 Task: Find connections with filter location Cordeirópolis with filter topic #consultantswith filter profile language German with filter current company Axis Bank with filter school Shivaji College with filter industry Technology, Information and Media with filter service category Immigration Law with filter keywords title Photographer
Action: Mouse moved to (710, 133)
Screenshot: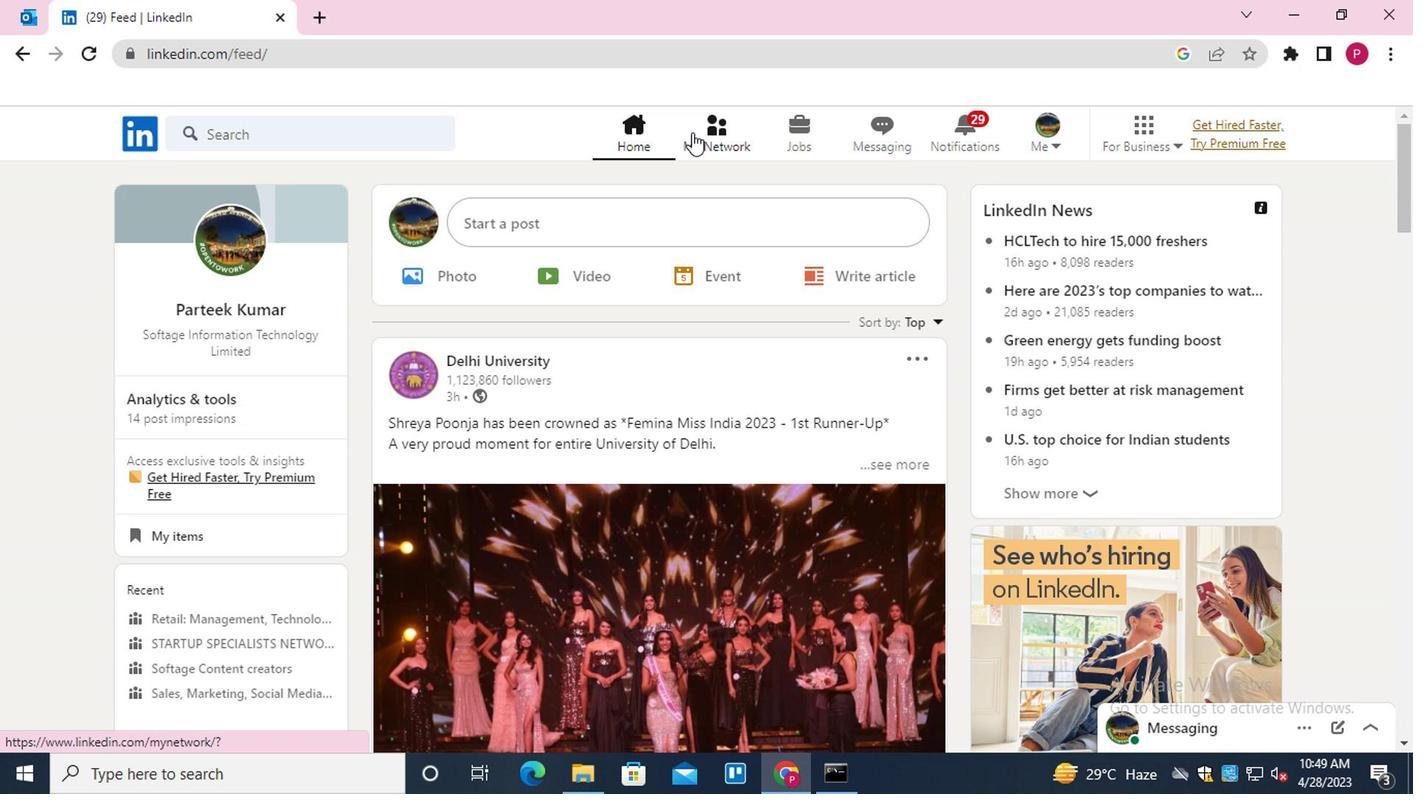 
Action: Mouse pressed left at (710, 133)
Screenshot: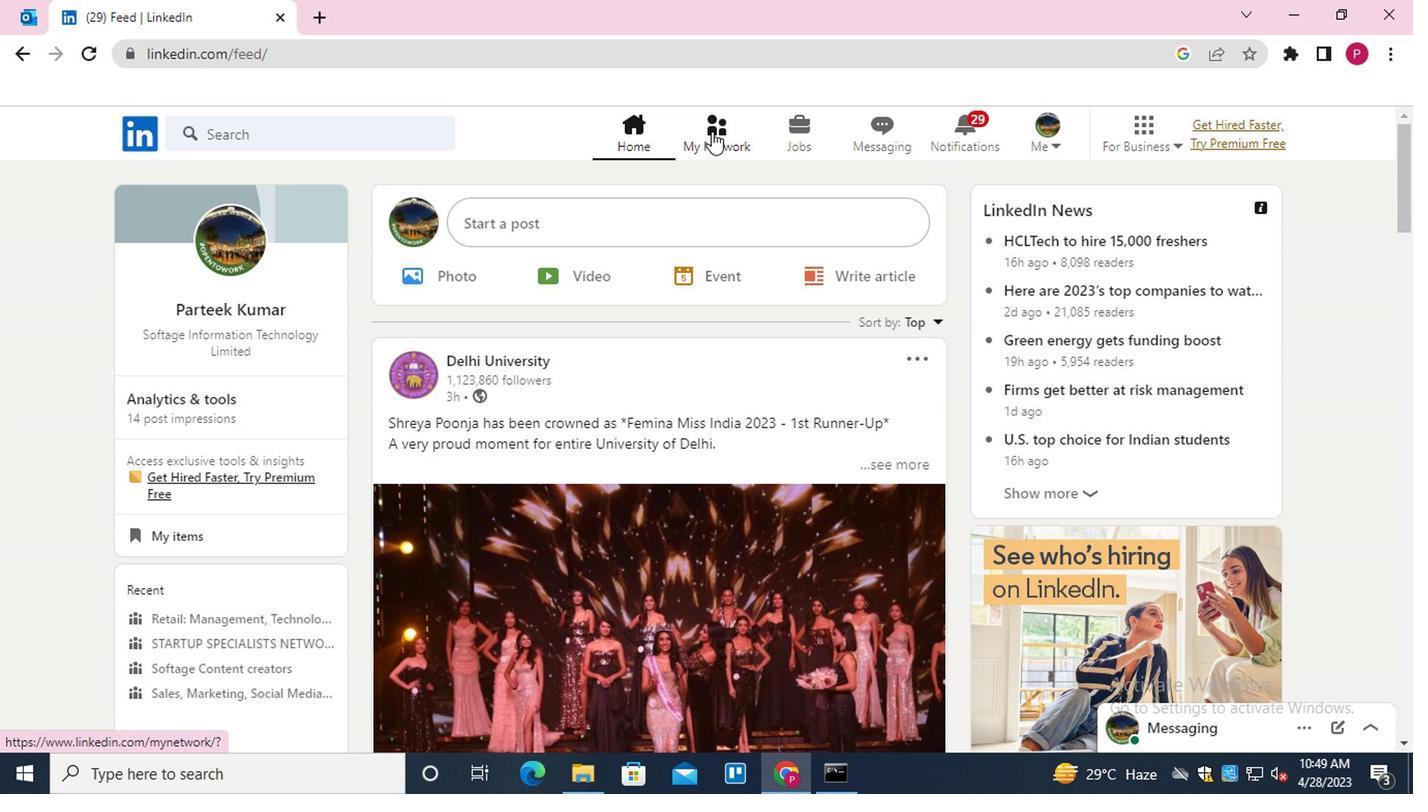
Action: Mouse moved to (326, 259)
Screenshot: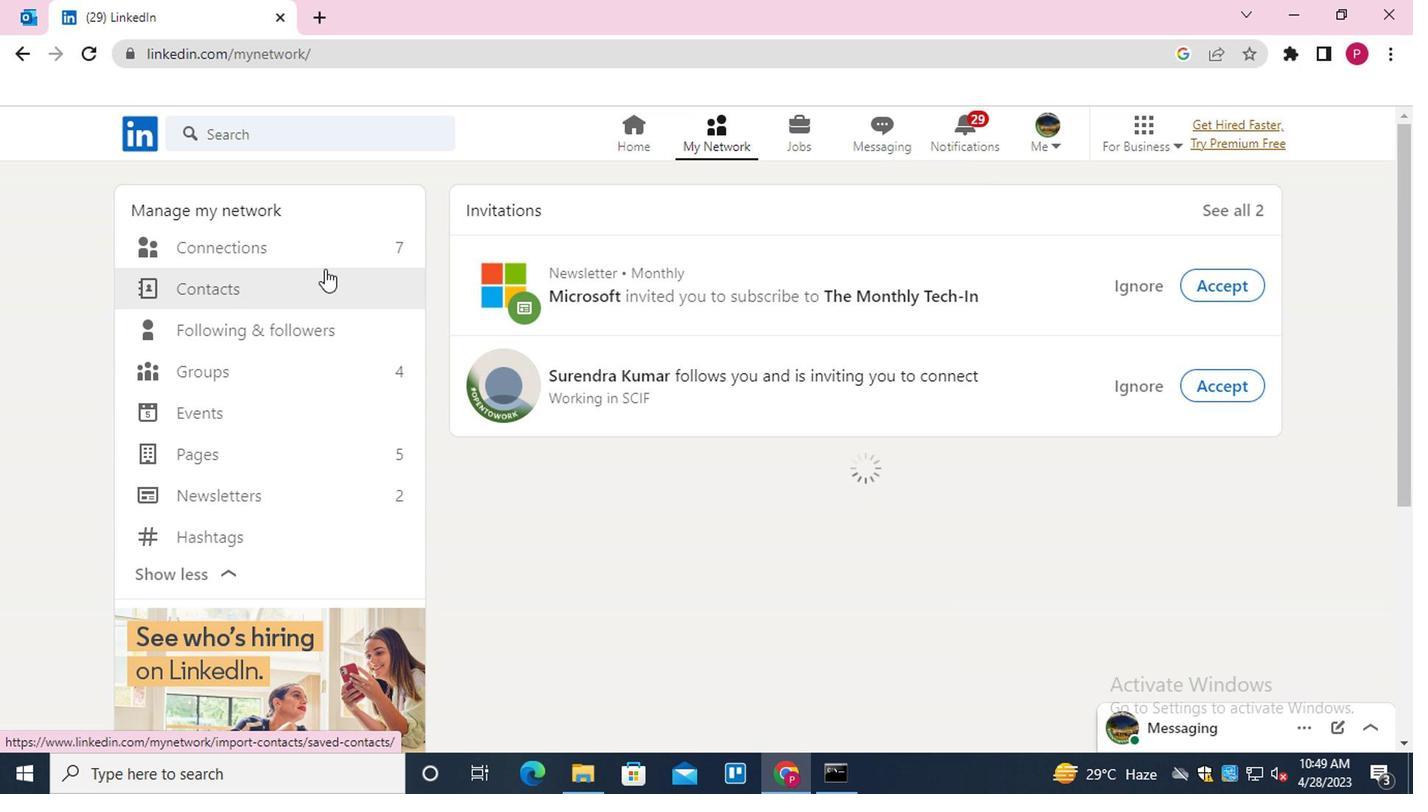 
Action: Mouse pressed left at (326, 259)
Screenshot: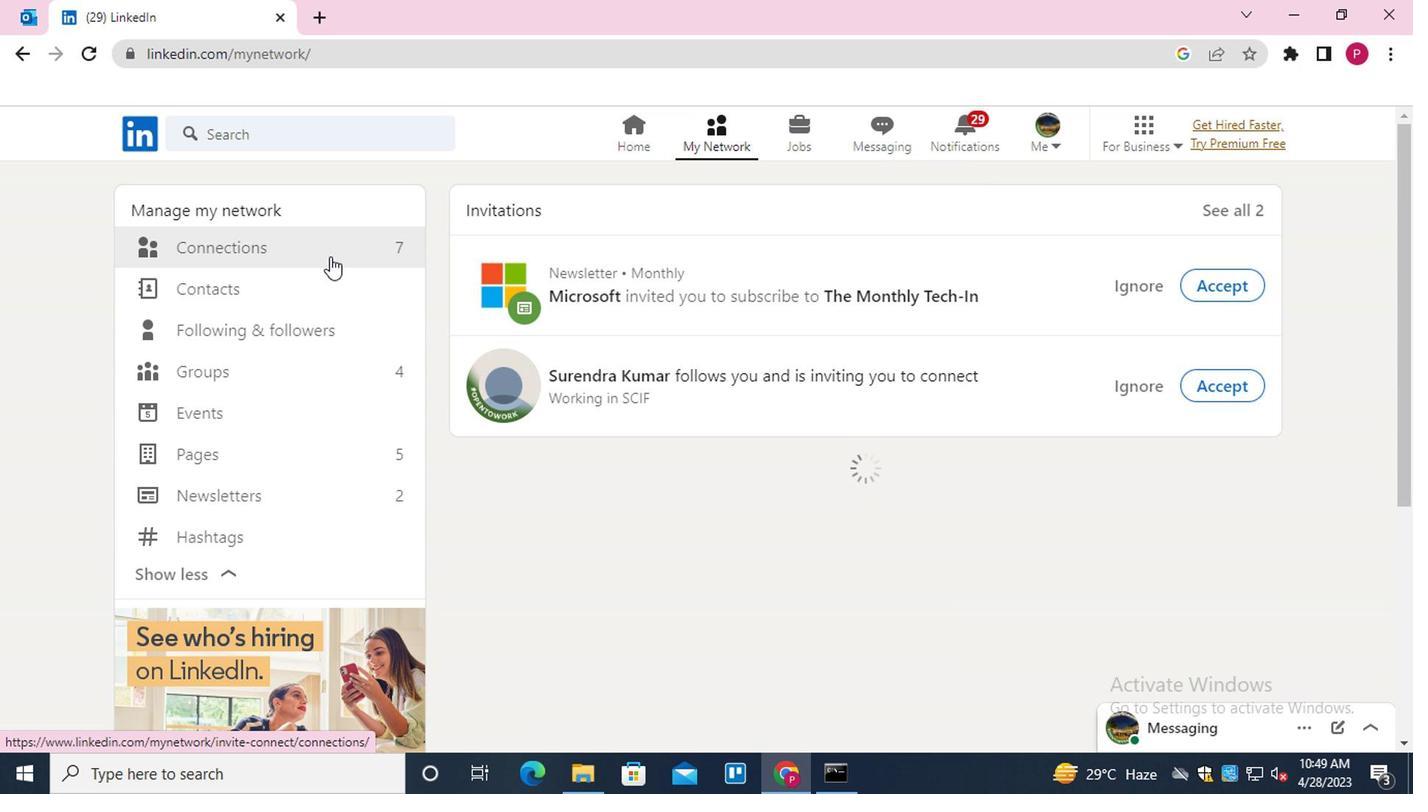 
Action: Mouse moved to (879, 258)
Screenshot: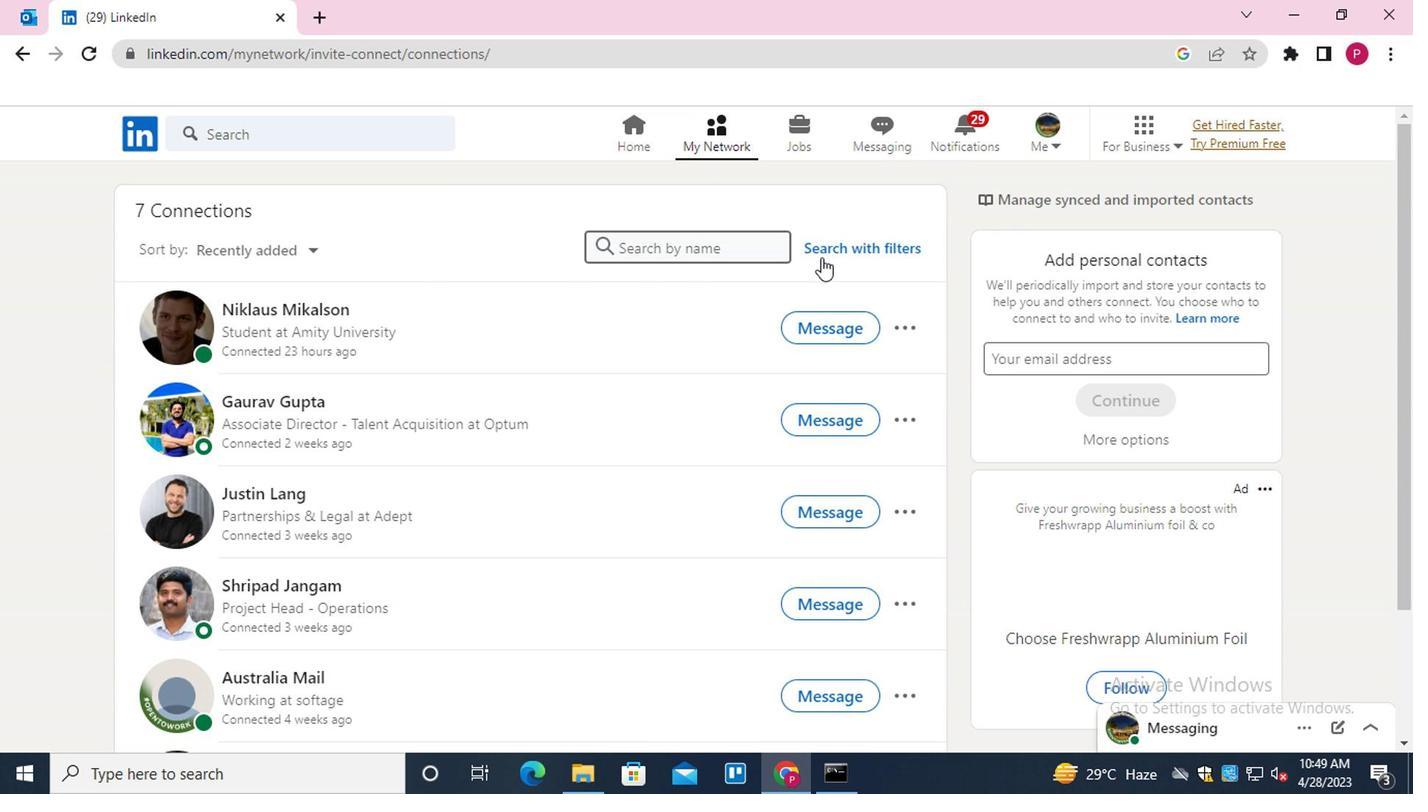 
Action: Mouse pressed left at (879, 258)
Screenshot: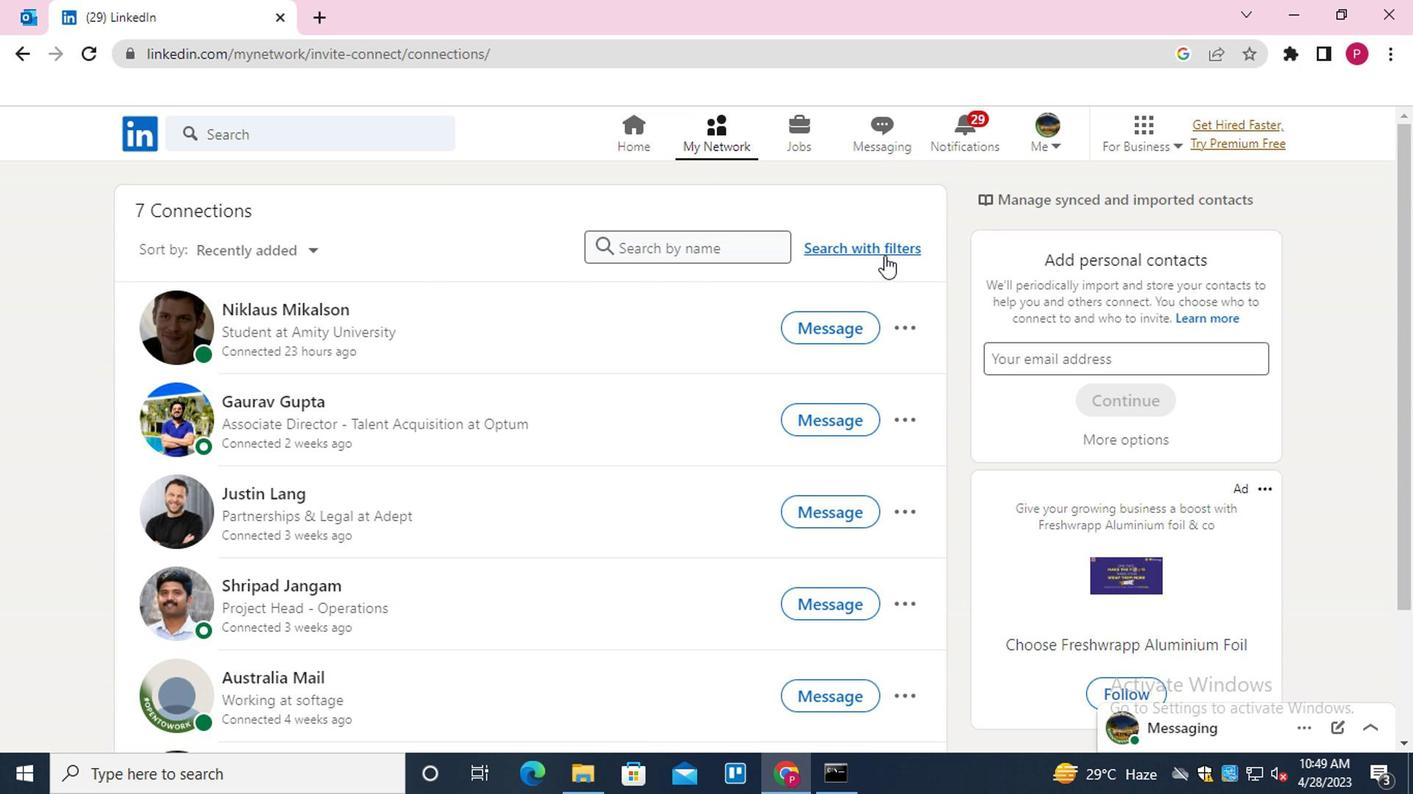 
Action: Mouse moved to (779, 193)
Screenshot: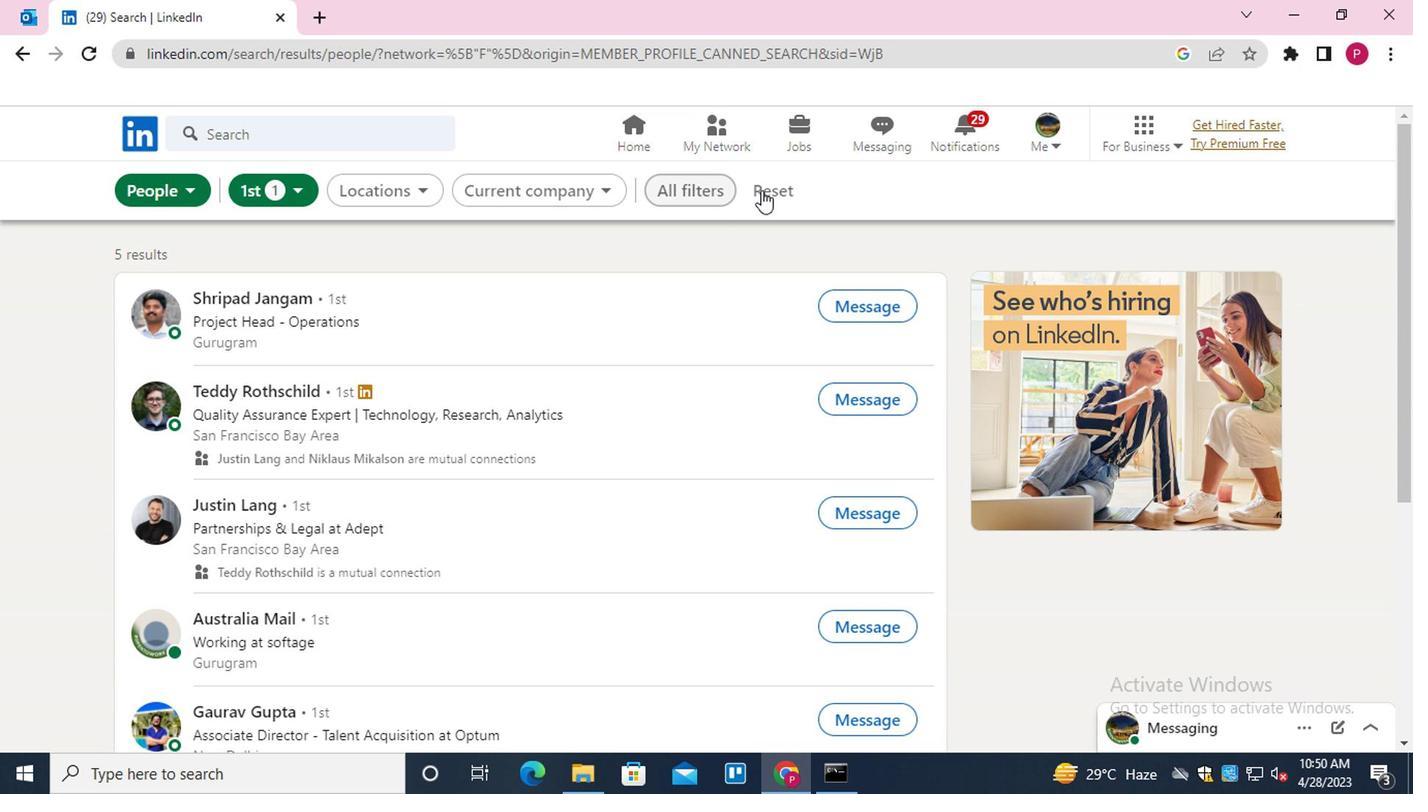 
Action: Mouse pressed left at (779, 193)
Screenshot: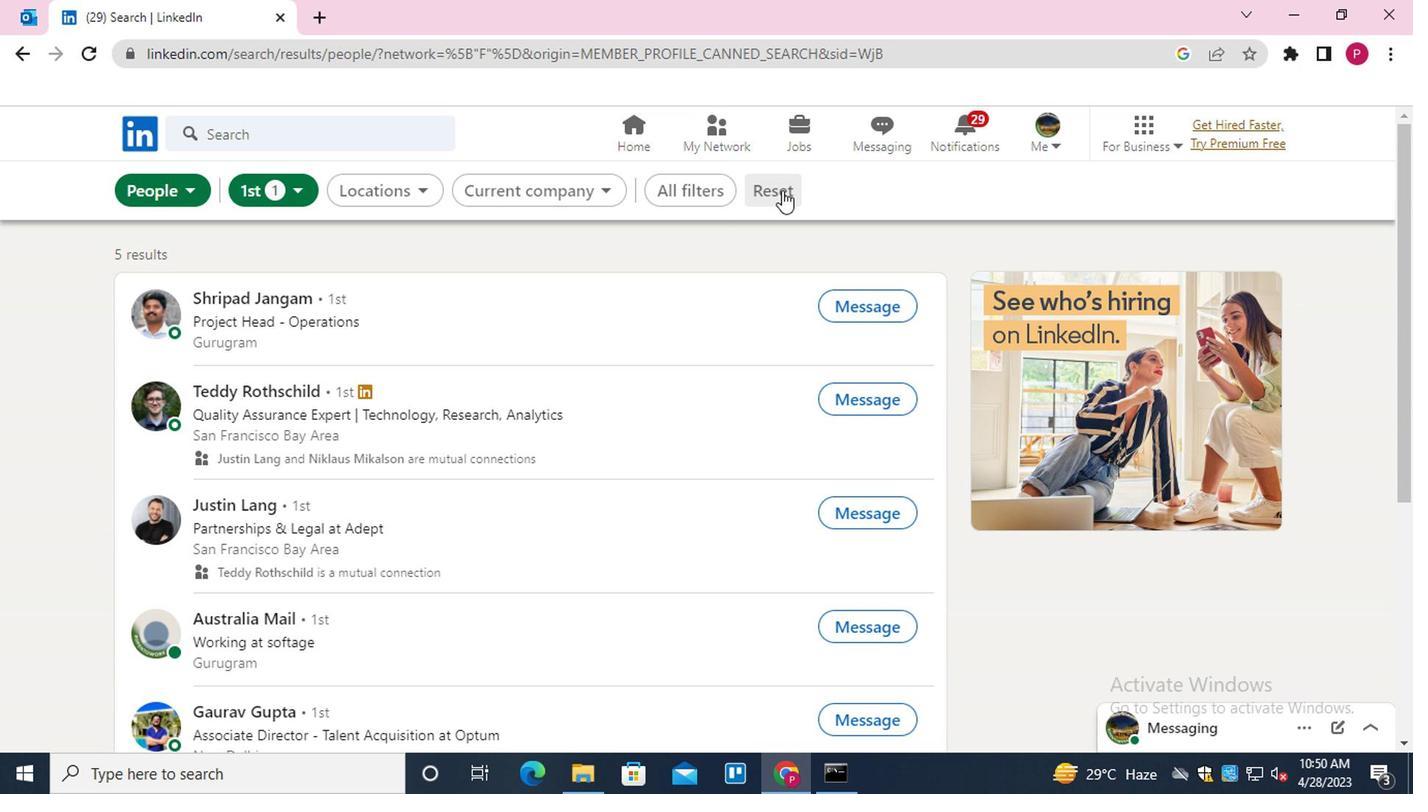 
Action: Mouse moved to (753, 193)
Screenshot: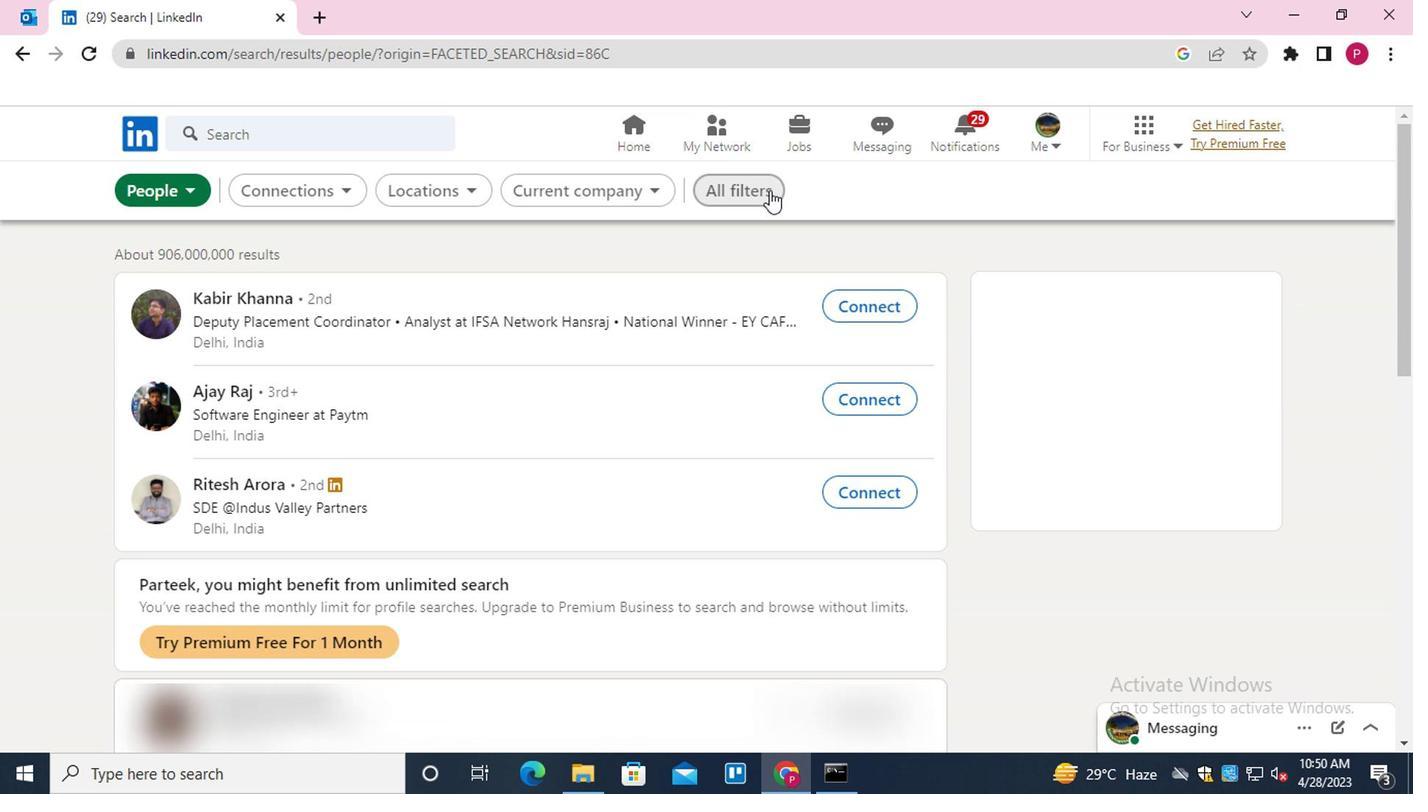 
Action: Mouse pressed left at (753, 193)
Screenshot: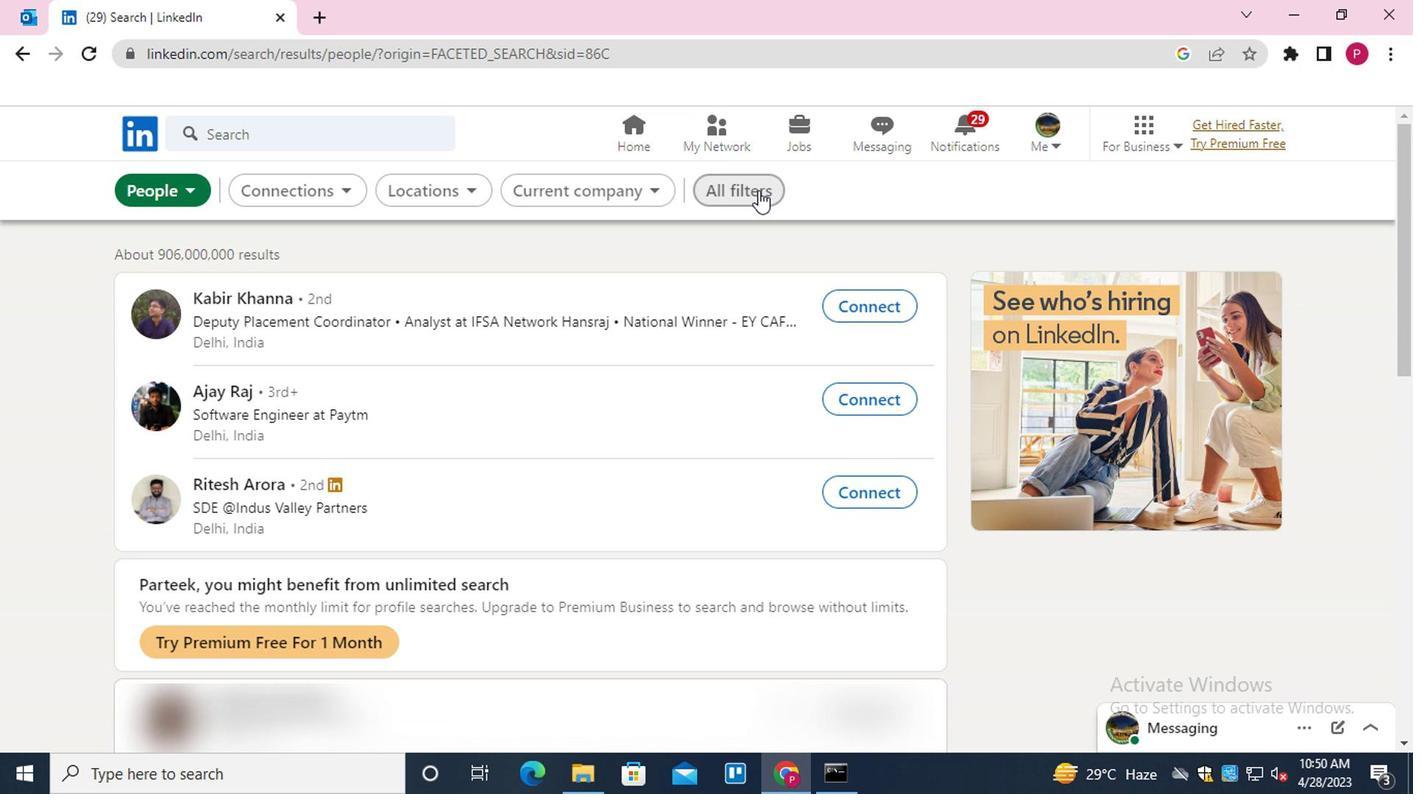 
Action: Mouse moved to (1191, 551)
Screenshot: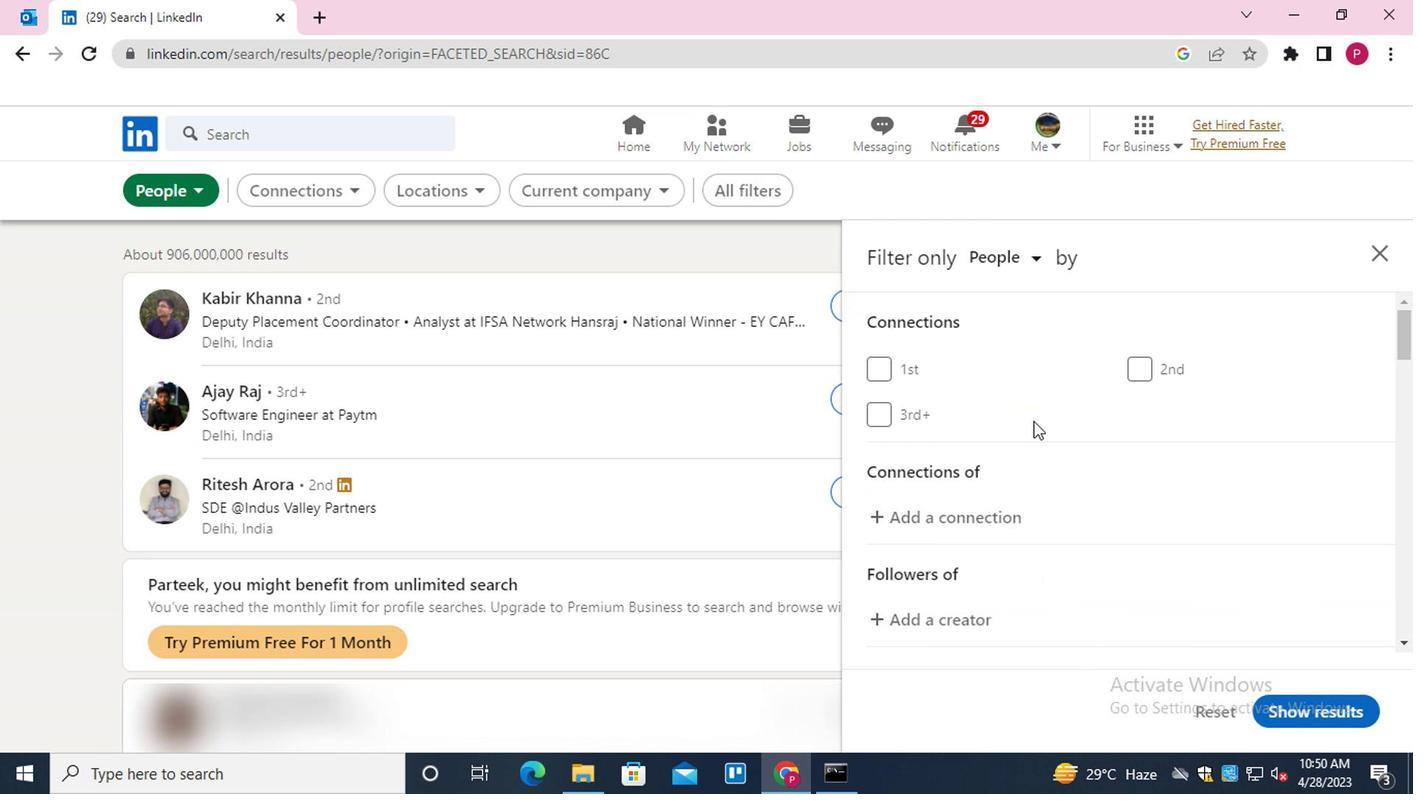 
Action: Mouse scrolled (1191, 550) with delta (0, 0)
Screenshot: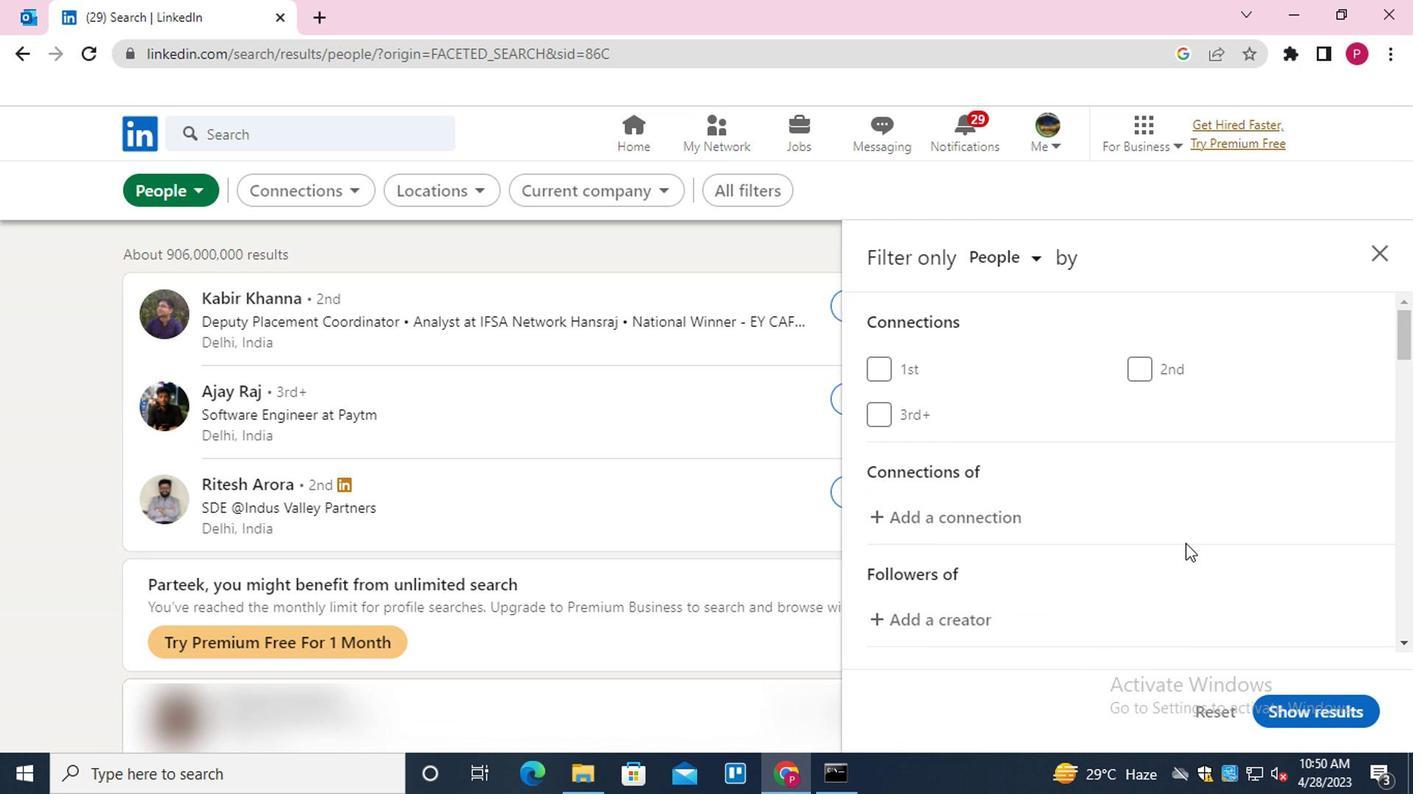 
Action: Mouse scrolled (1191, 550) with delta (0, 0)
Screenshot: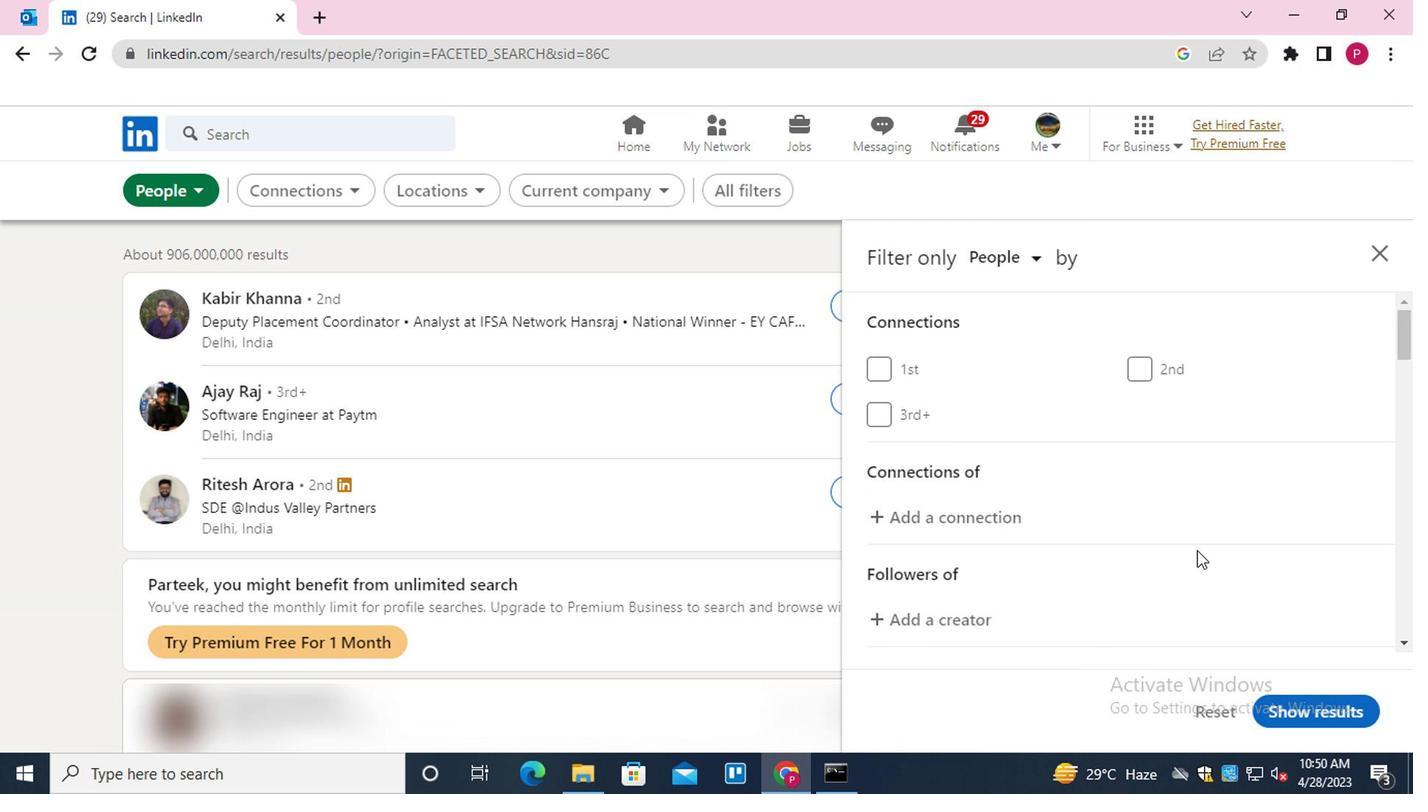 
Action: Mouse scrolled (1191, 550) with delta (0, 0)
Screenshot: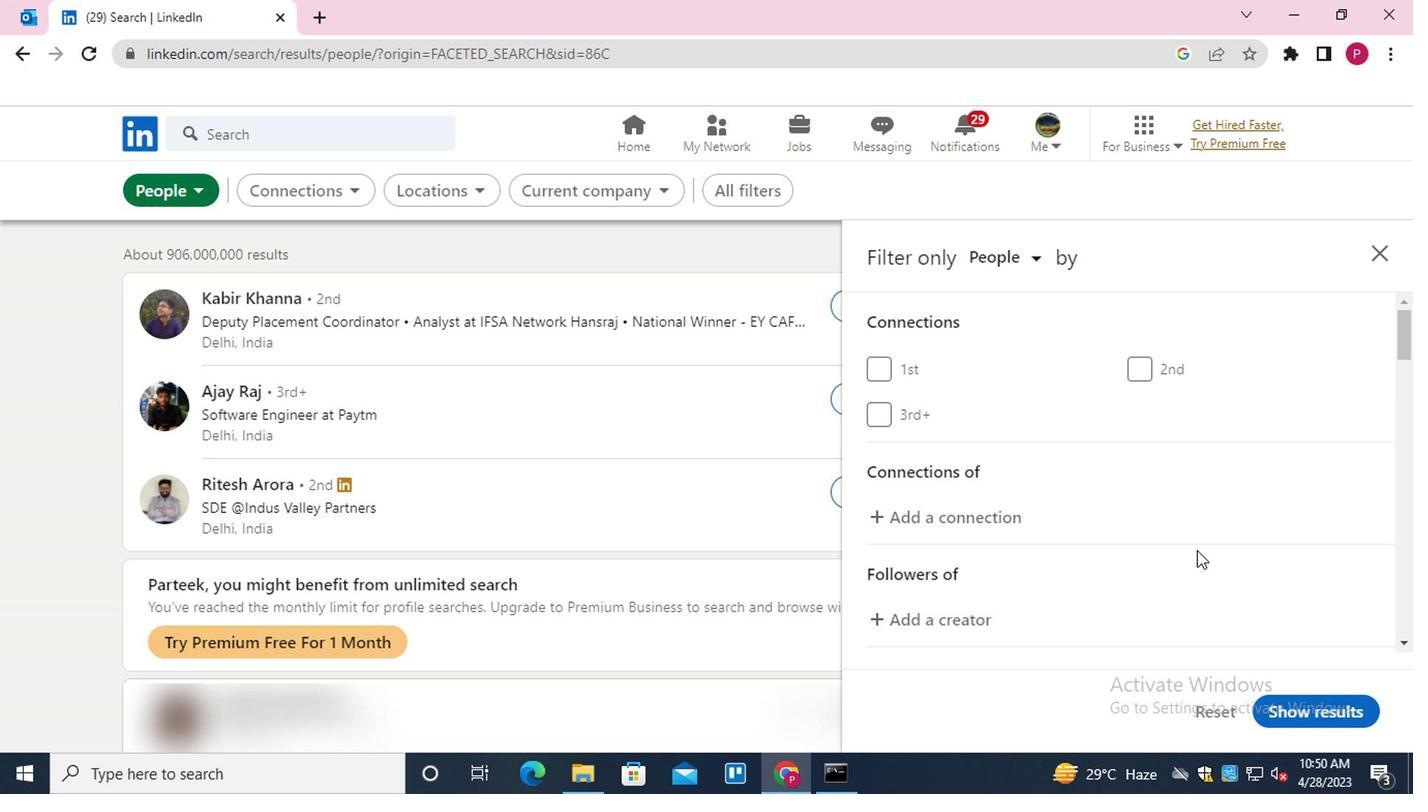 
Action: Mouse moved to (1207, 514)
Screenshot: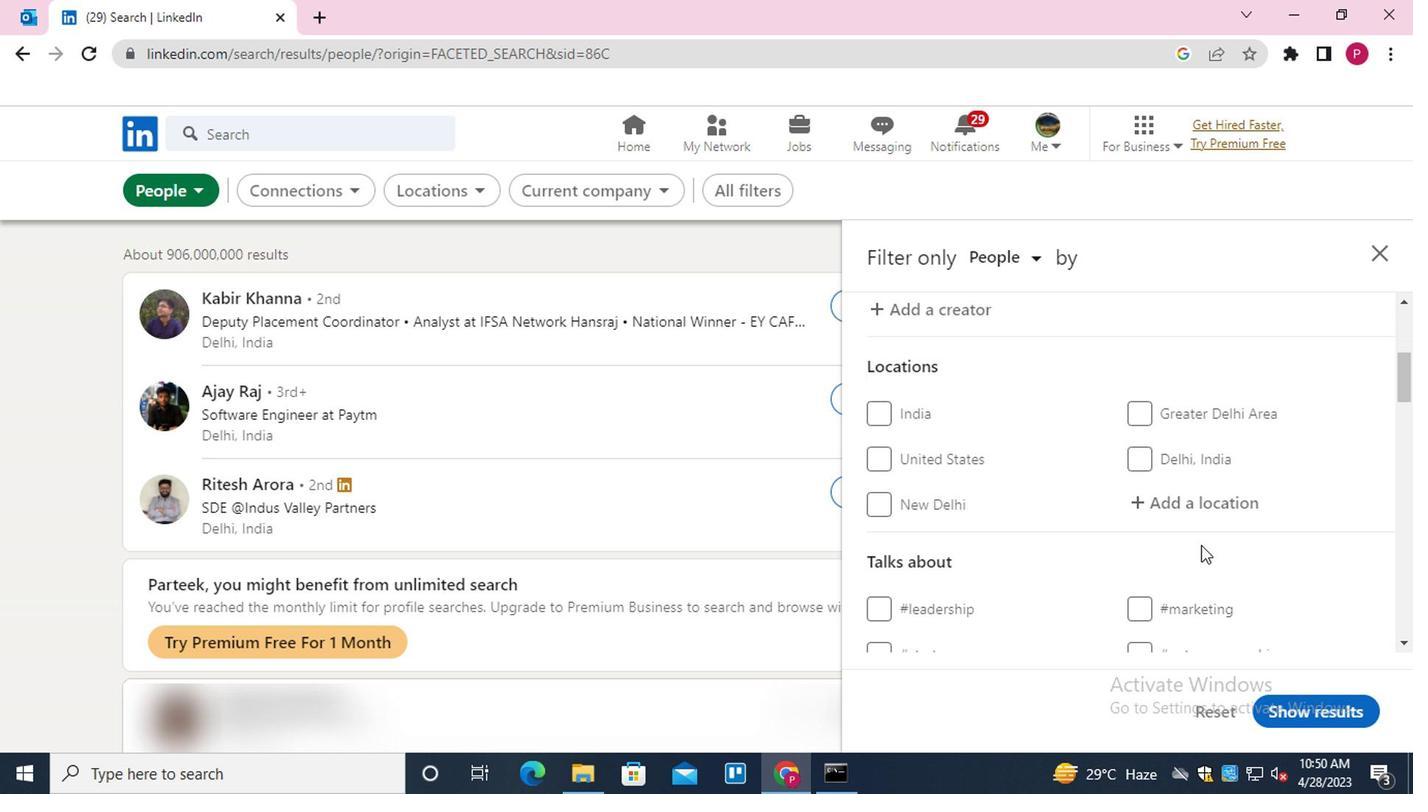 
Action: Mouse pressed left at (1207, 514)
Screenshot: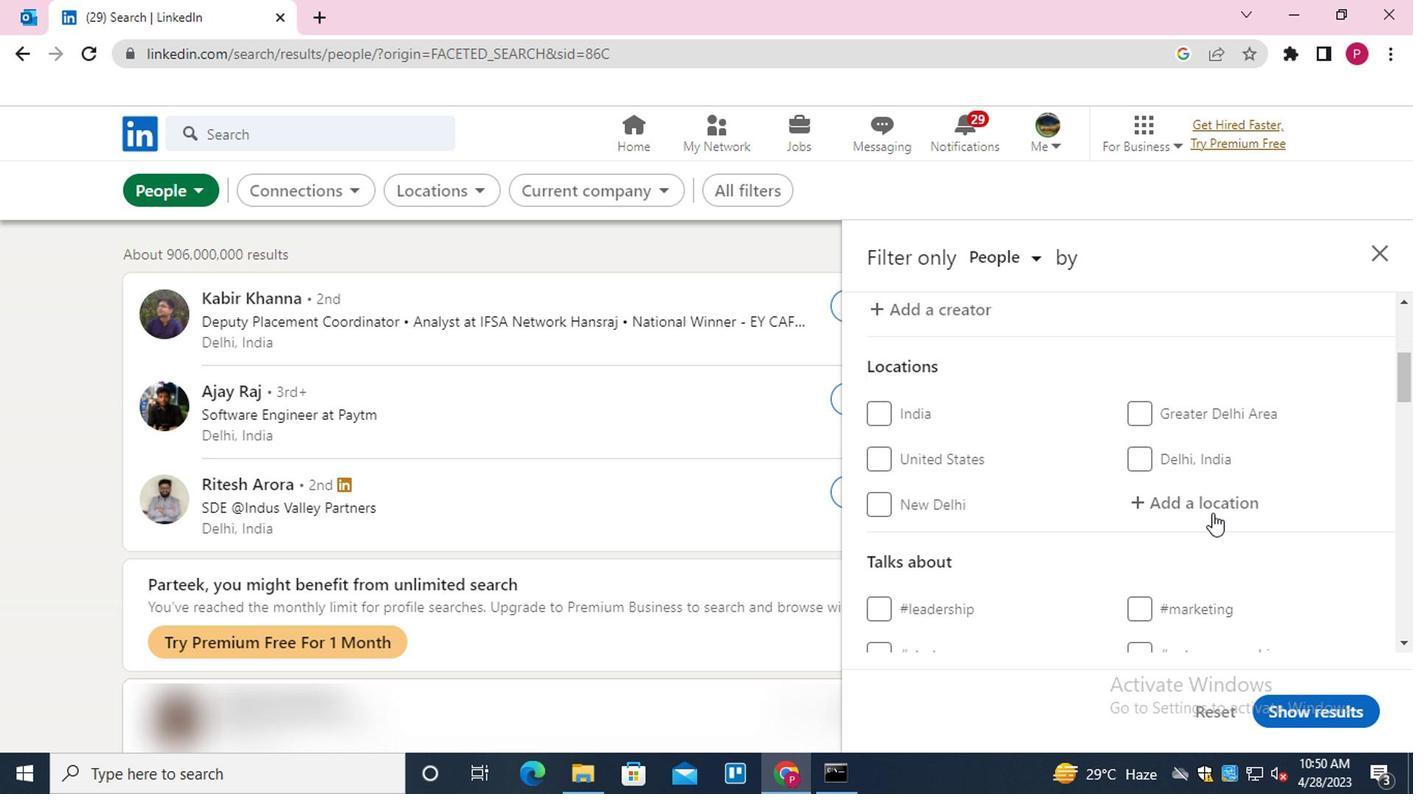 
Action: Key pressed <Key.shift>CORDEIRO<Key.down><Key.down><Key.enter>
Screenshot: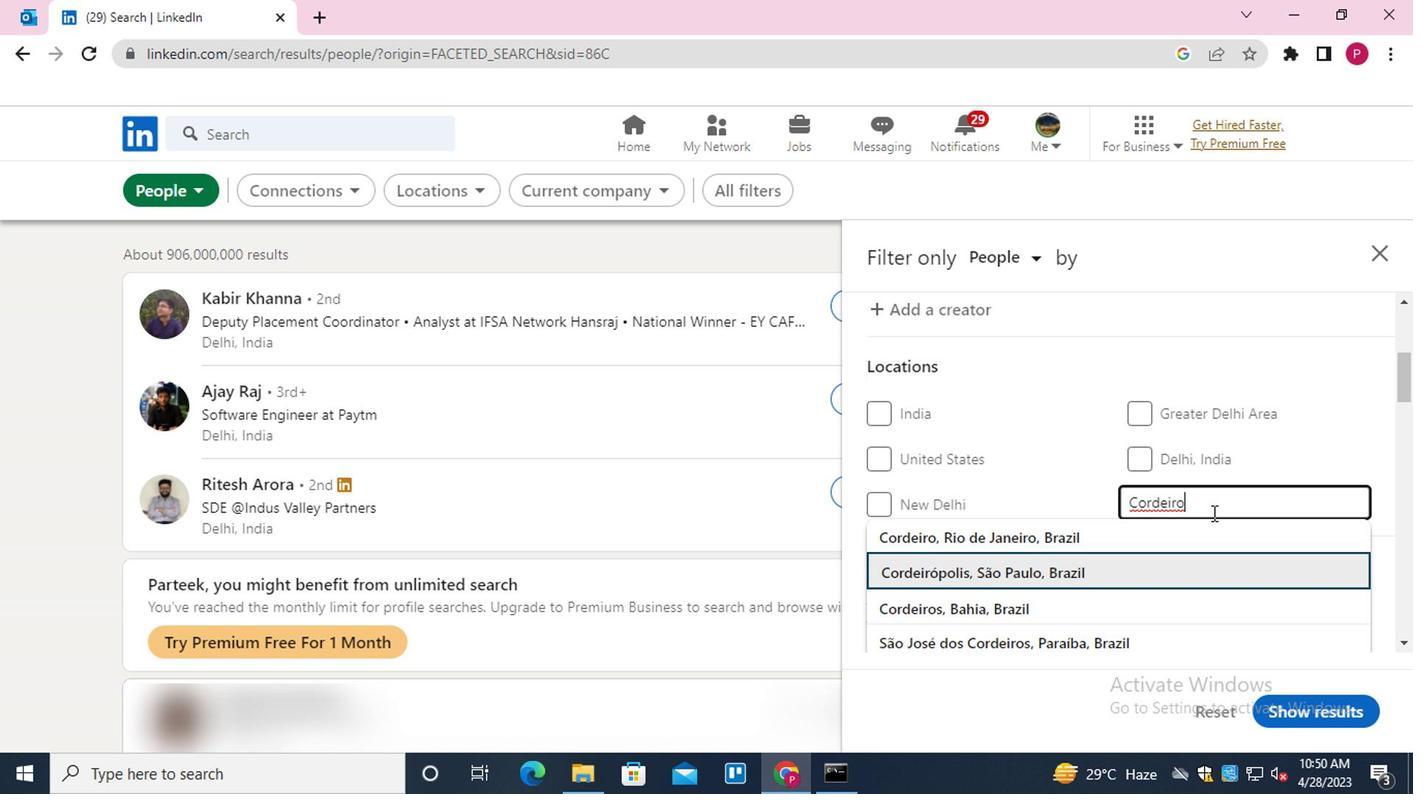 
Action: Mouse moved to (1203, 515)
Screenshot: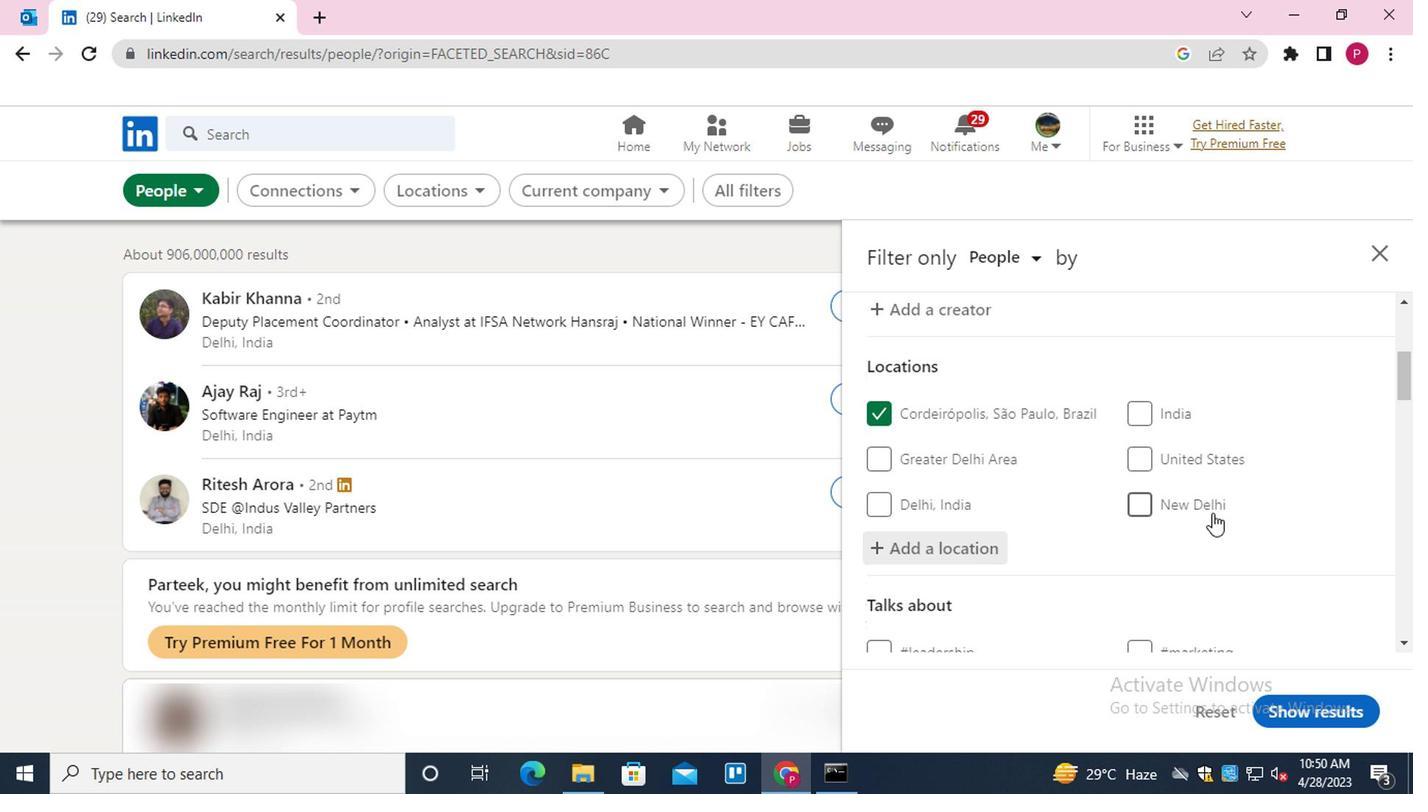 
Action: Mouse scrolled (1203, 514) with delta (0, 0)
Screenshot: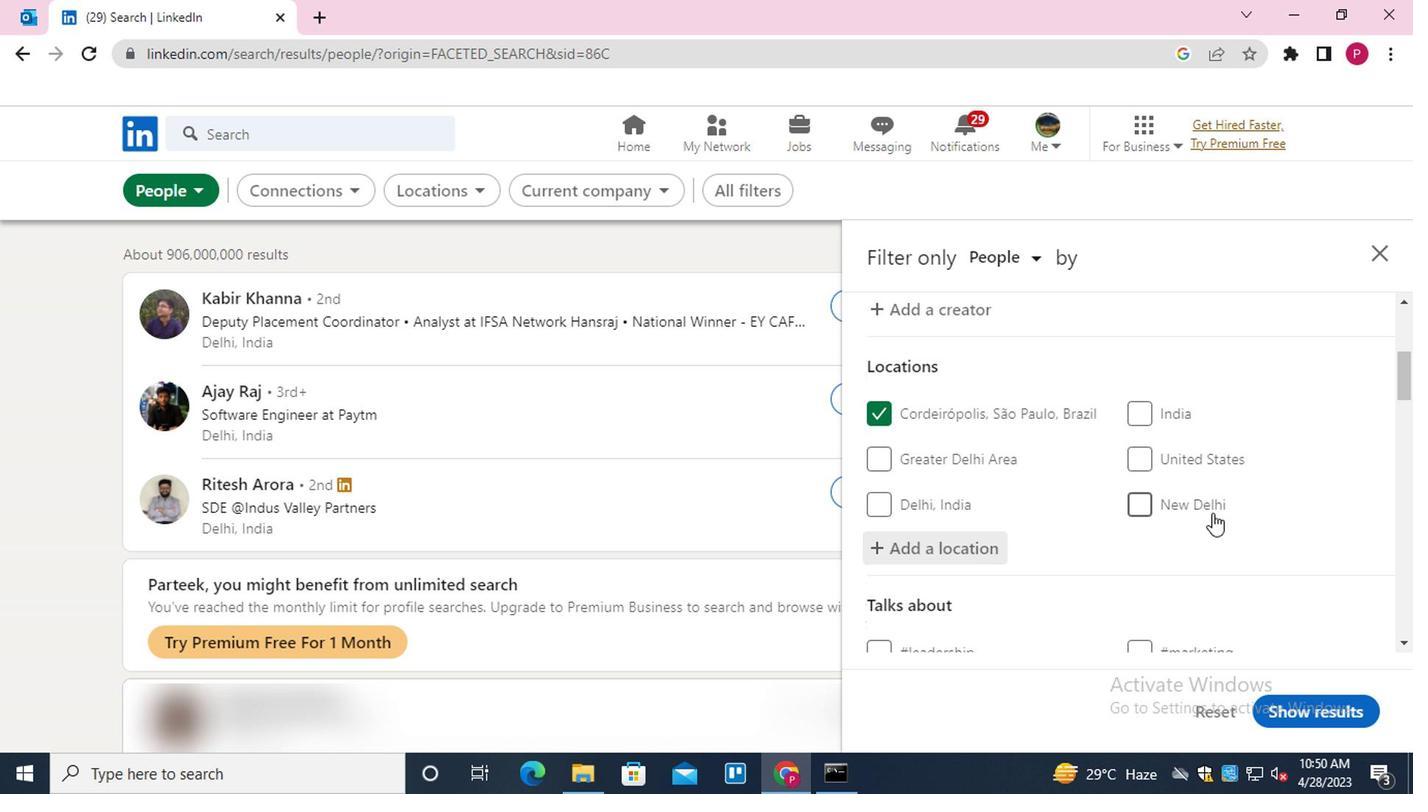 
Action: Mouse scrolled (1203, 514) with delta (0, 0)
Screenshot: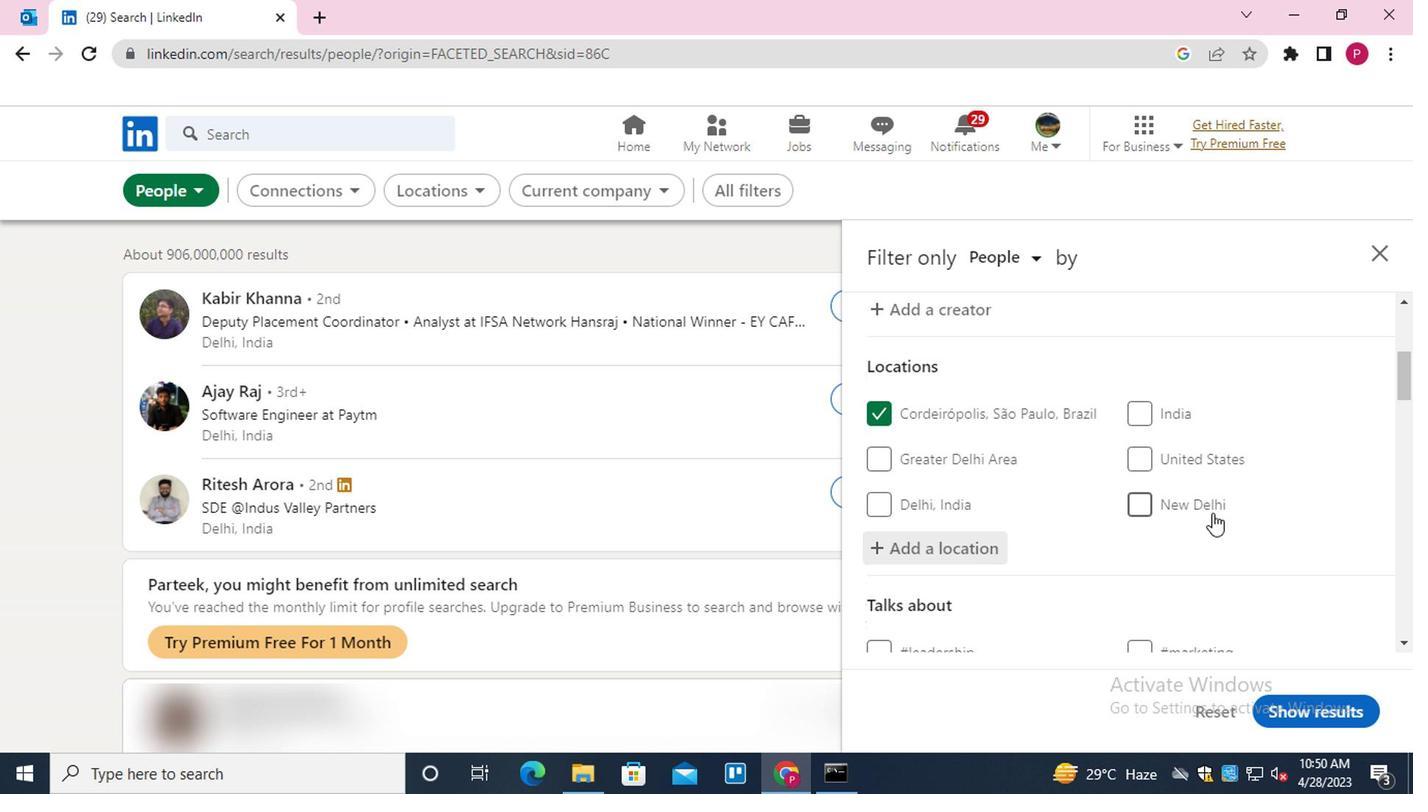 
Action: Mouse scrolled (1203, 514) with delta (0, 0)
Screenshot: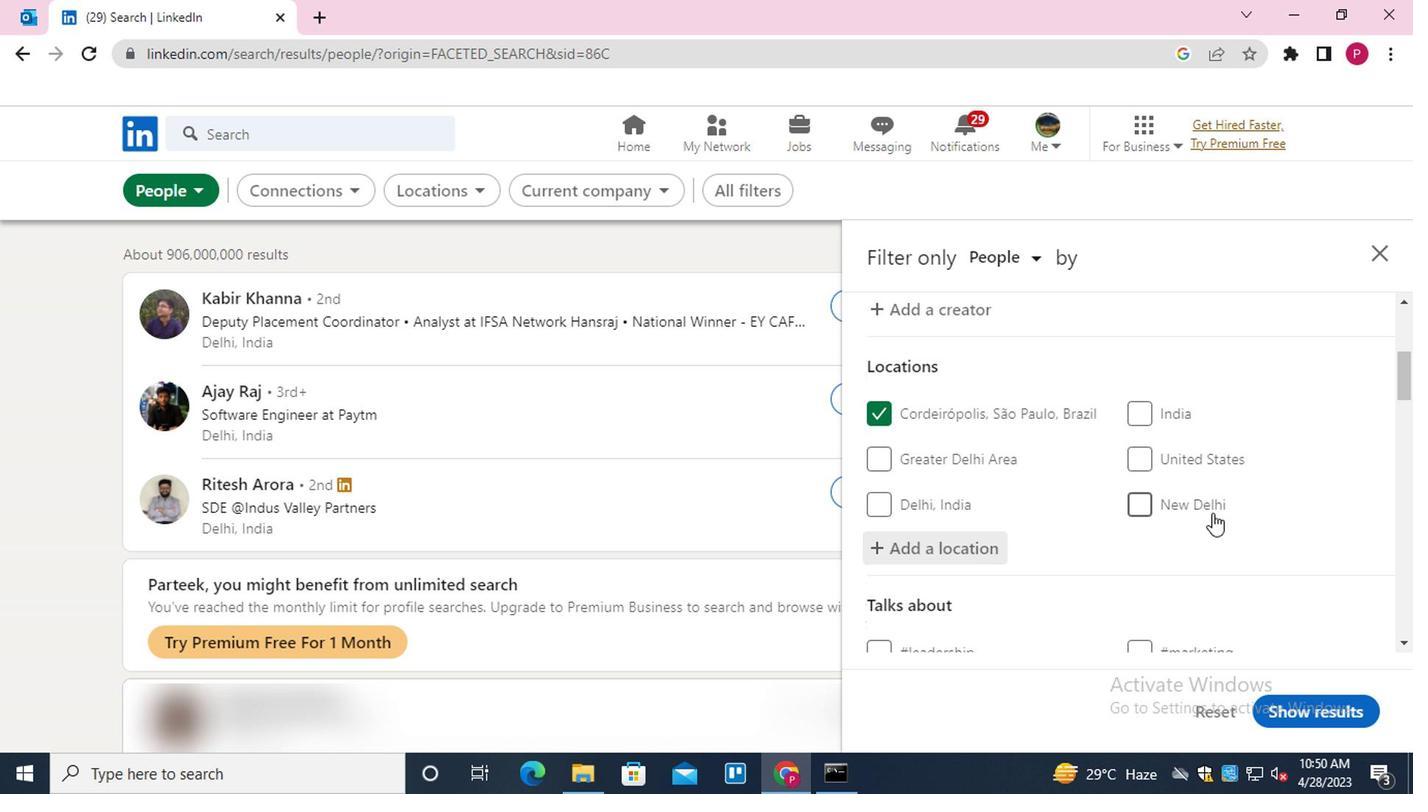 
Action: Mouse moved to (1187, 431)
Screenshot: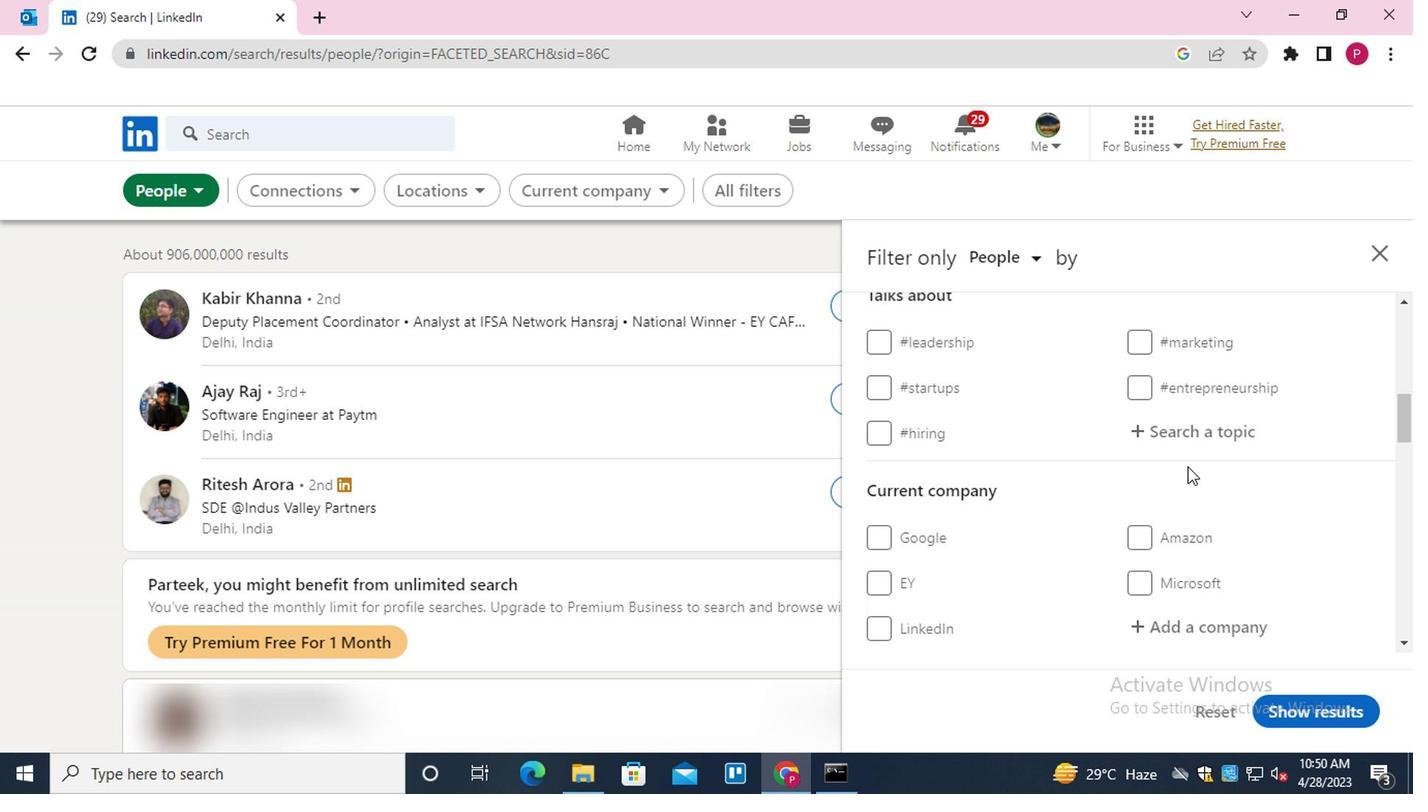 
Action: Mouse pressed left at (1187, 431)
Screenshot: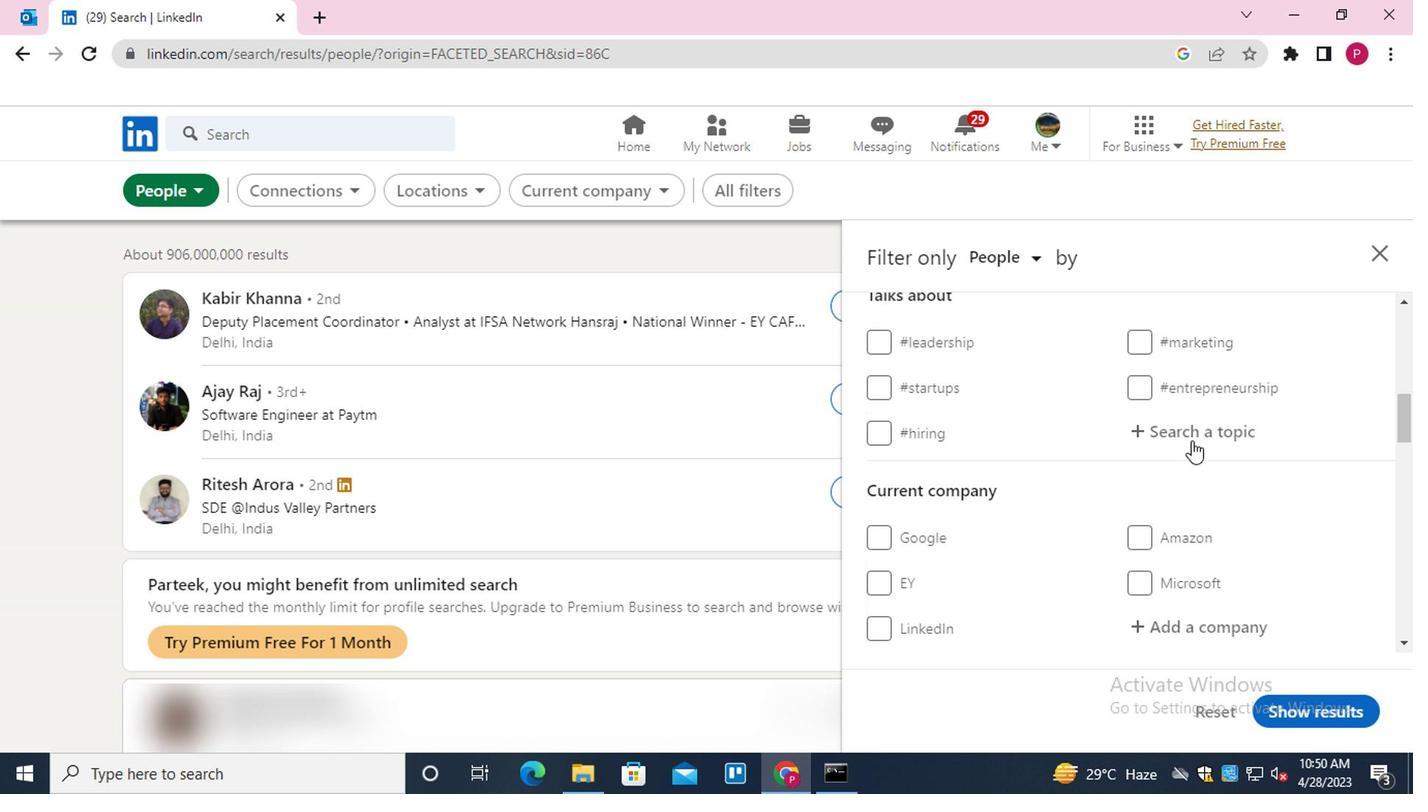 
Action: Key pressed <Key.shift>COUNSAL<Key.backspace><Key.backspace><Key.backspace><Key.backspace><Key.backspace><Key.backspace><Key.backspace><Key.backspace>CONSULTA<Key.down><Key.down><Key.enter>
Screenshot: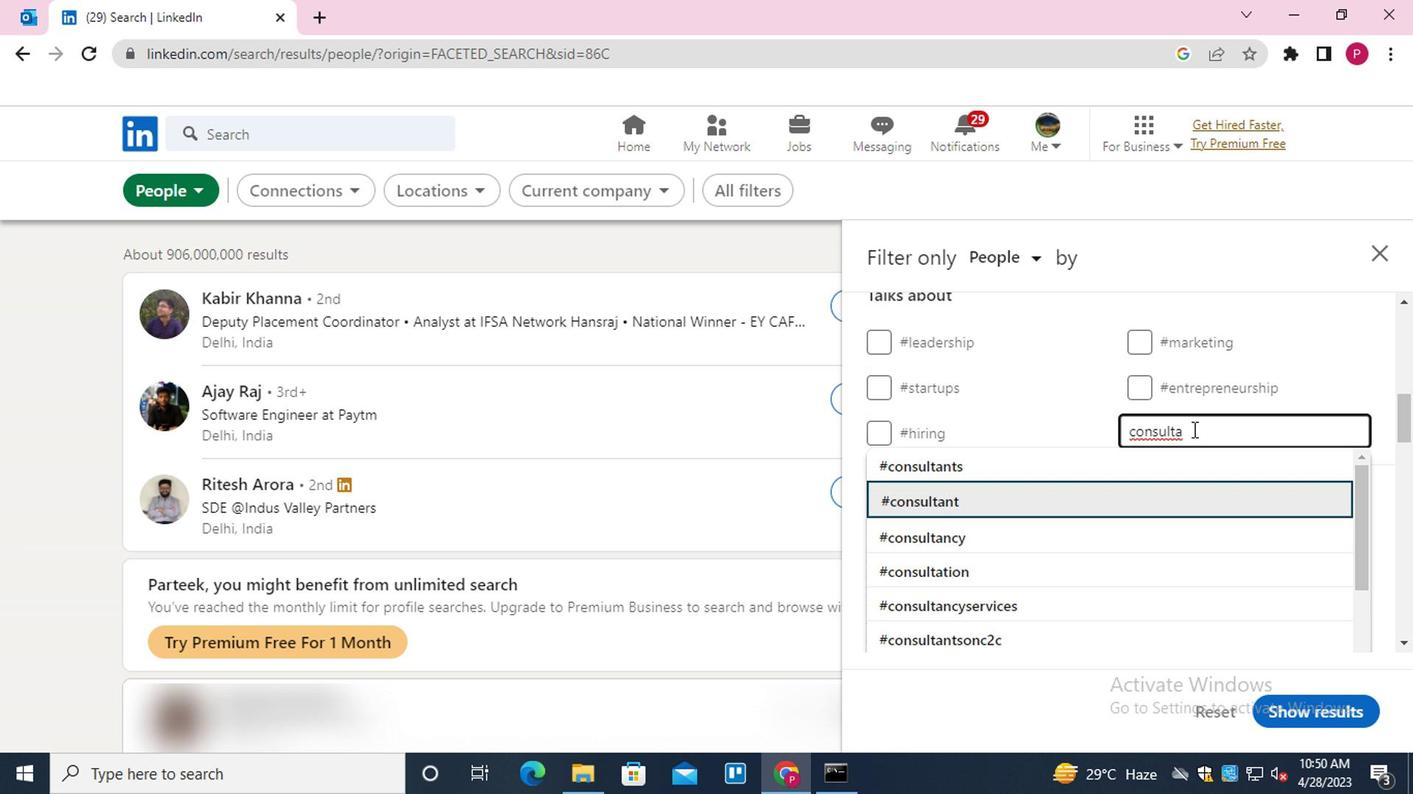 
Action: Mouse moved to (1166, 446)
Screenshot: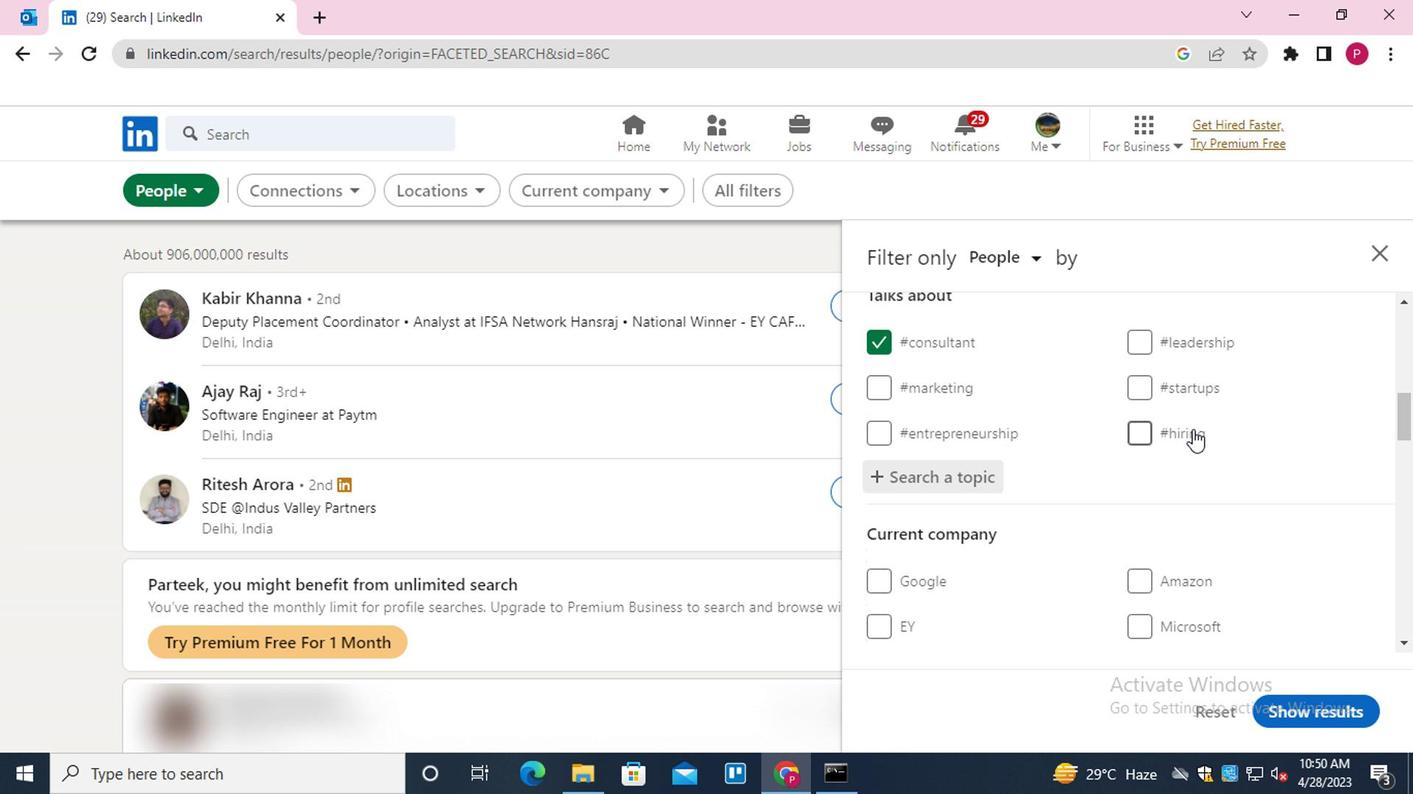 
Action: Mouse scrolled (1166, 445) with delta (0, -1)
Screenshot: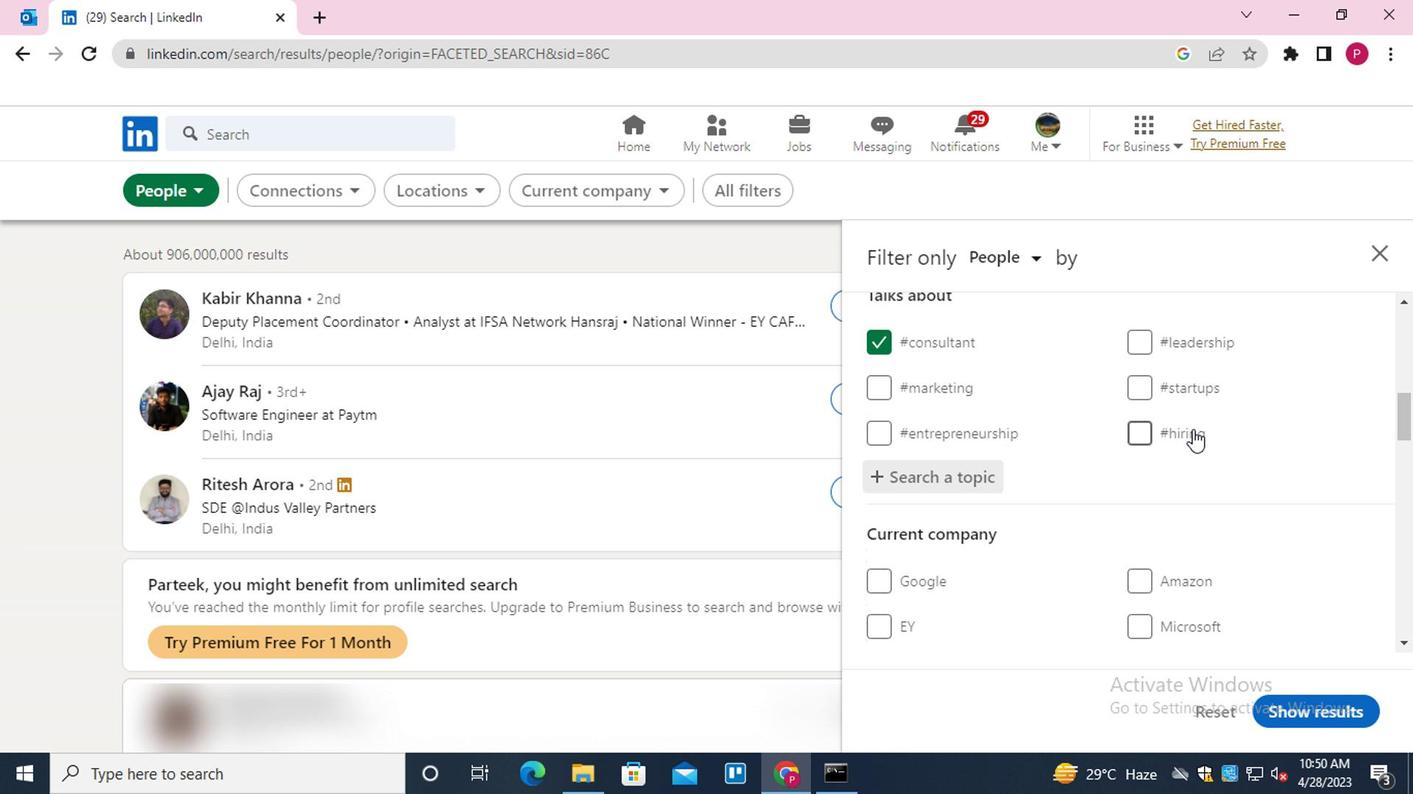 
Action: Mouse moved to (1162, 450)
Screenshot: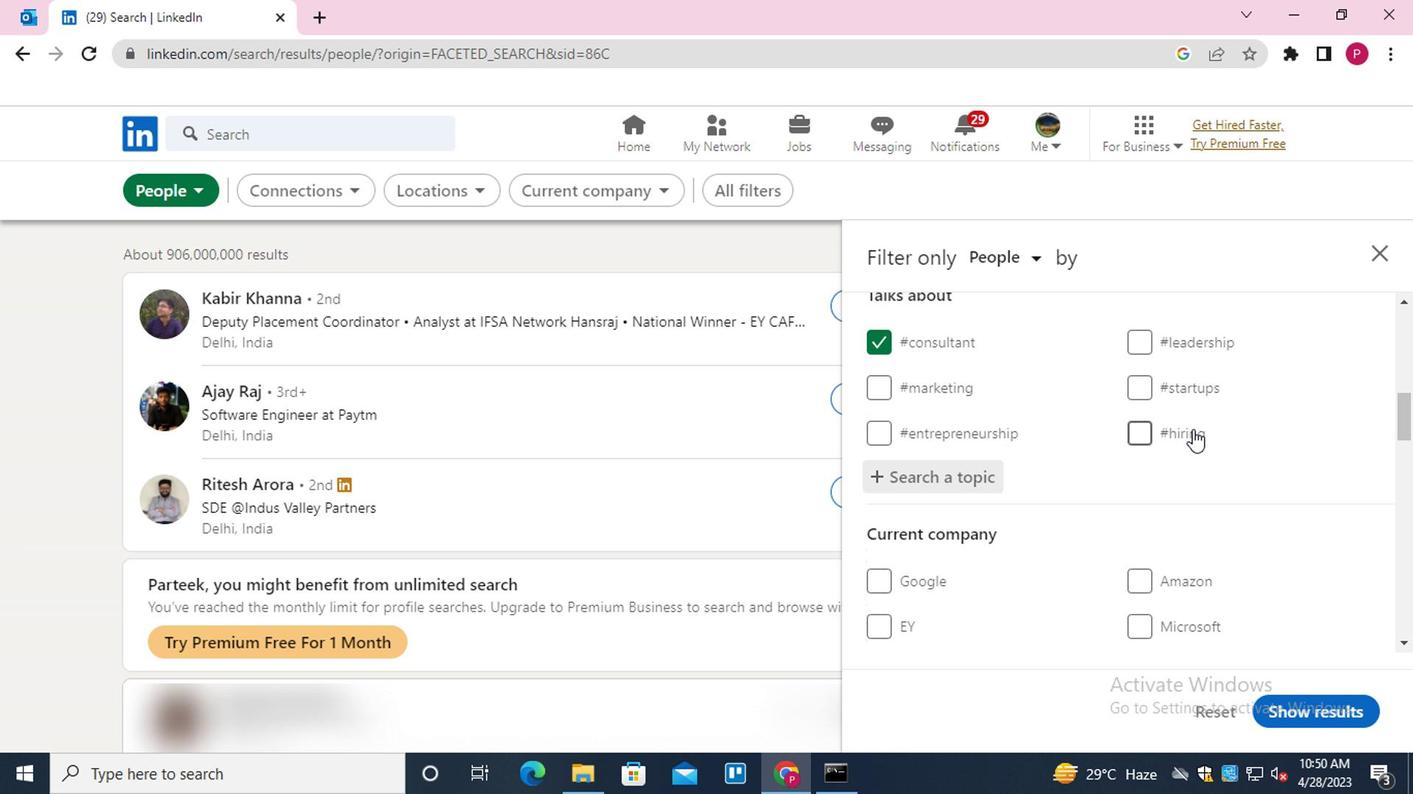 
Action: Mouse scrolled (1162, 449) with delta (0, 0)
Screenshot: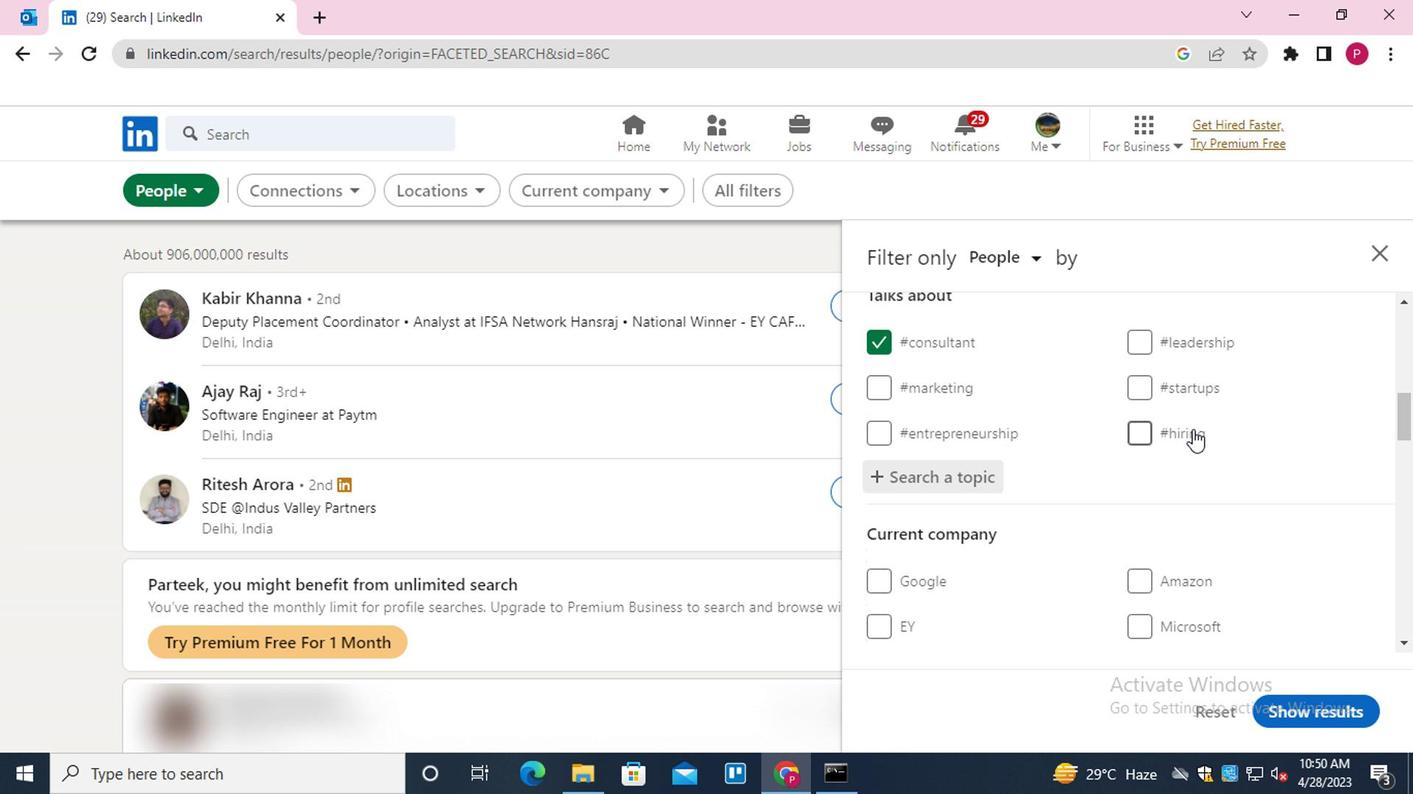 
Action: Mouse moved to (1155, 455)
Screenshot: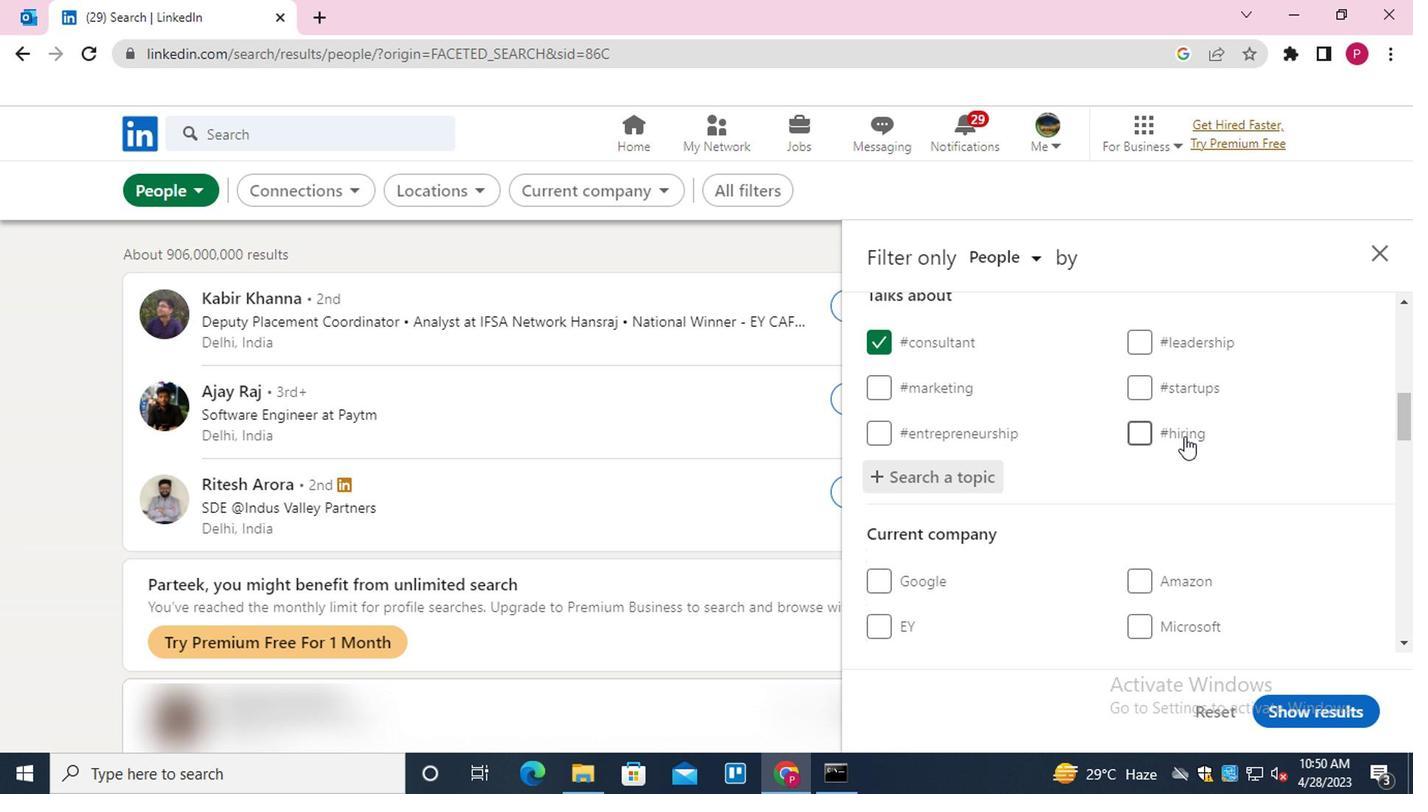 
Action: Mouse scrolled (1155, 454) with delta (0, 0)
Screenshot: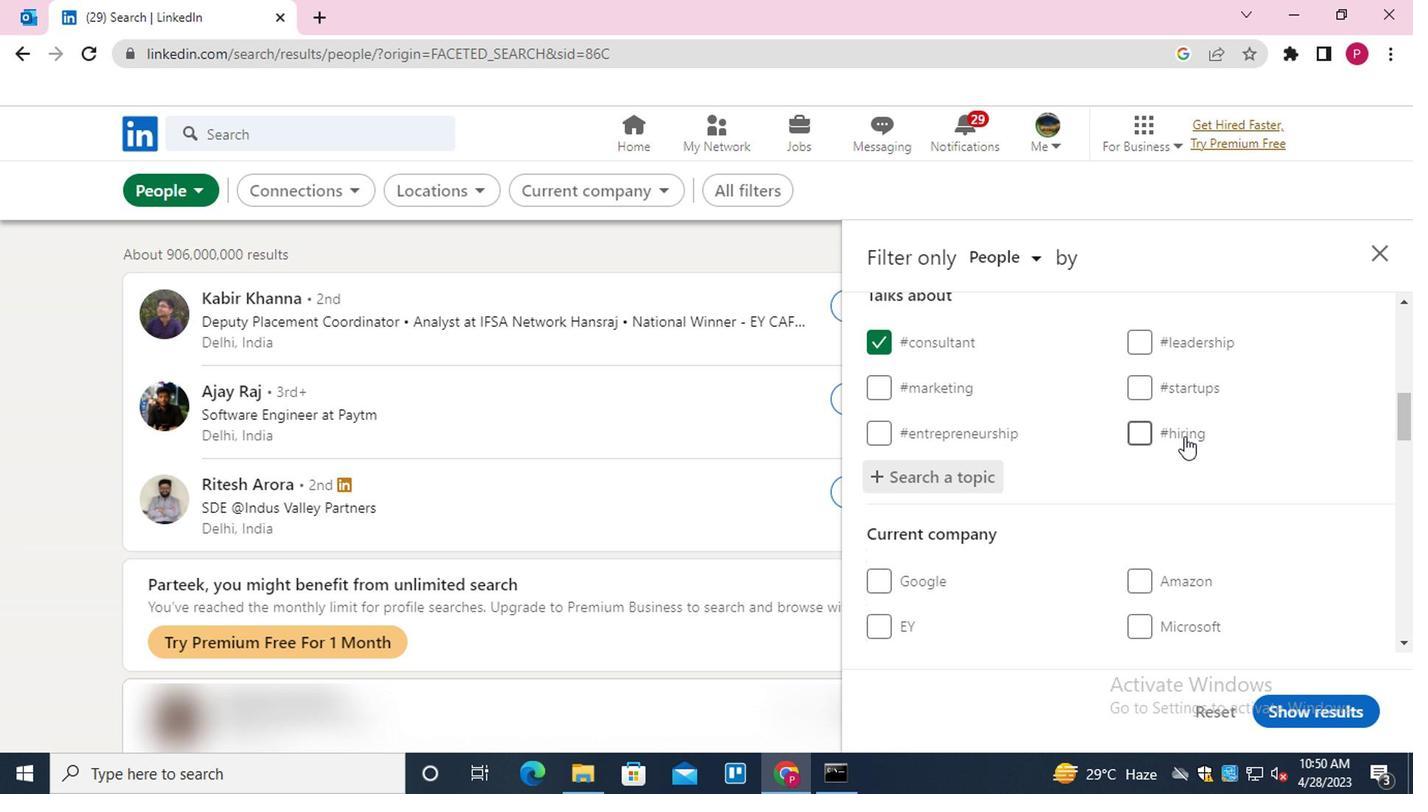 
Action: Mouse moved to (1140, 467)
Screenshot: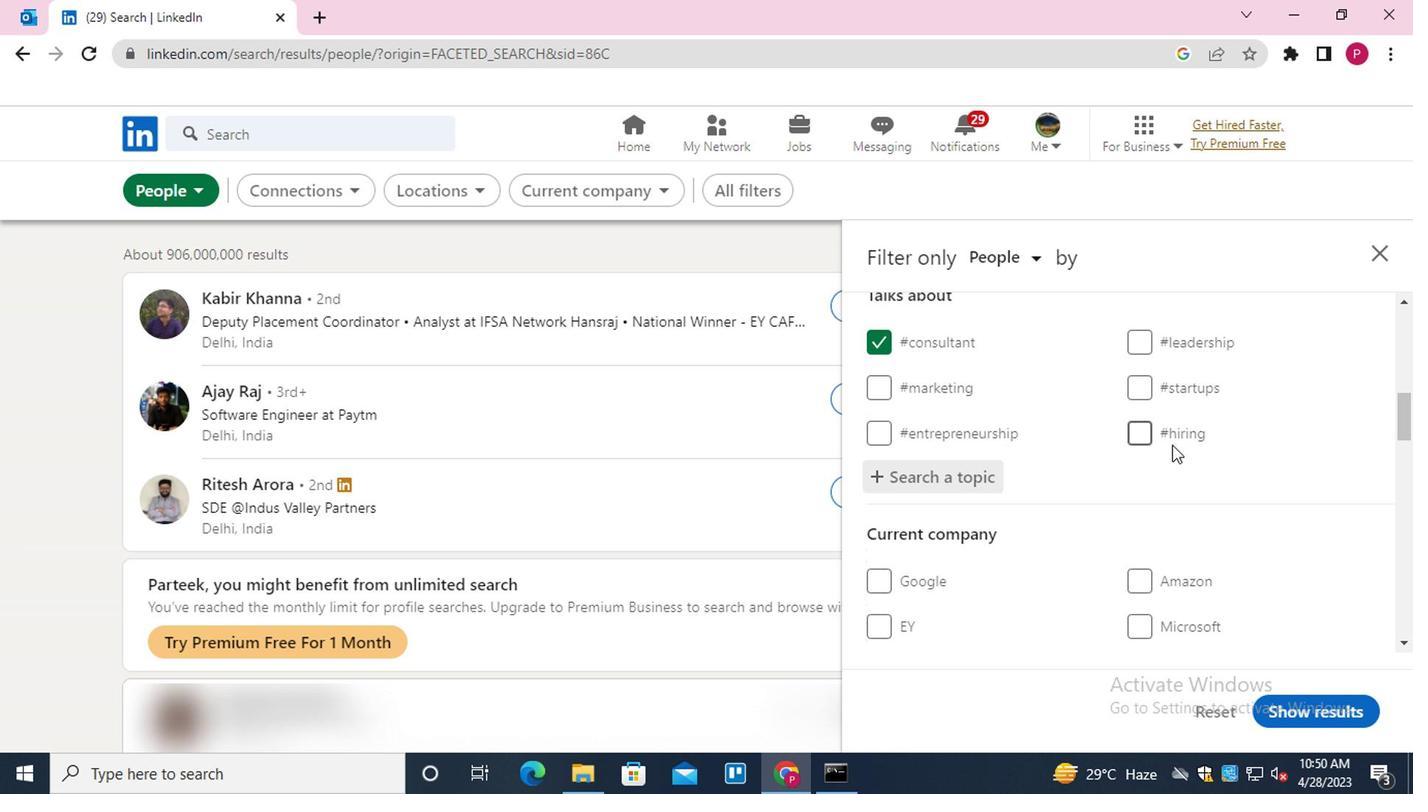 
Action: Mouse scrolled (1140, 465) with delta (0, -1)
Screenshot: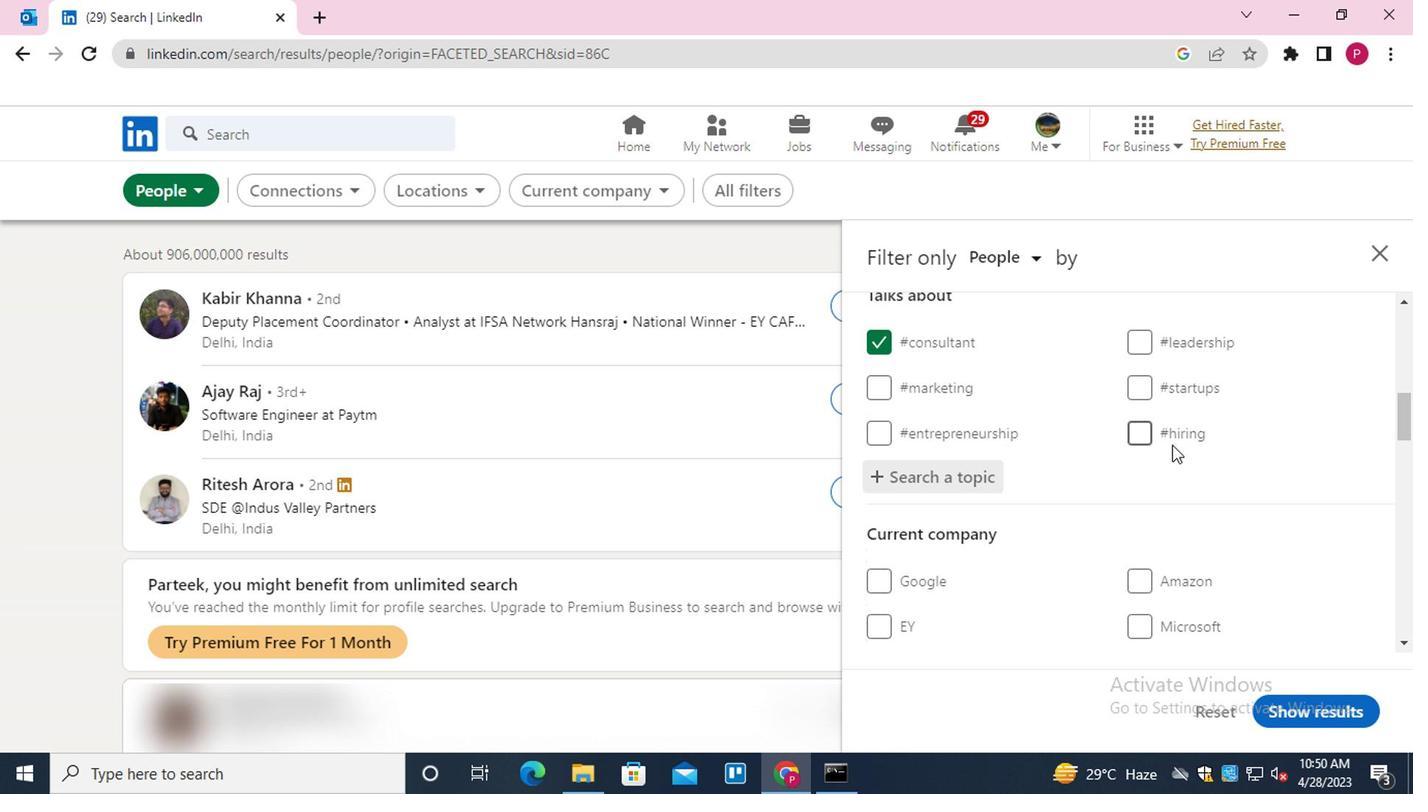 
Action: Mouse moved to (975, 518)
Screenshot: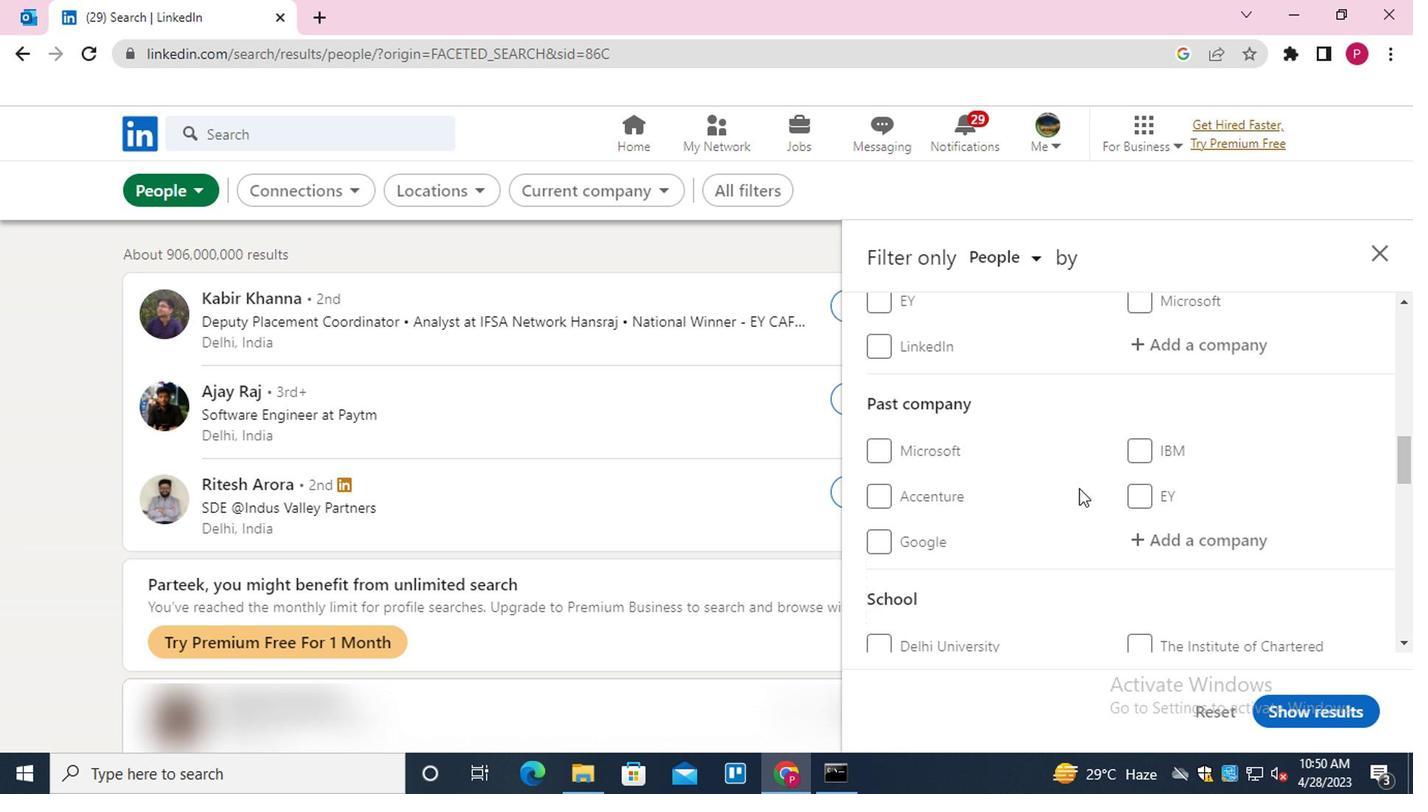 
Action: Mouse scrolled (975, 517) with delta (0, 0)
Screenshot: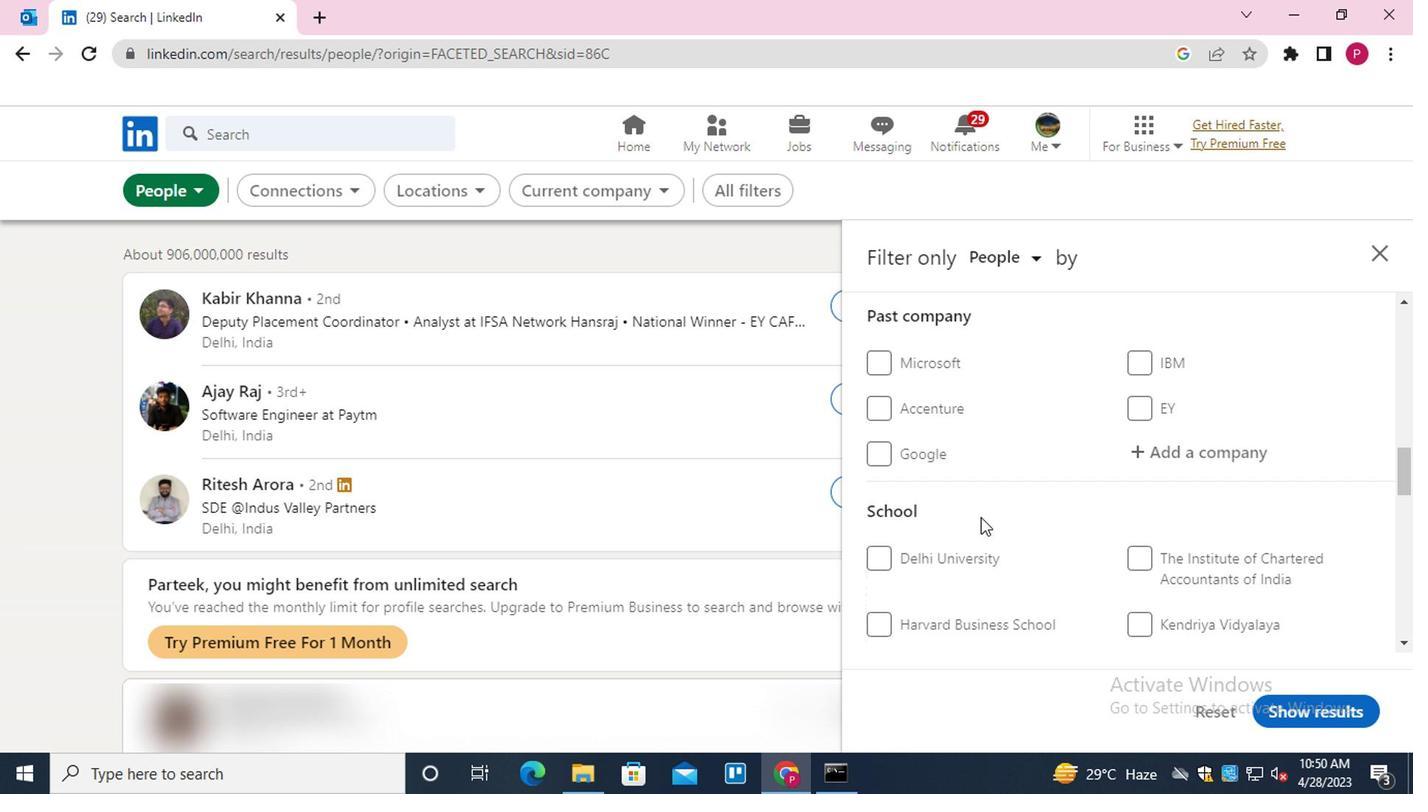 
Action: Mouse scrolled (975, 517) with delta (0, 0)
Screenshot: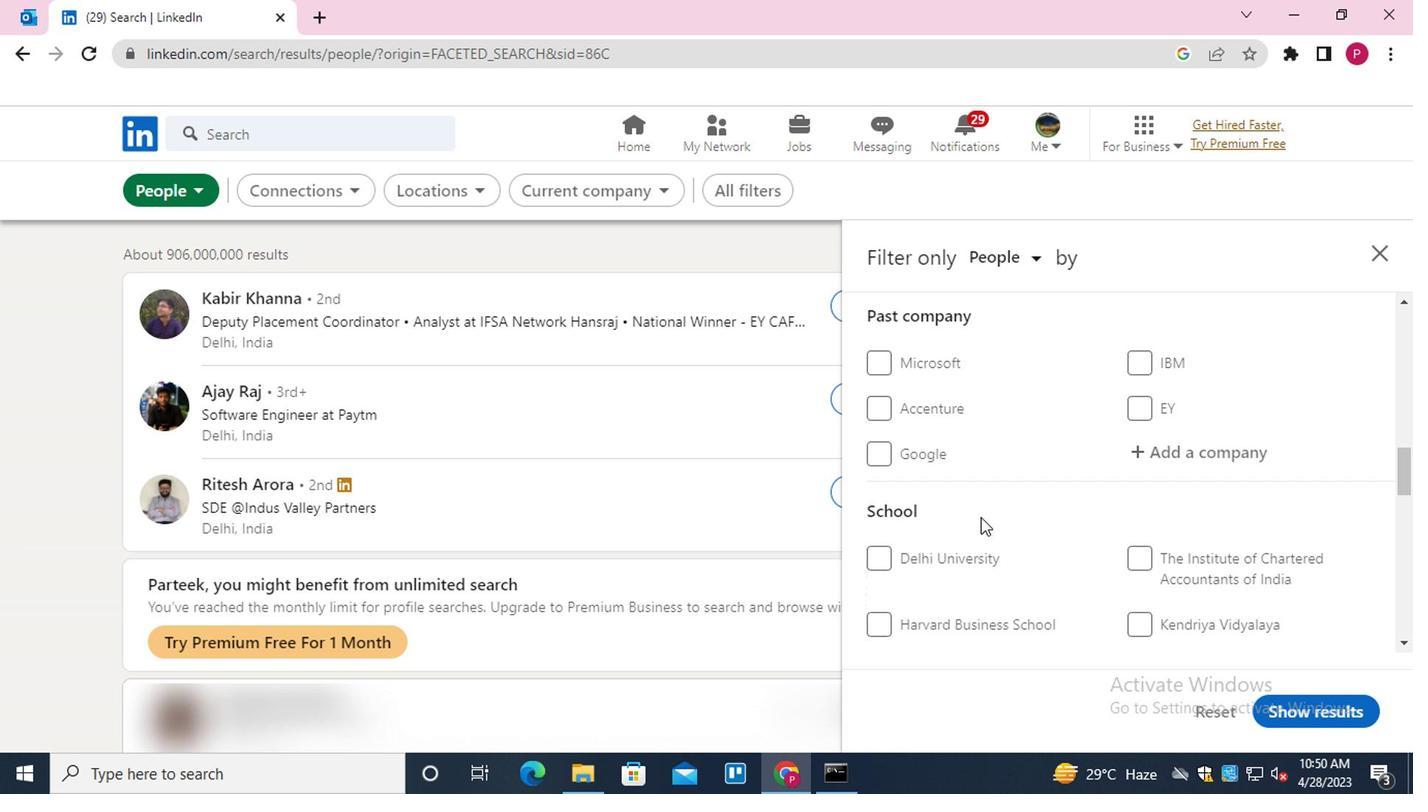 
Action: Mouse scrolled (975, 517) with delta (0, 0)
Screenshot: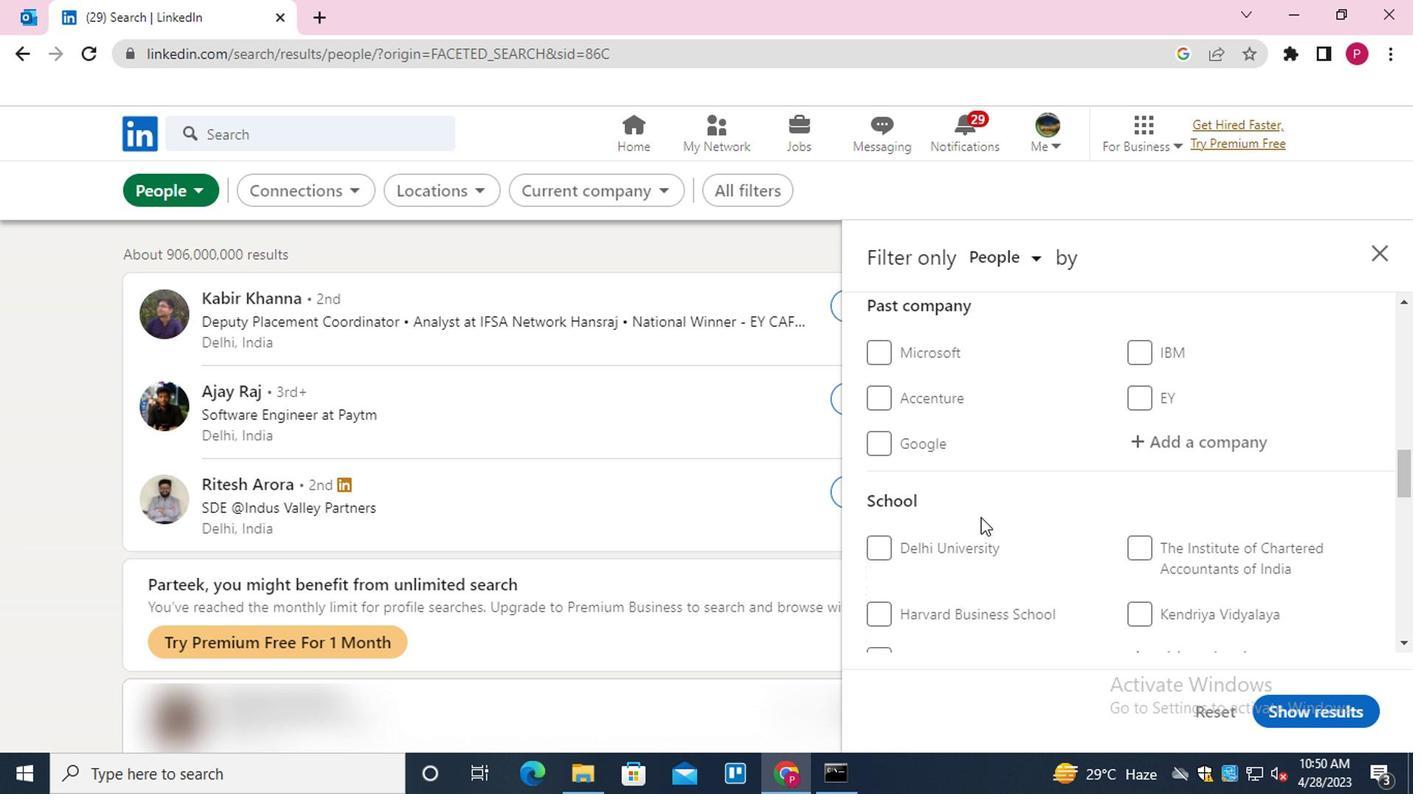 
Action: Mouse scrolled (975, 517) with delta (0, 0)
Screenshot: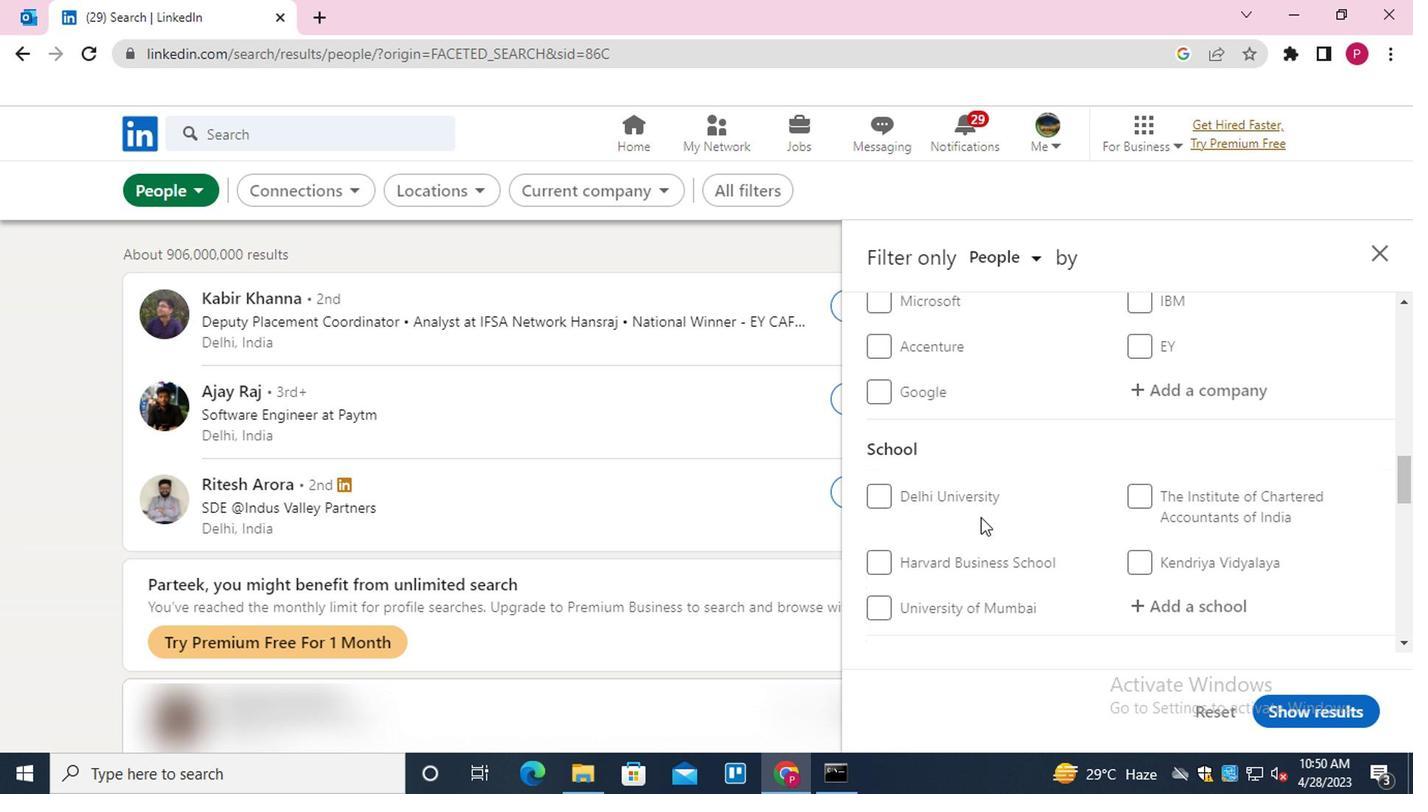 
Action: Mouse moved to (972, 501)
Screenshot: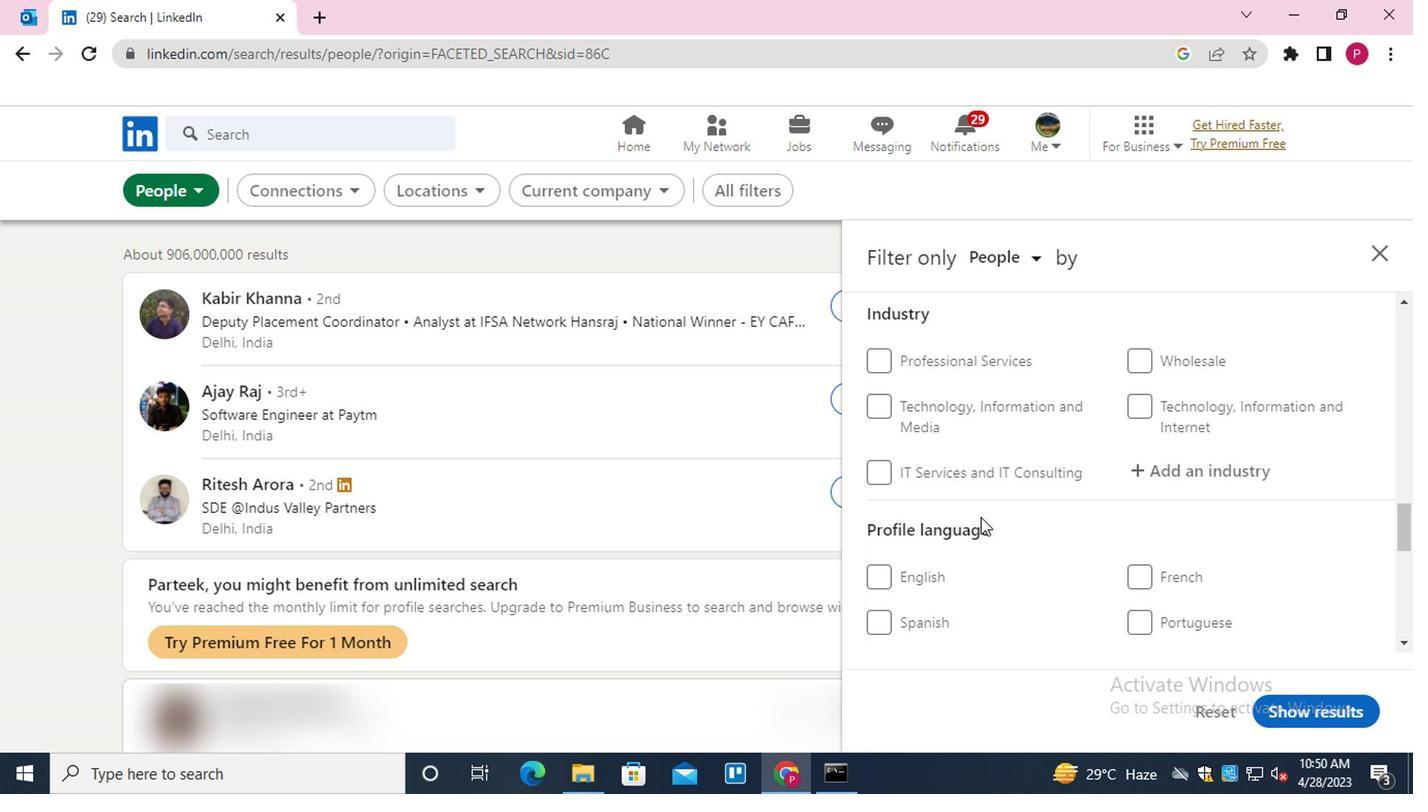 
Action: Mouse scrolled (972, 501) with delta (0, 0)
Screenshot: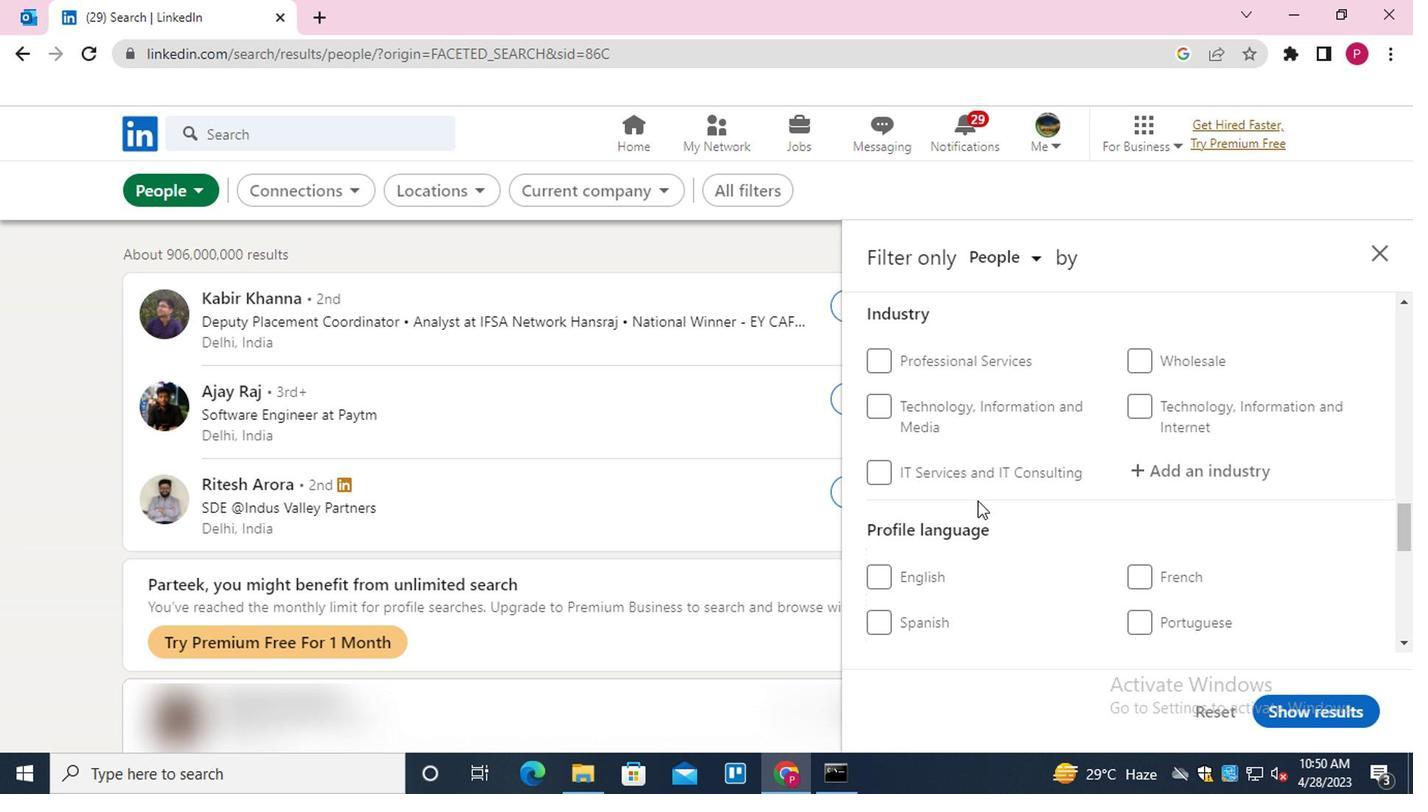 
Action: Mouse moved to (907, 563)
Screenshot: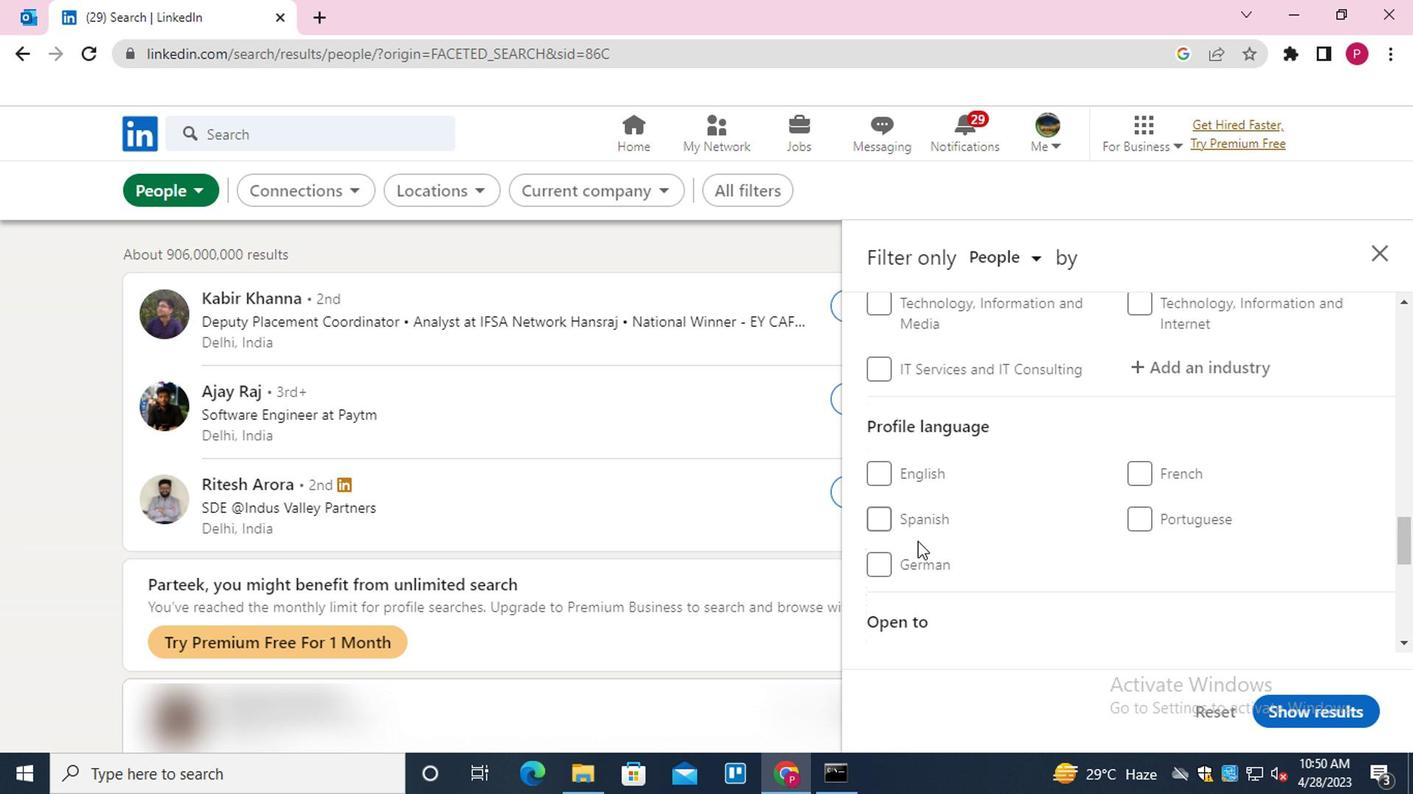 
Action: Mouse pressed left at (907, 563)
Screenshot: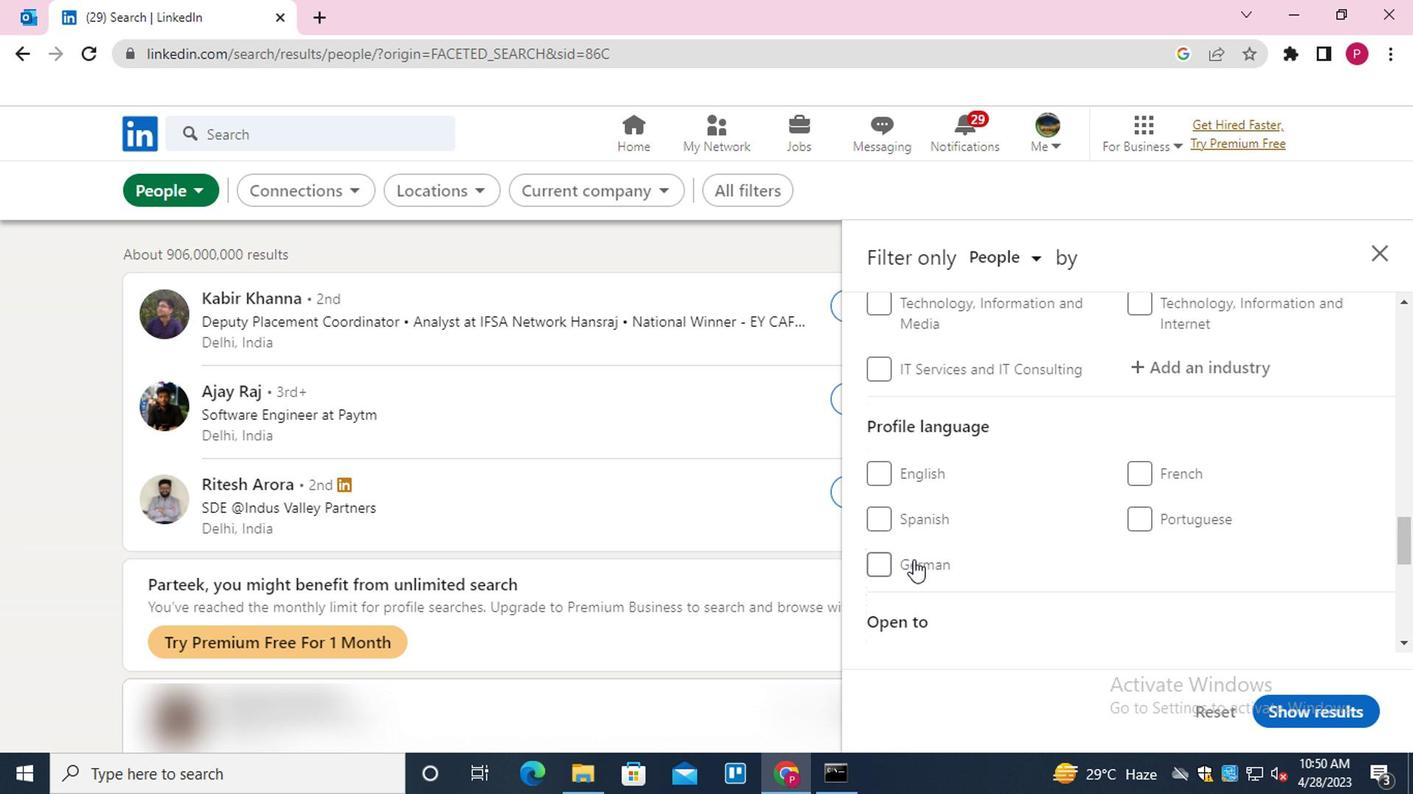 
Action: Mouse moved to (1065, 518)
Screenshot: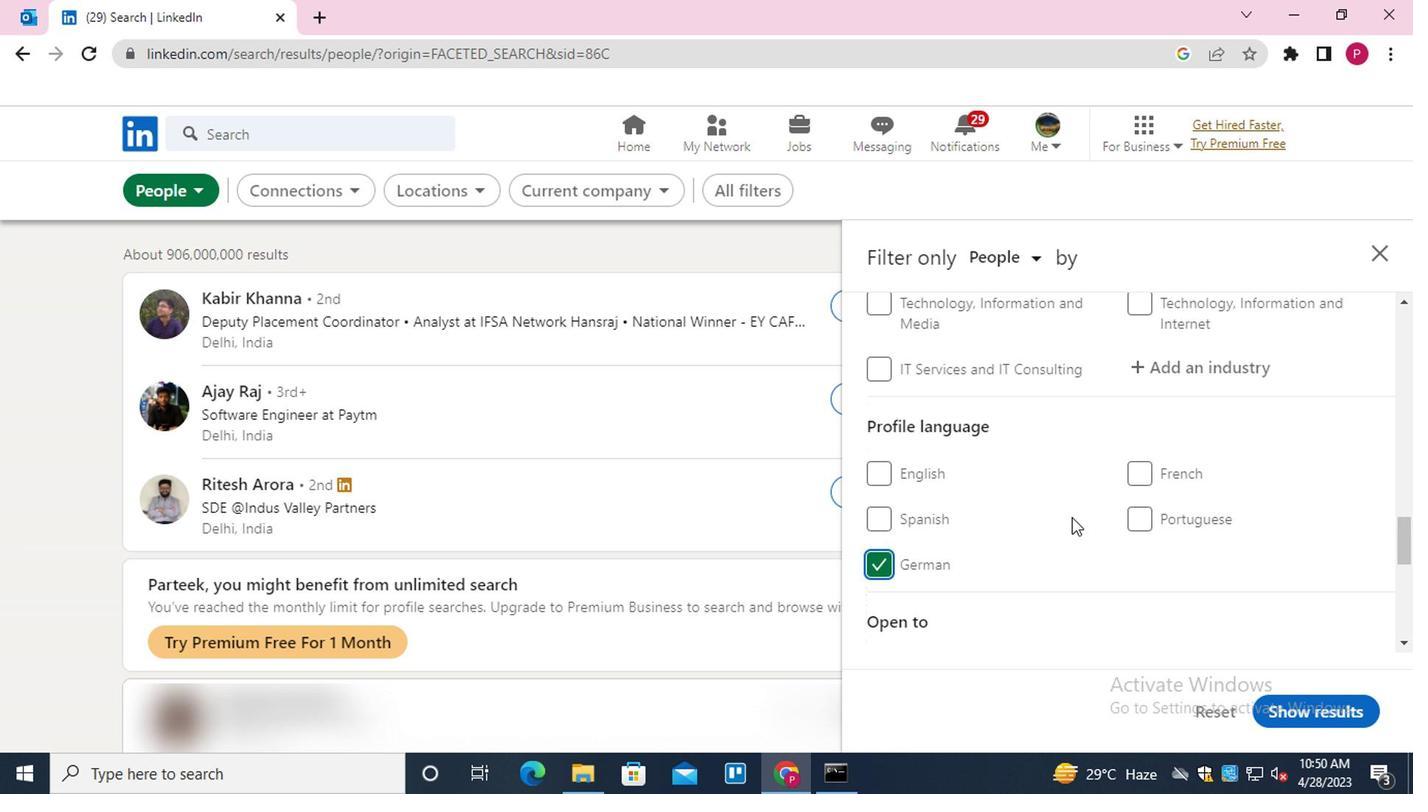
Action: Mouse scrolled (1065, 517) with delta (0, 0)
Screenshot: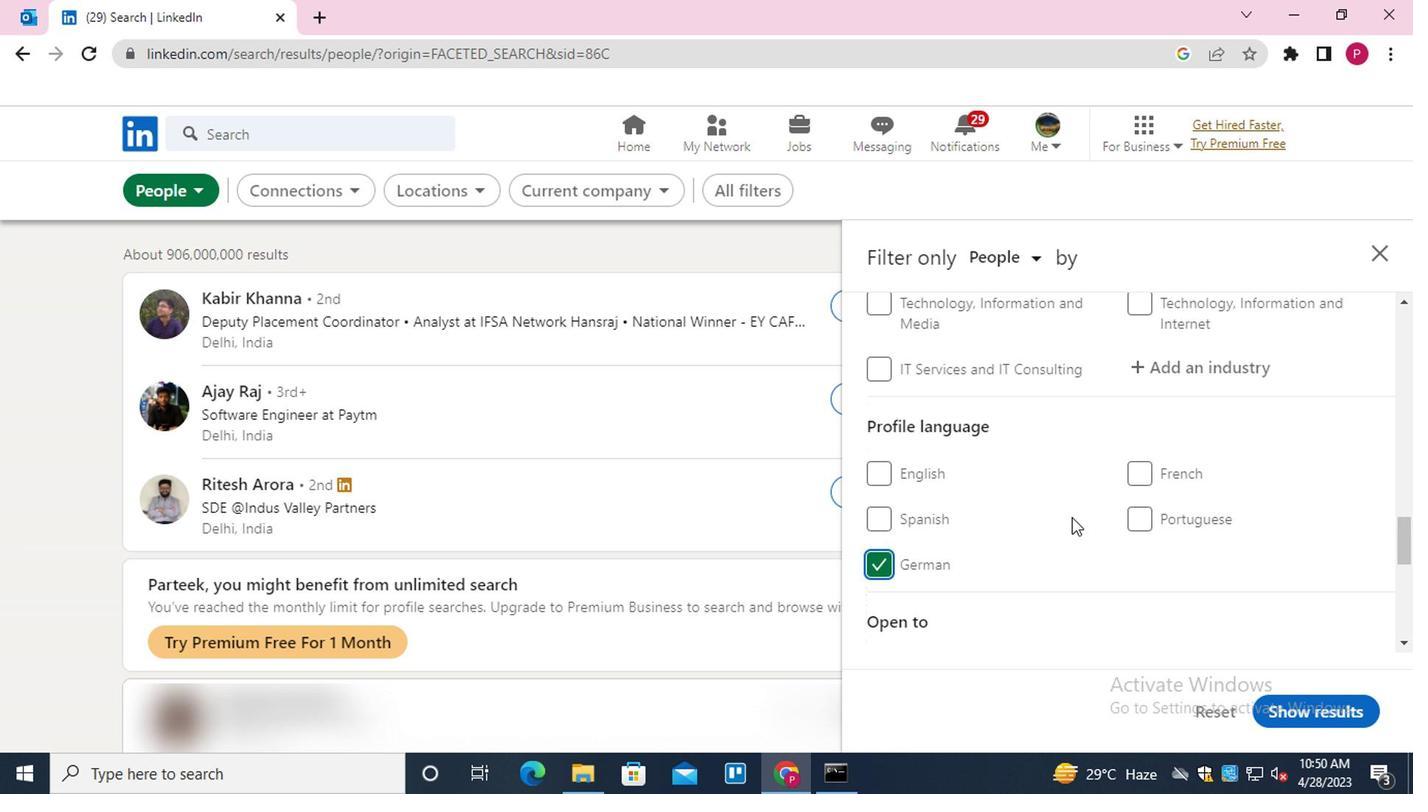
Action: Mouse scrolled (1065, 519) with delta (0, 1)
Screenshot: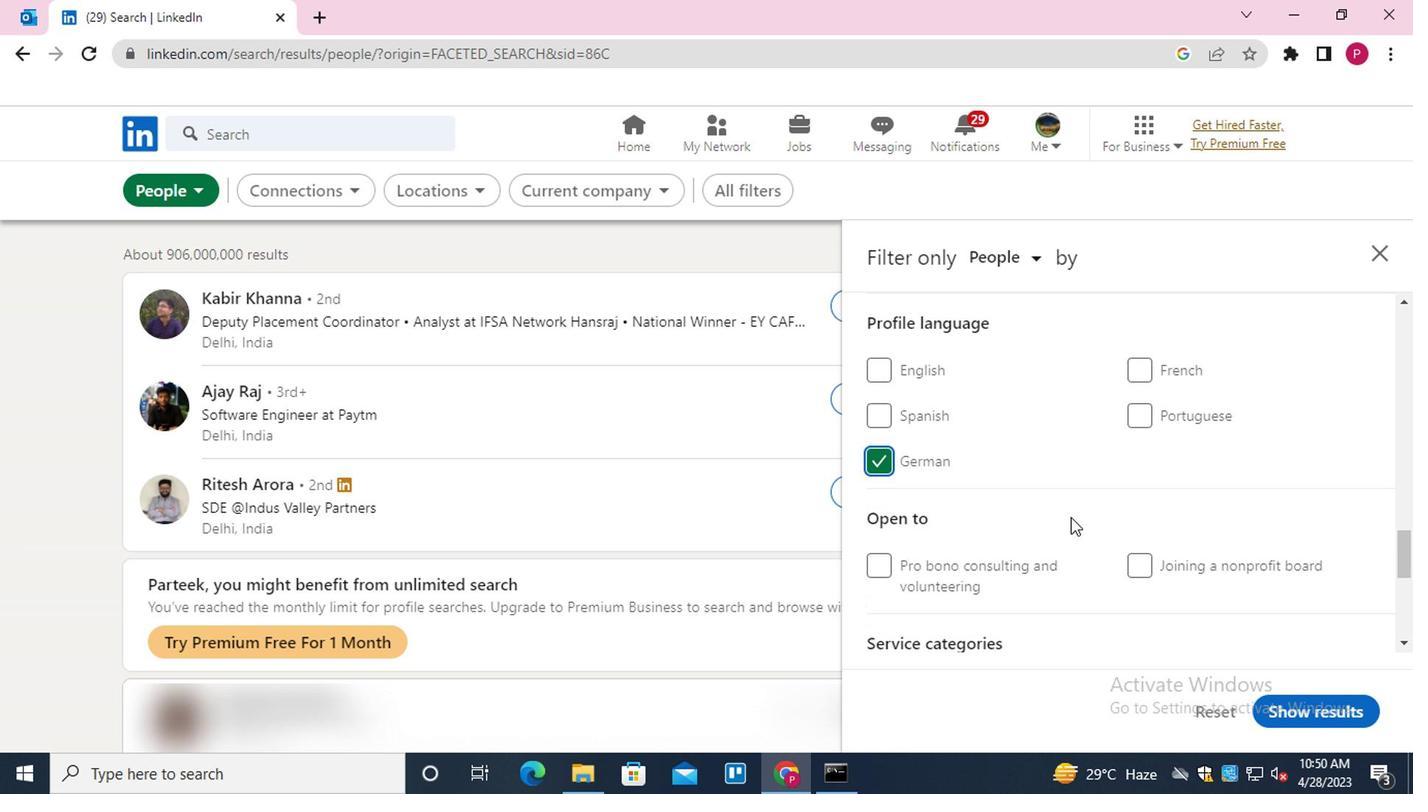 
Action: Mouse scrolled (1065, 519) with delta (0, 1)
Screenshot: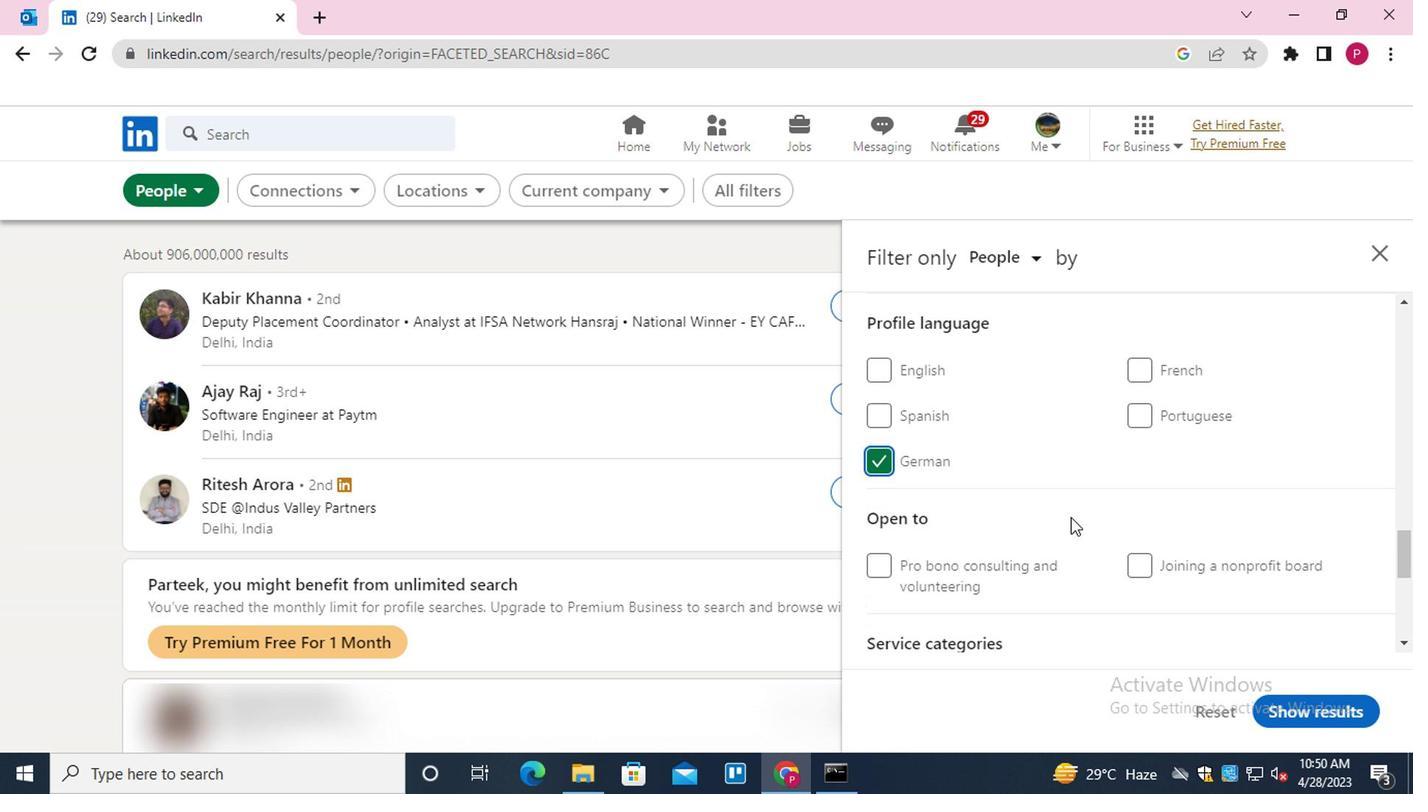 
Action: Mouse scrolled (1065, 519) with delta (0, 1)
Screenshot: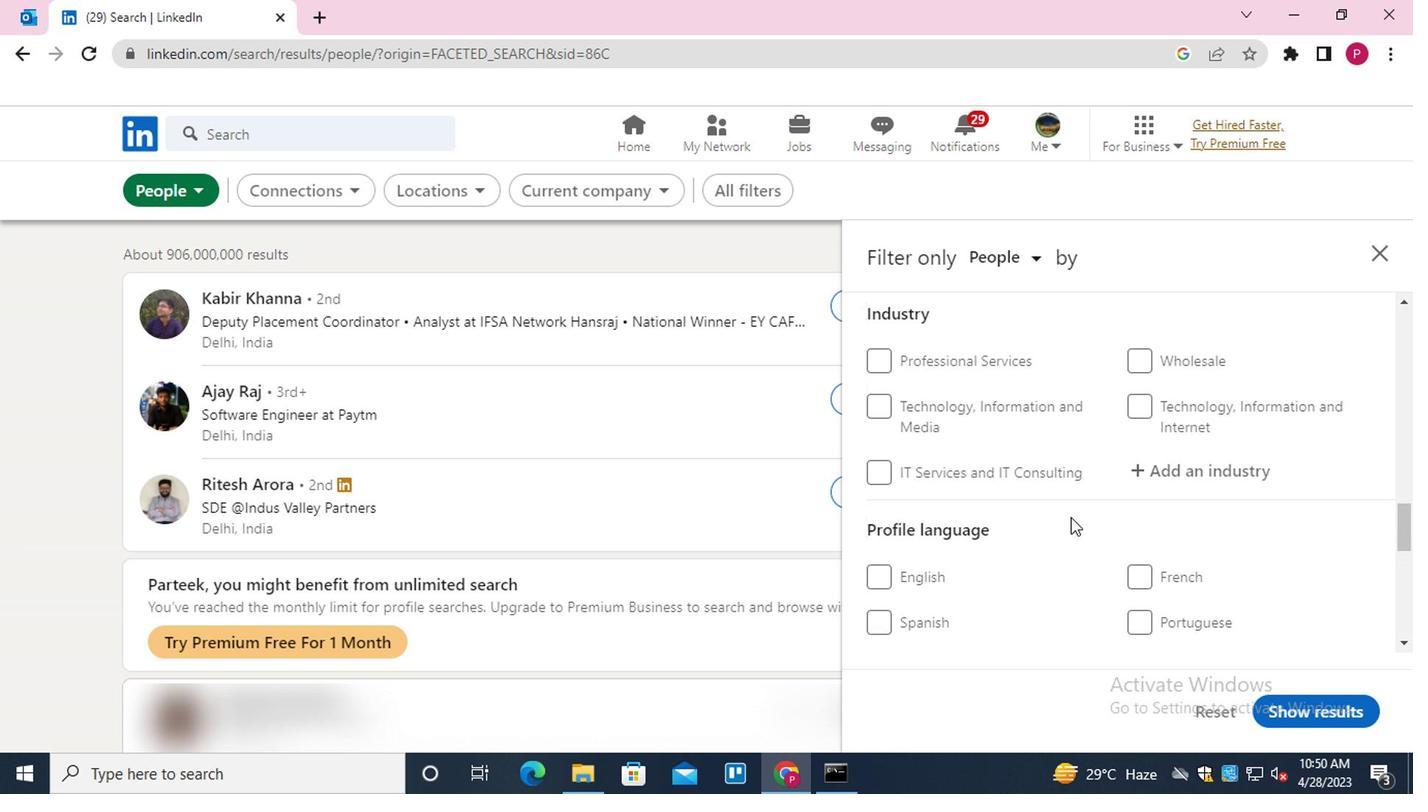
Action: Mouse scrolled (1065, 519) with delta (0, 1)
Screenshot: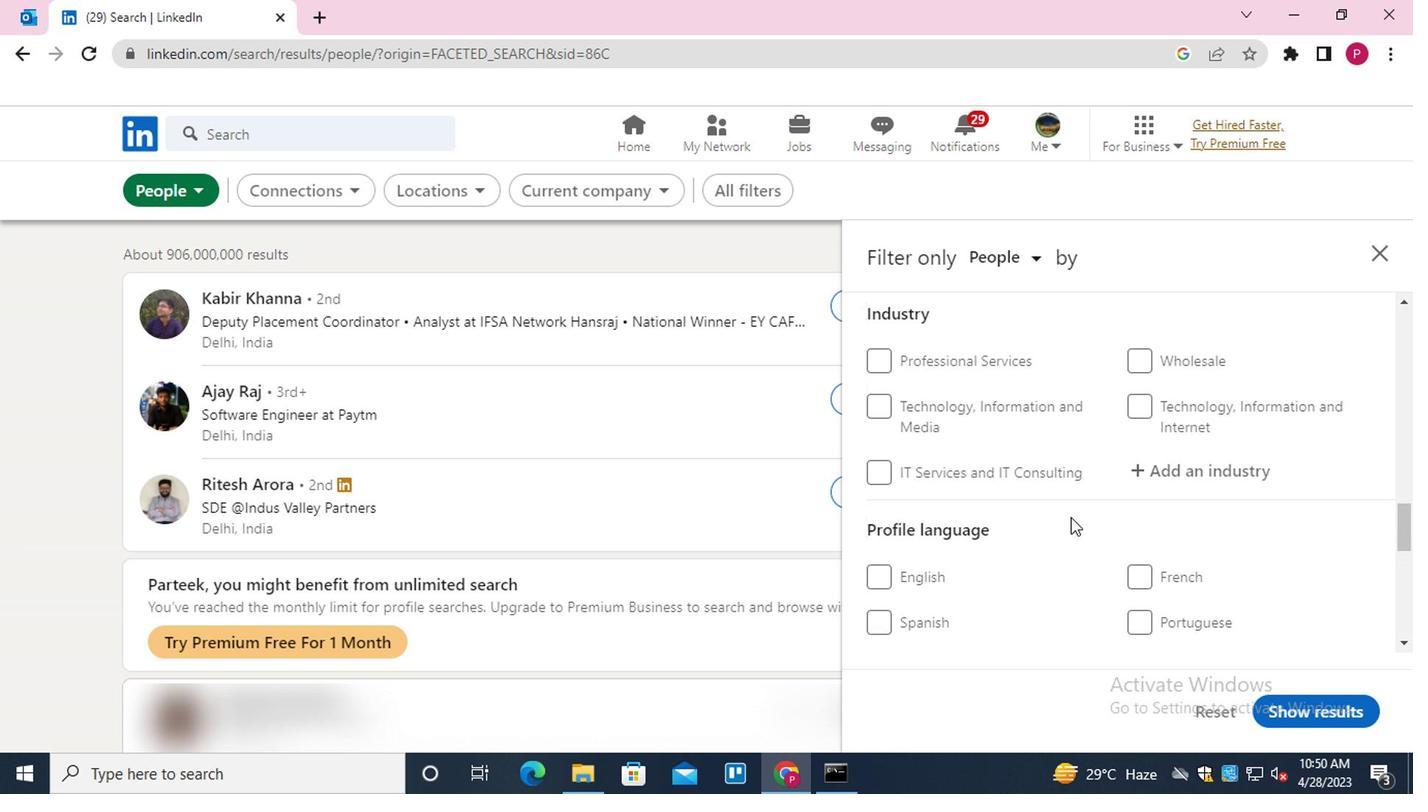 
Action: Mouse scrolled (1065, 519) with delta (0, 1)
Screenshot: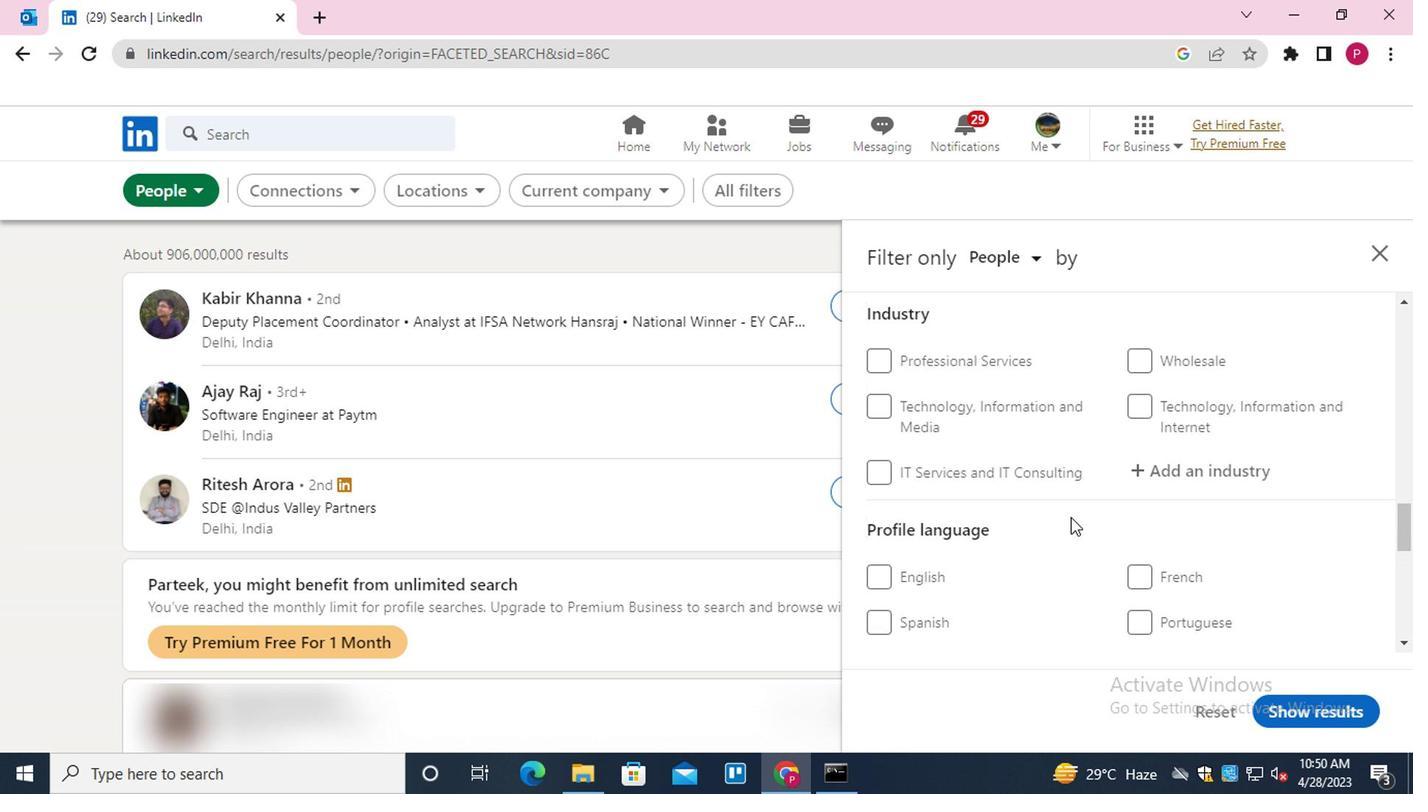 
Action: Mouse scrolled (1065, 519) with delta (0, 1)
Screenshot: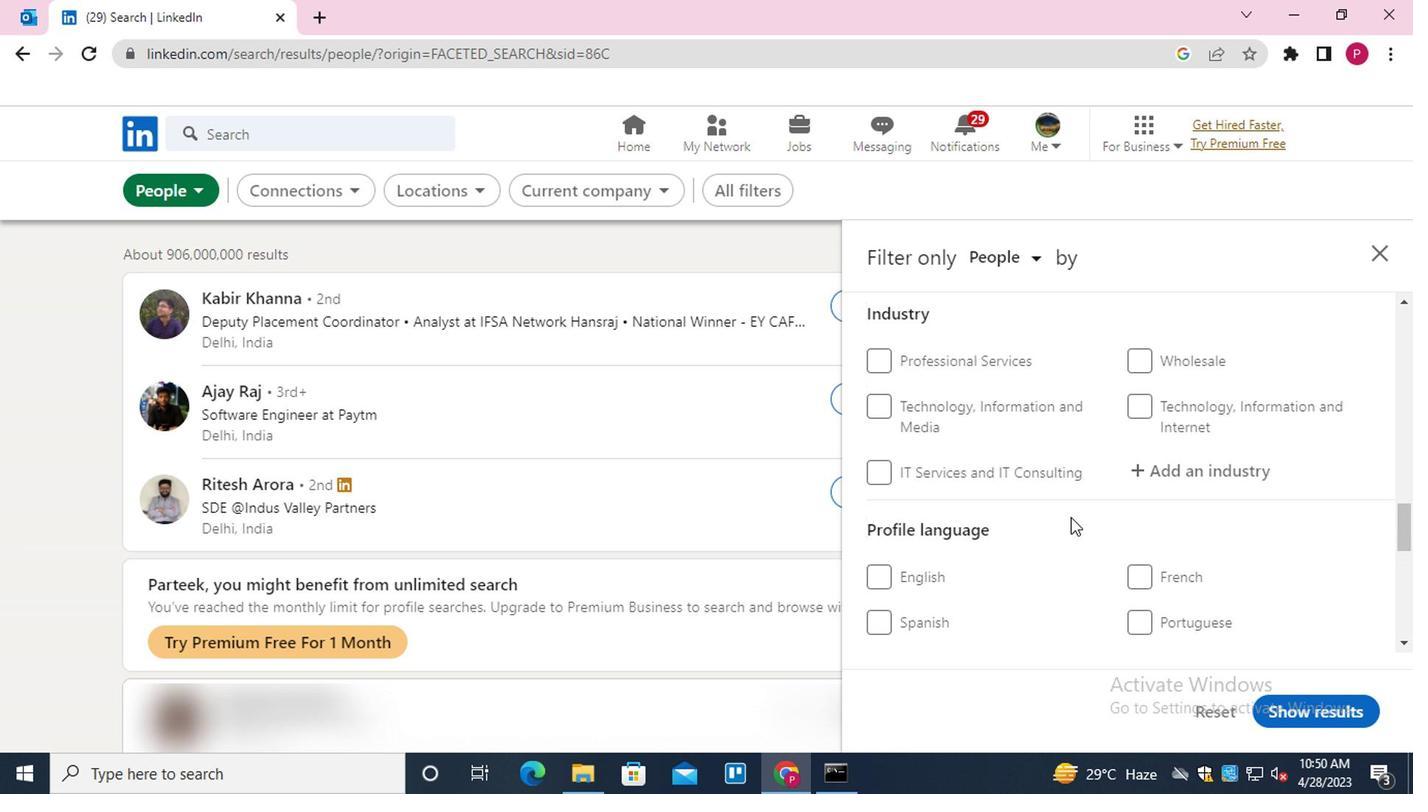 
Action: Mouse scrolled (1065, 519) with delta (0, 1)
Screenshot: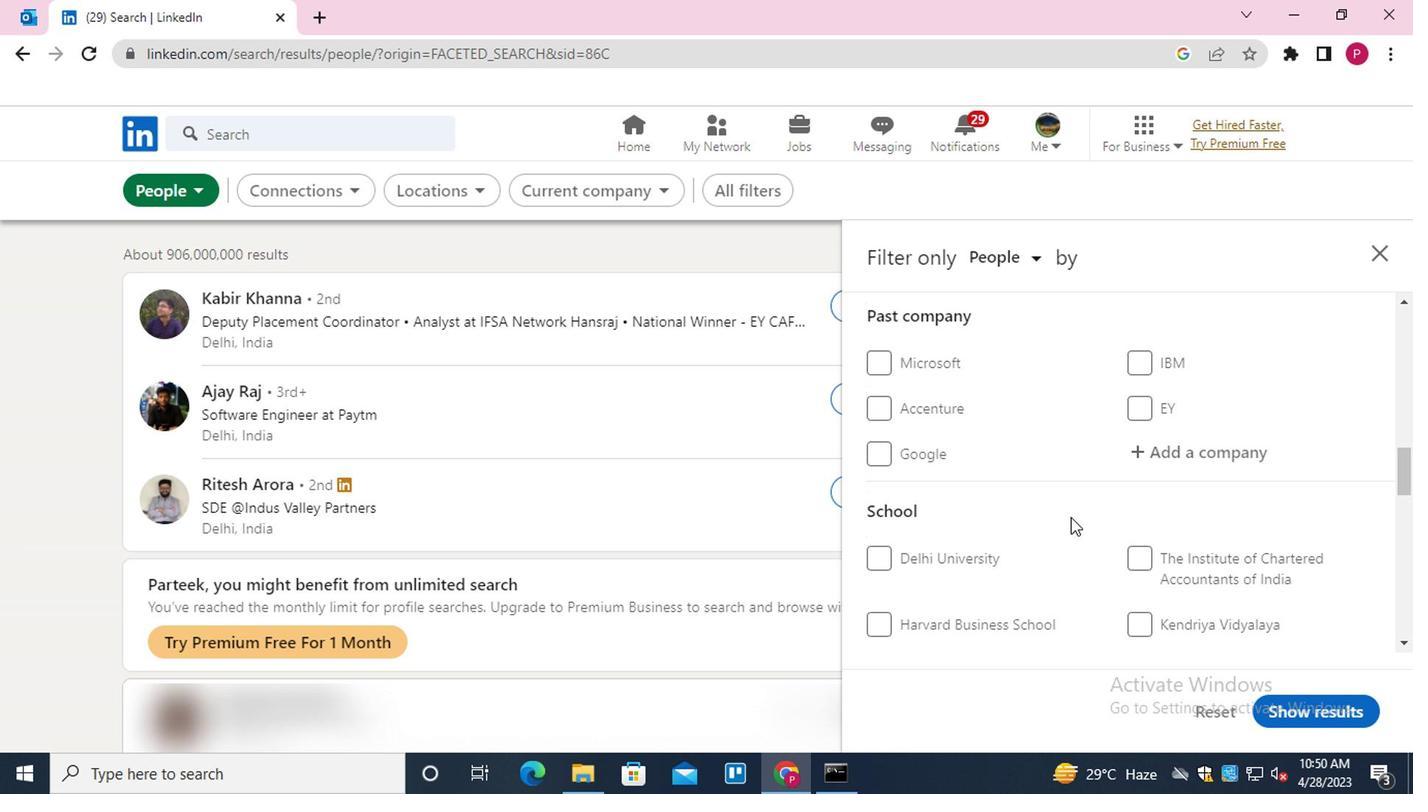 
Action: Mouse moved to (1200, 354)
Screenshot: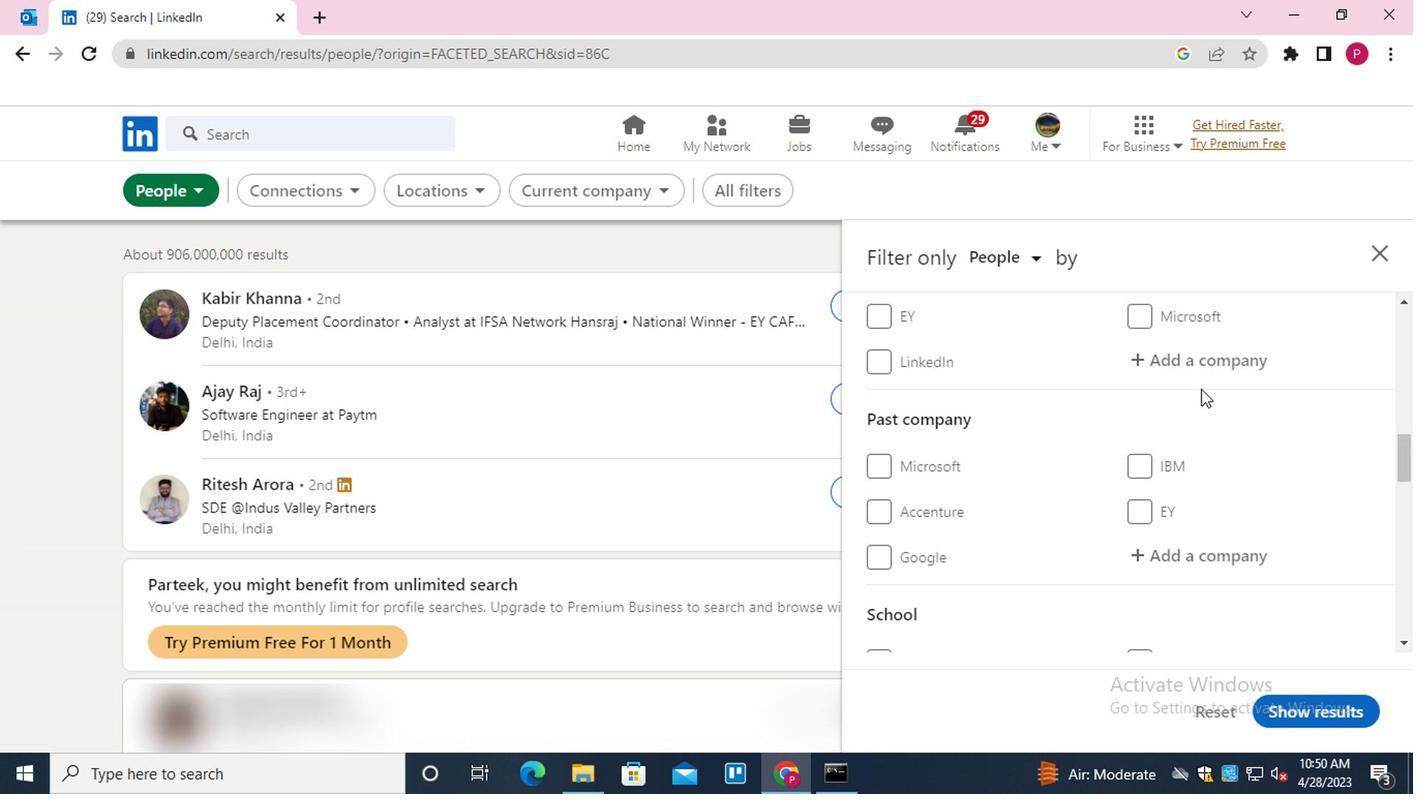 
Action: Mouse pressed left at (1200, 354)
Screenshot: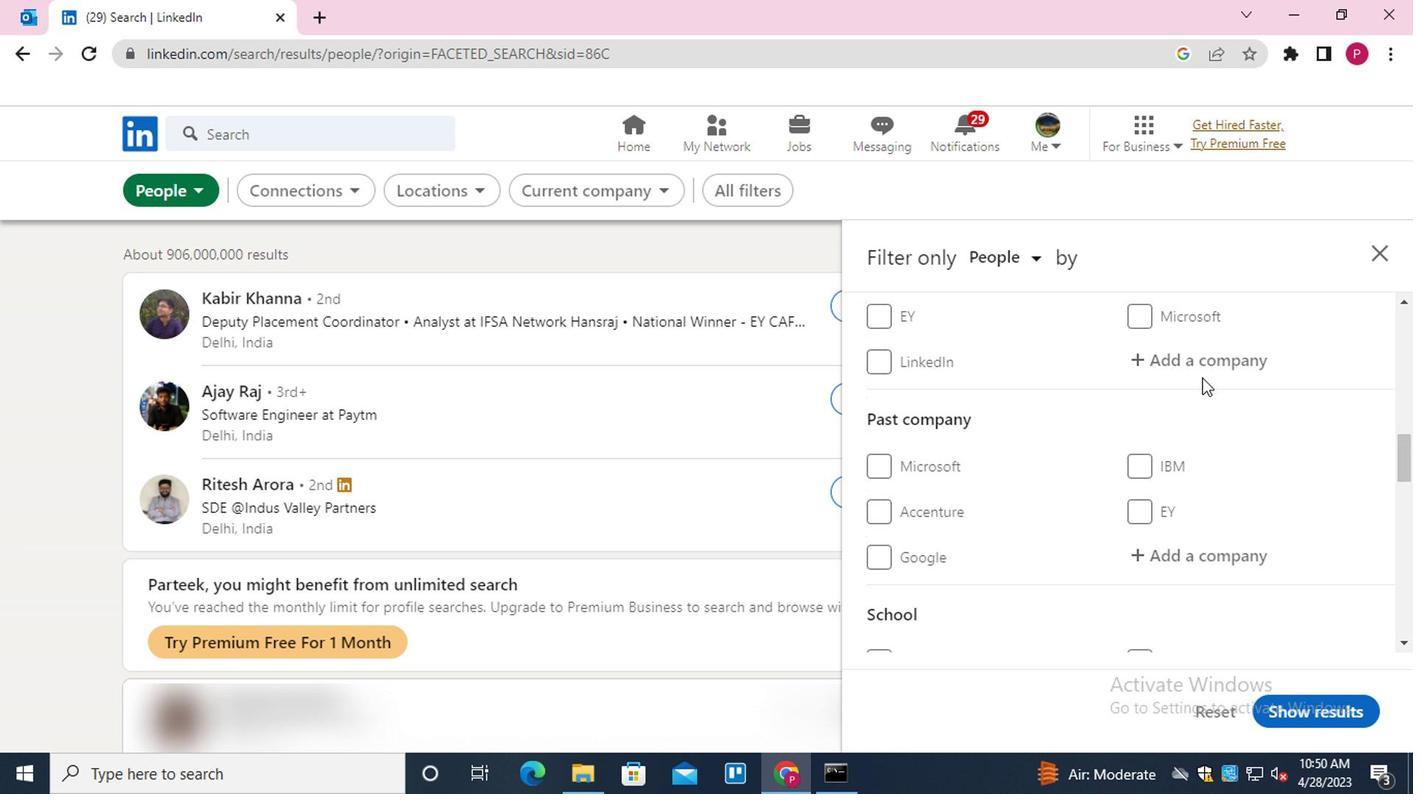 
Action: Key pressed <Key.shift>AXIS<Key.down><Key.enter>
Screenshot: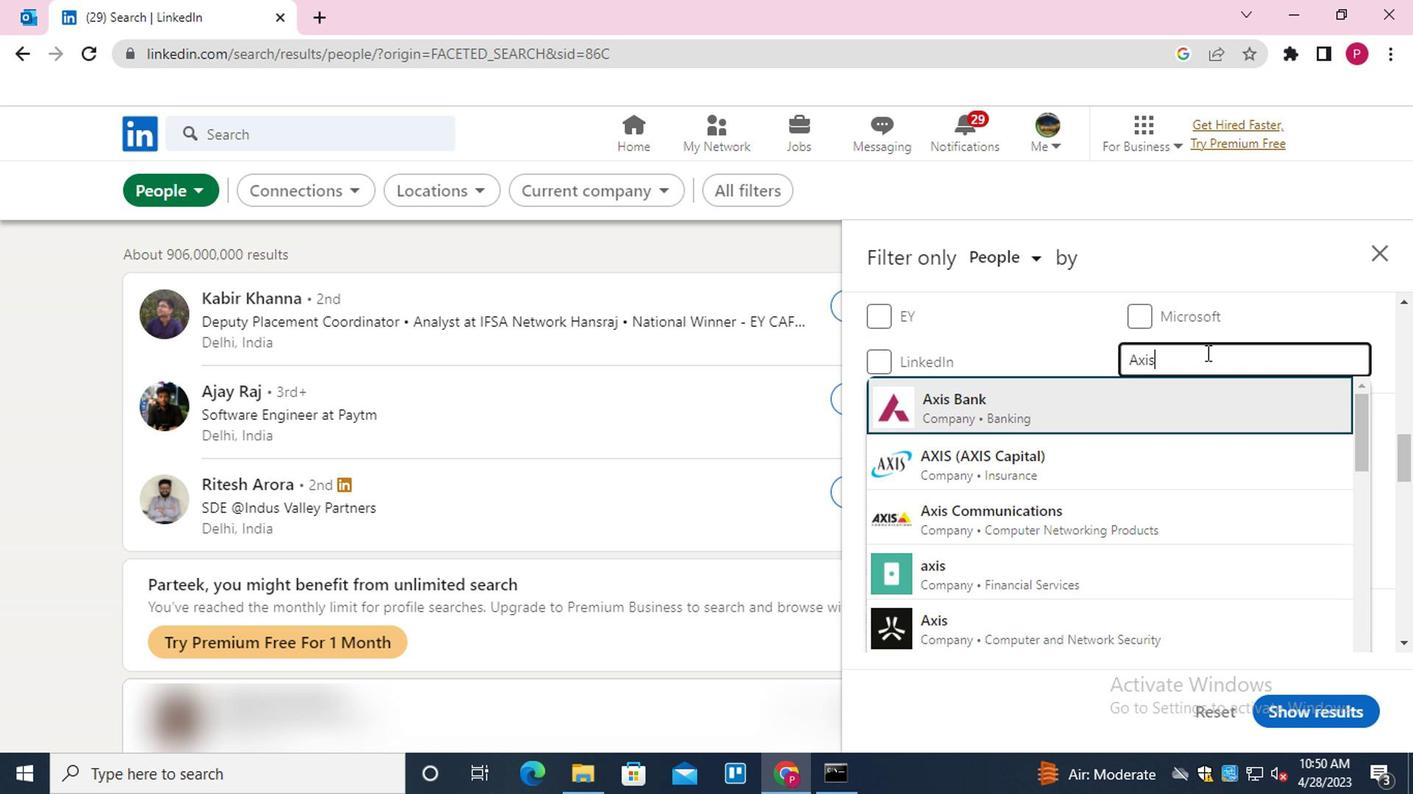 
Action: Mouse moved to (883, 493)
Screenshot: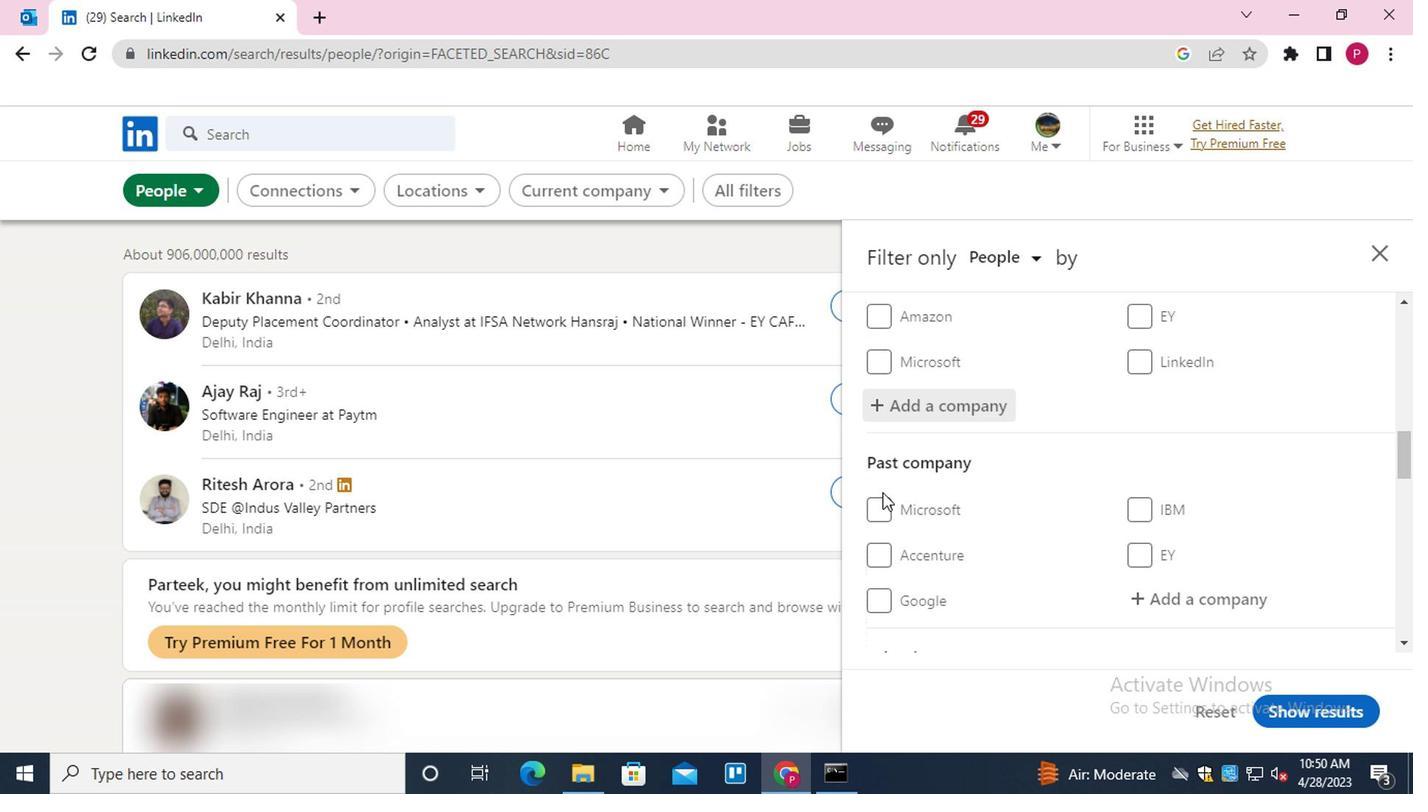 
Action: Mouse scrolled (883, 492) with delta (0, -1)
Screenshot: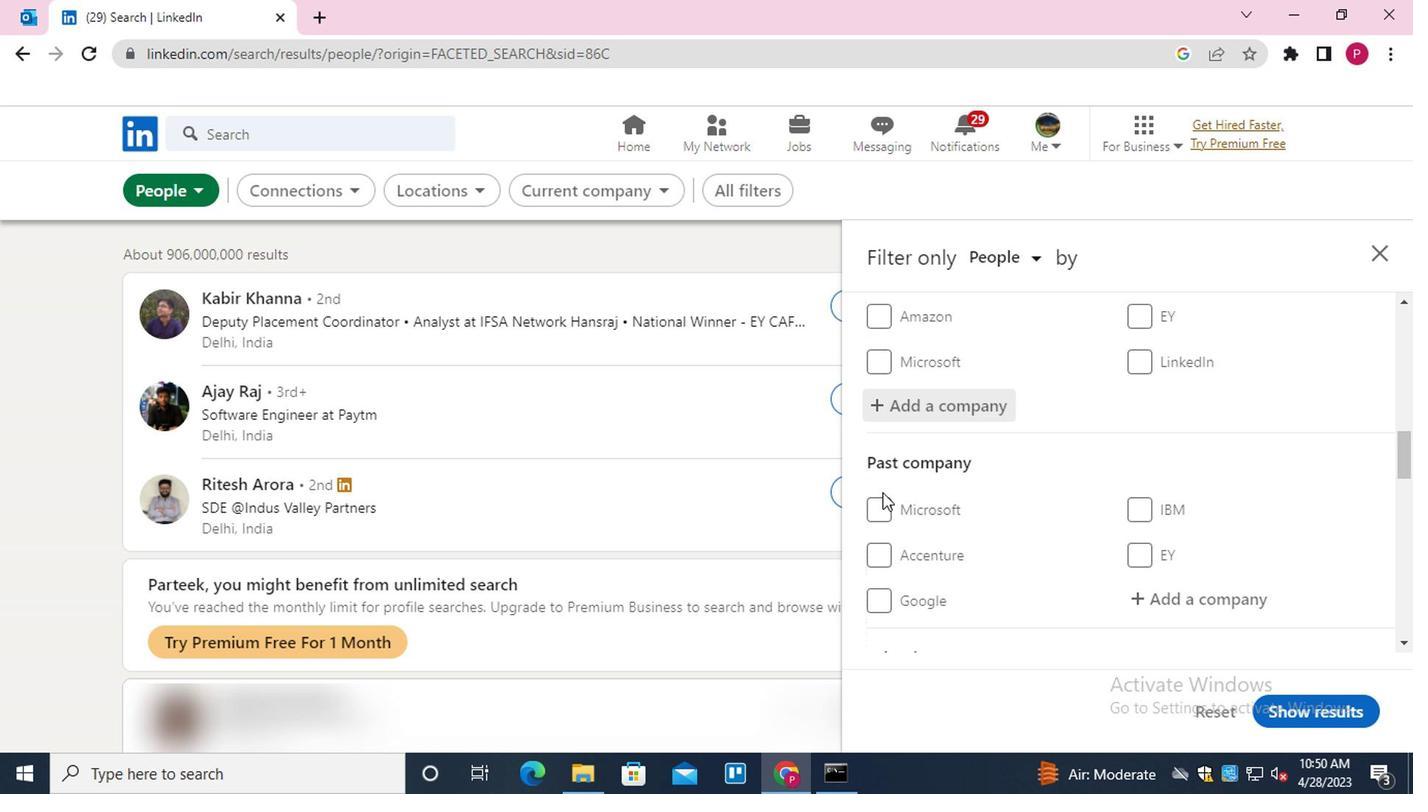 
Action: Mouse moved to (894, 493)
Screenshot: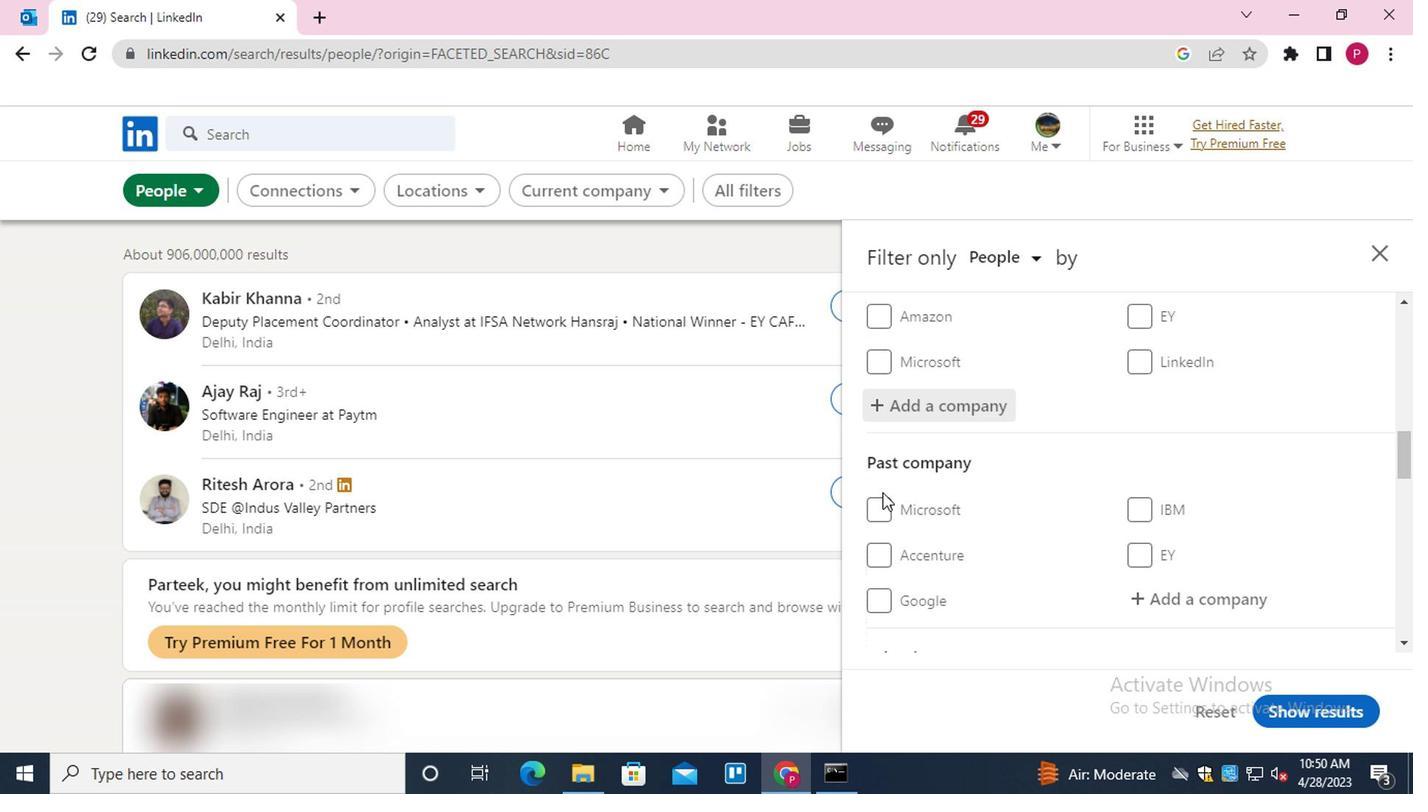 
Action: Mouse scrolled (894, 492) with delta (0, -1)
Screenshot: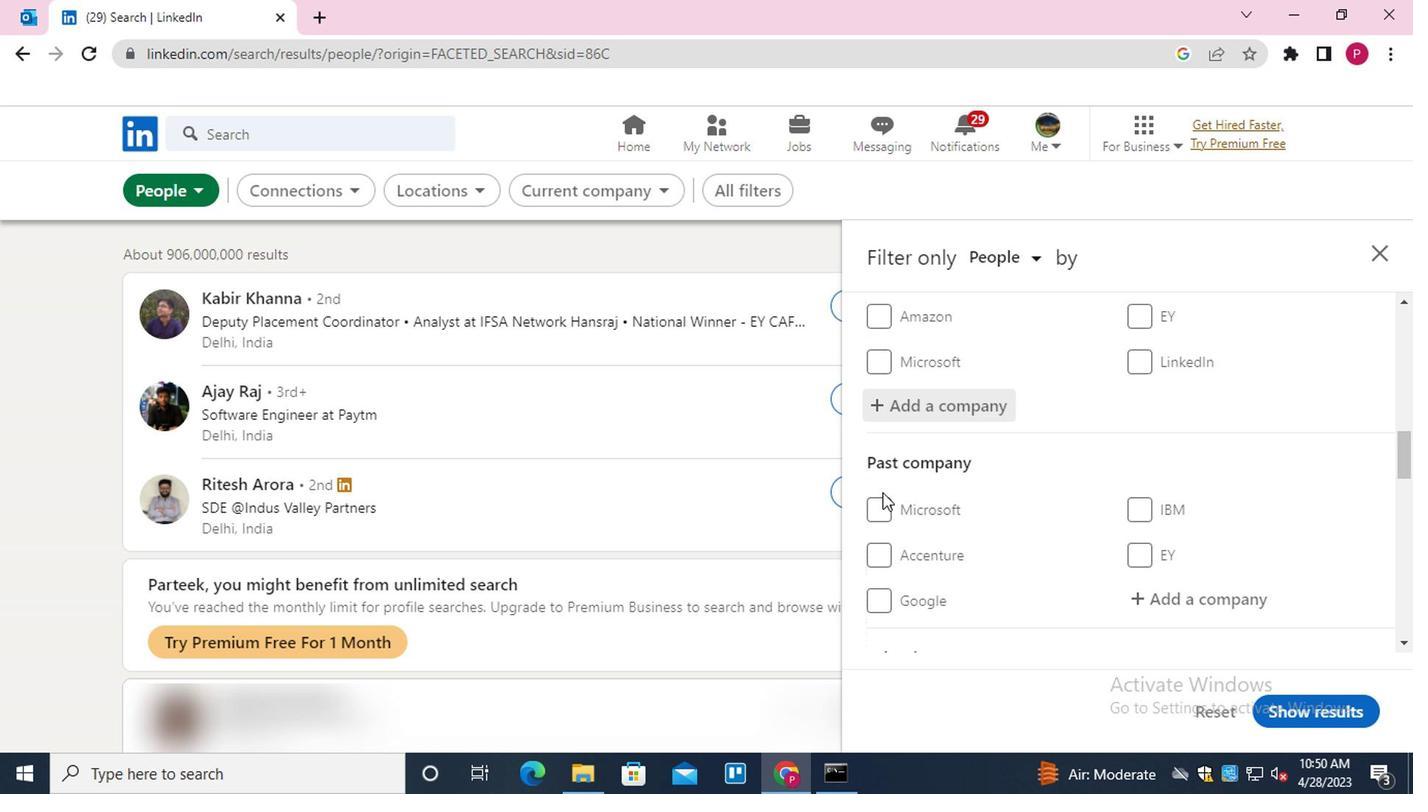 
Action: Mouse moved to (905, 490)
Screenshot: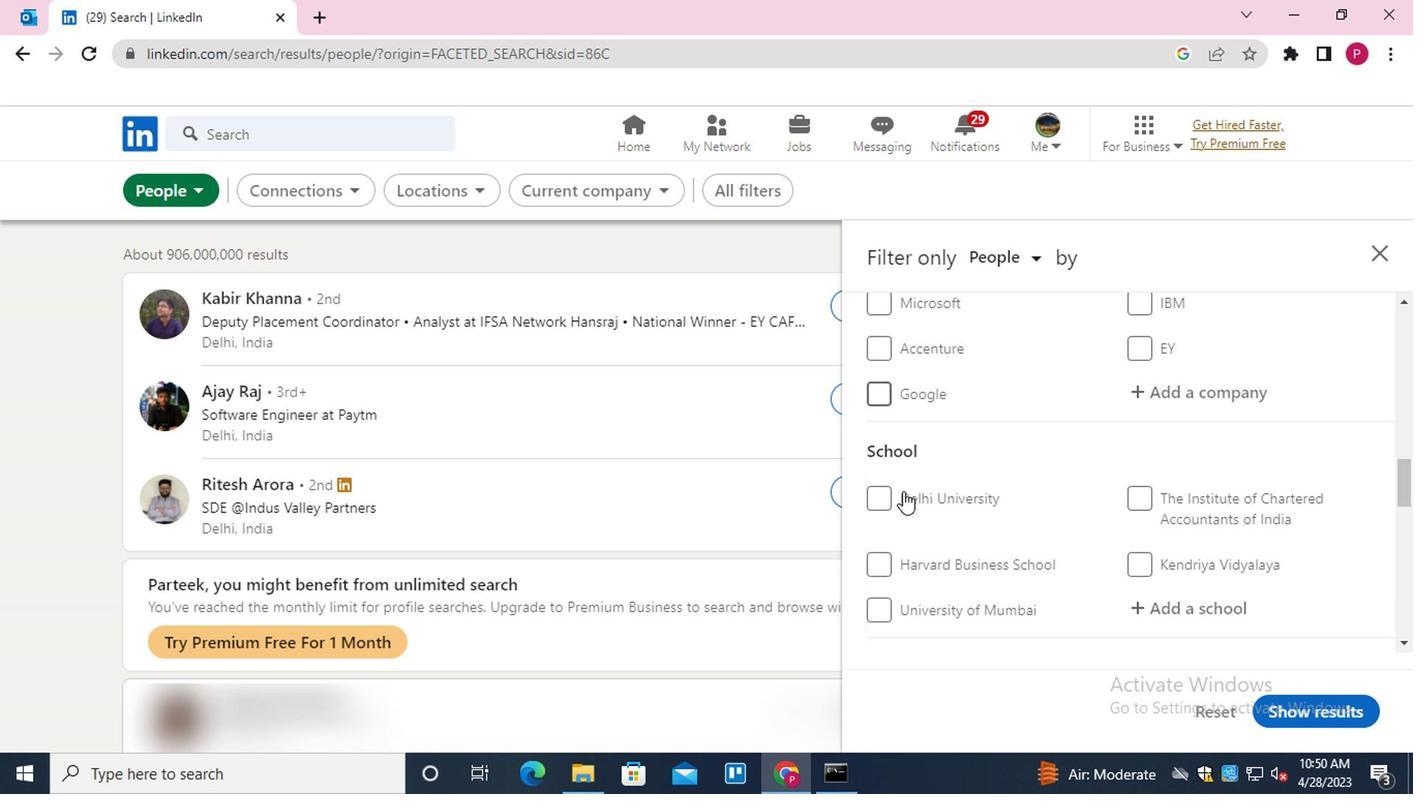 
Action: Mouse scrolled (905, 489) with delta (0, -1)
Screenshot: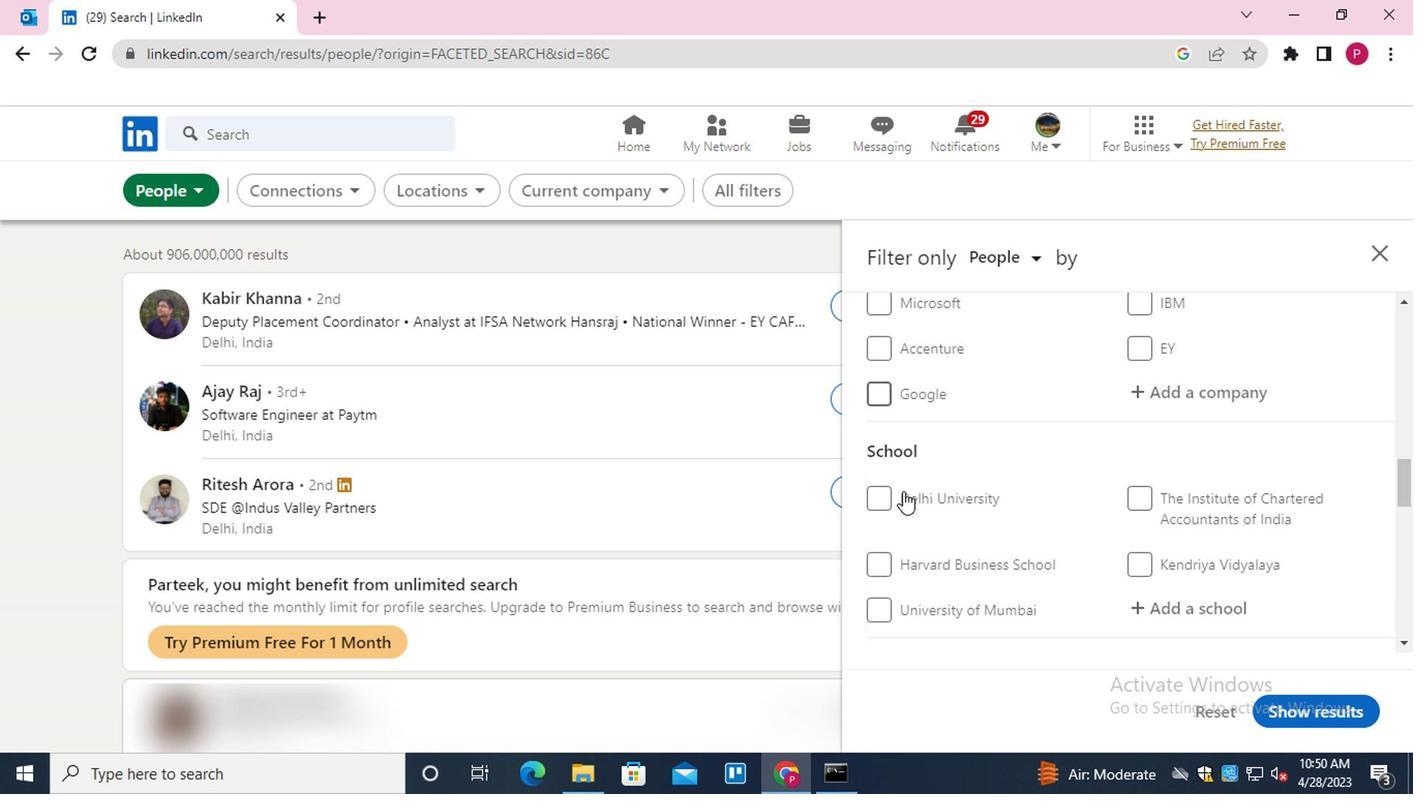 
Action: Mouse moved to (915, 487)
Screenshot: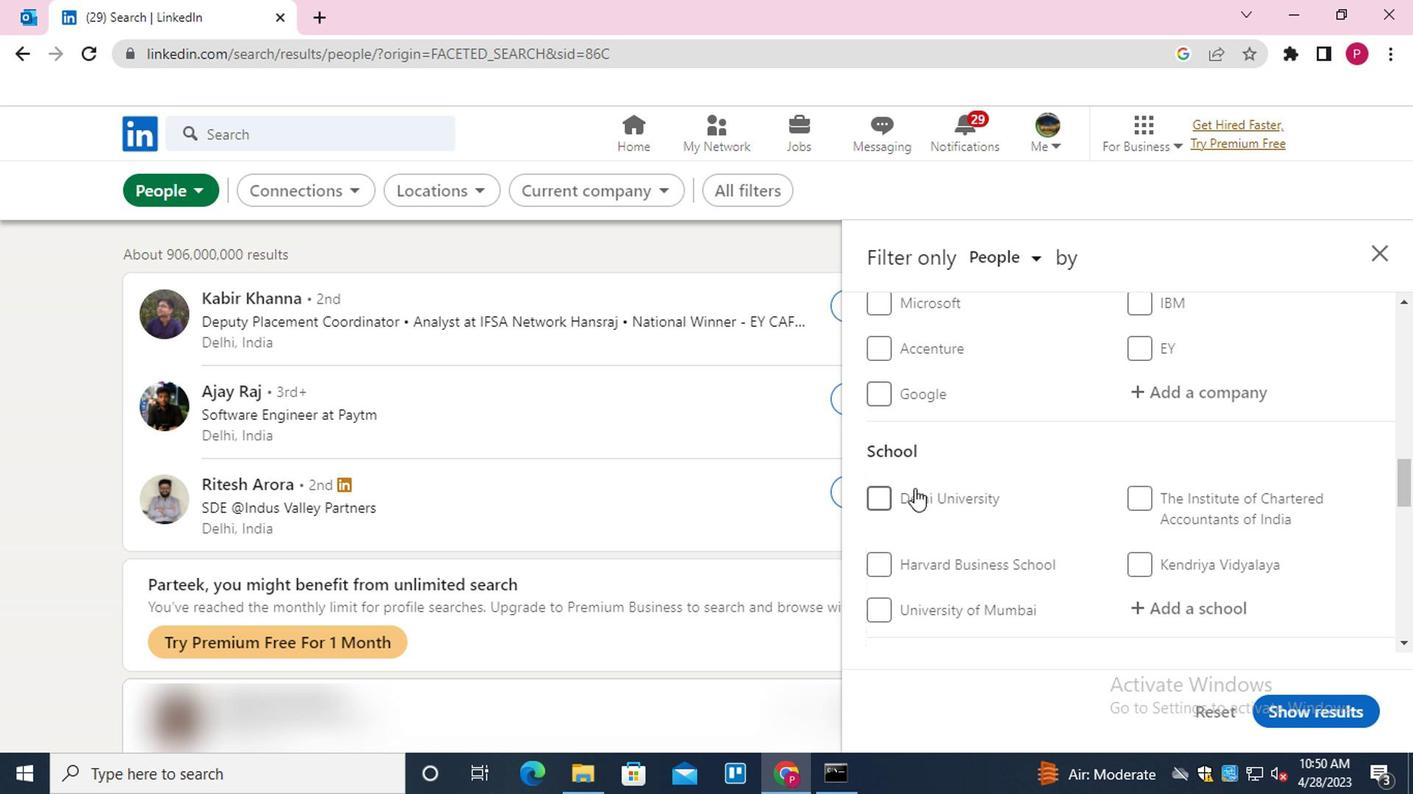 
Action: Mouse scrolled (915, 486) with delta (0, -1)
Screenshot: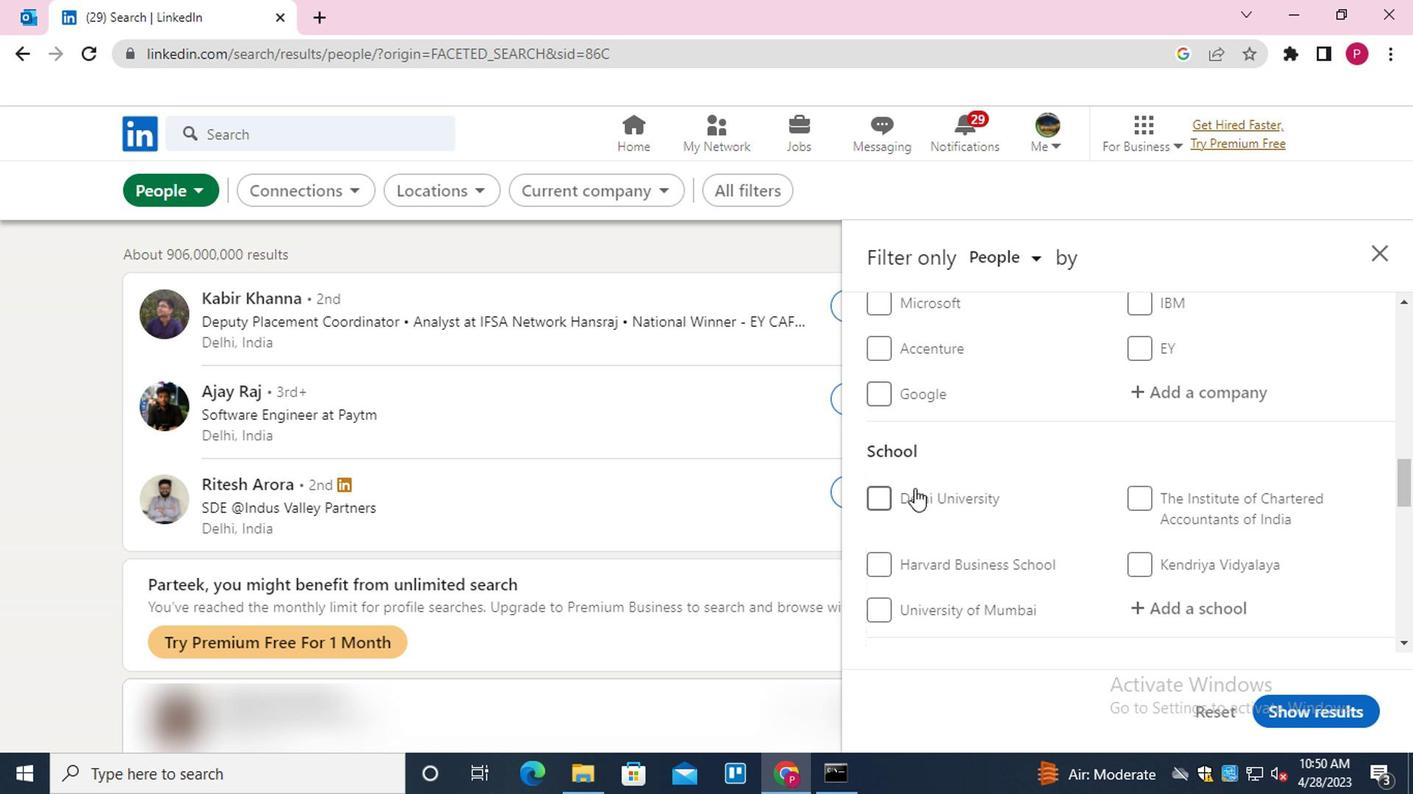 
Action: Mouse moved to (917, 486)
Screenshot: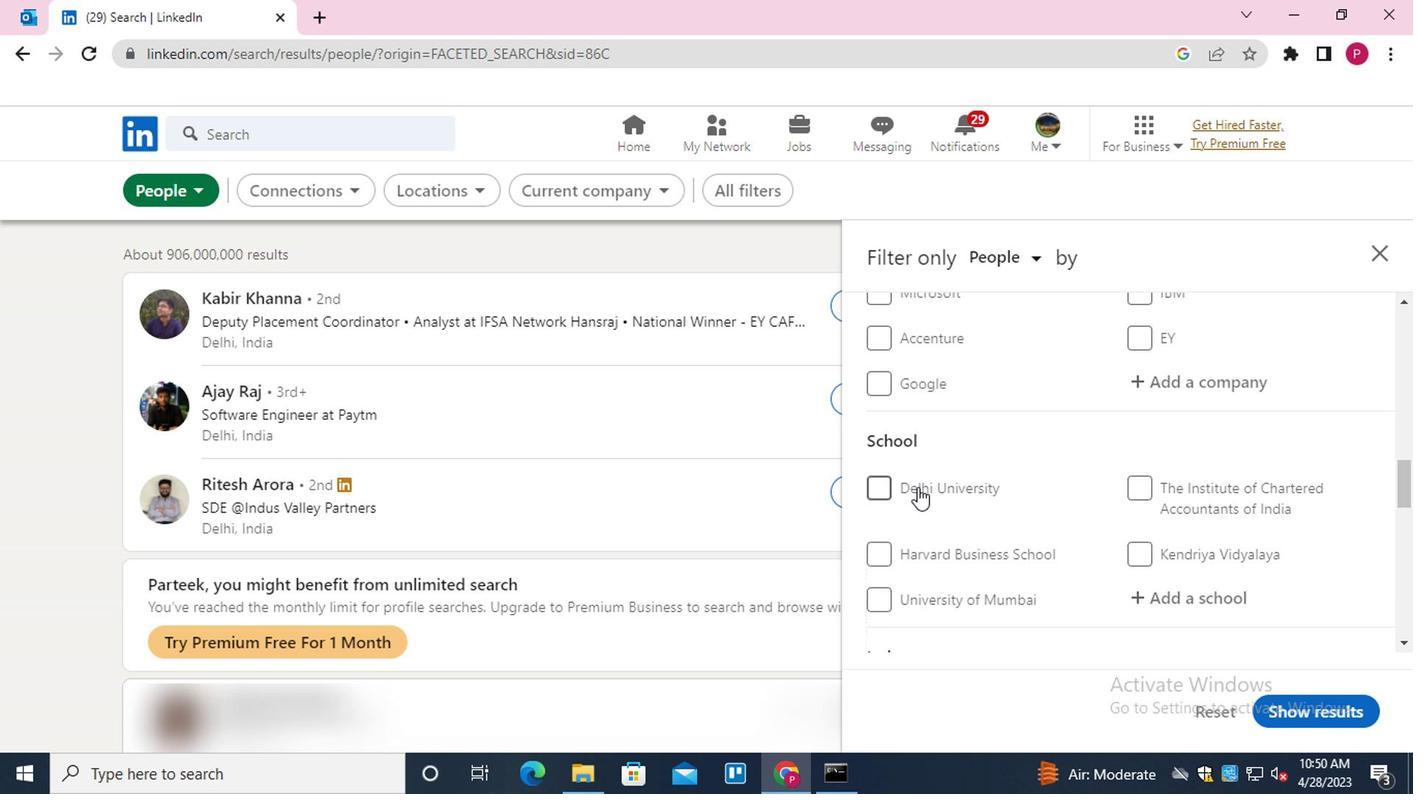 
Action: Mouse scrolled (917, 485) with delta (0, 0)
Screenshot: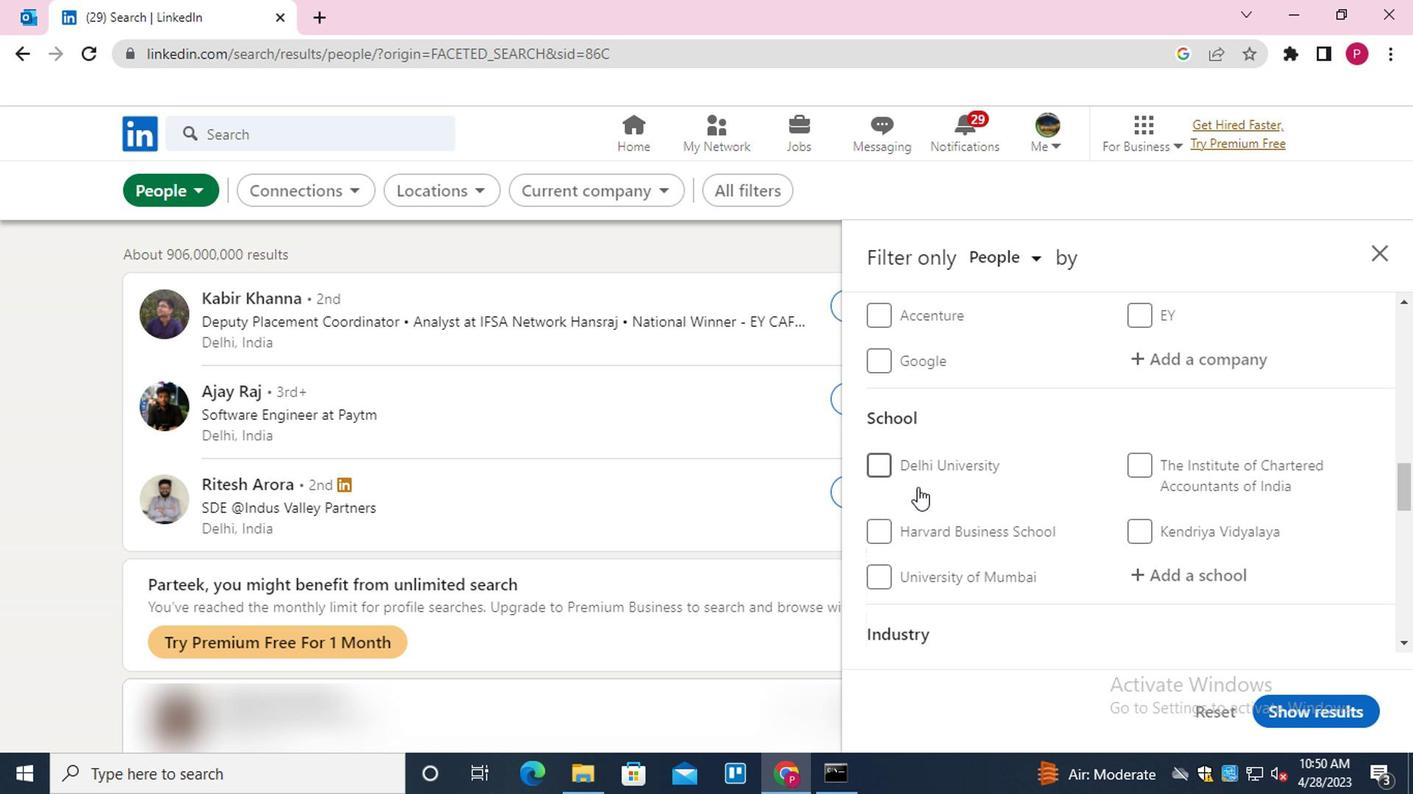 
Action: Mouse moved to (1165, 299)
Screenshot: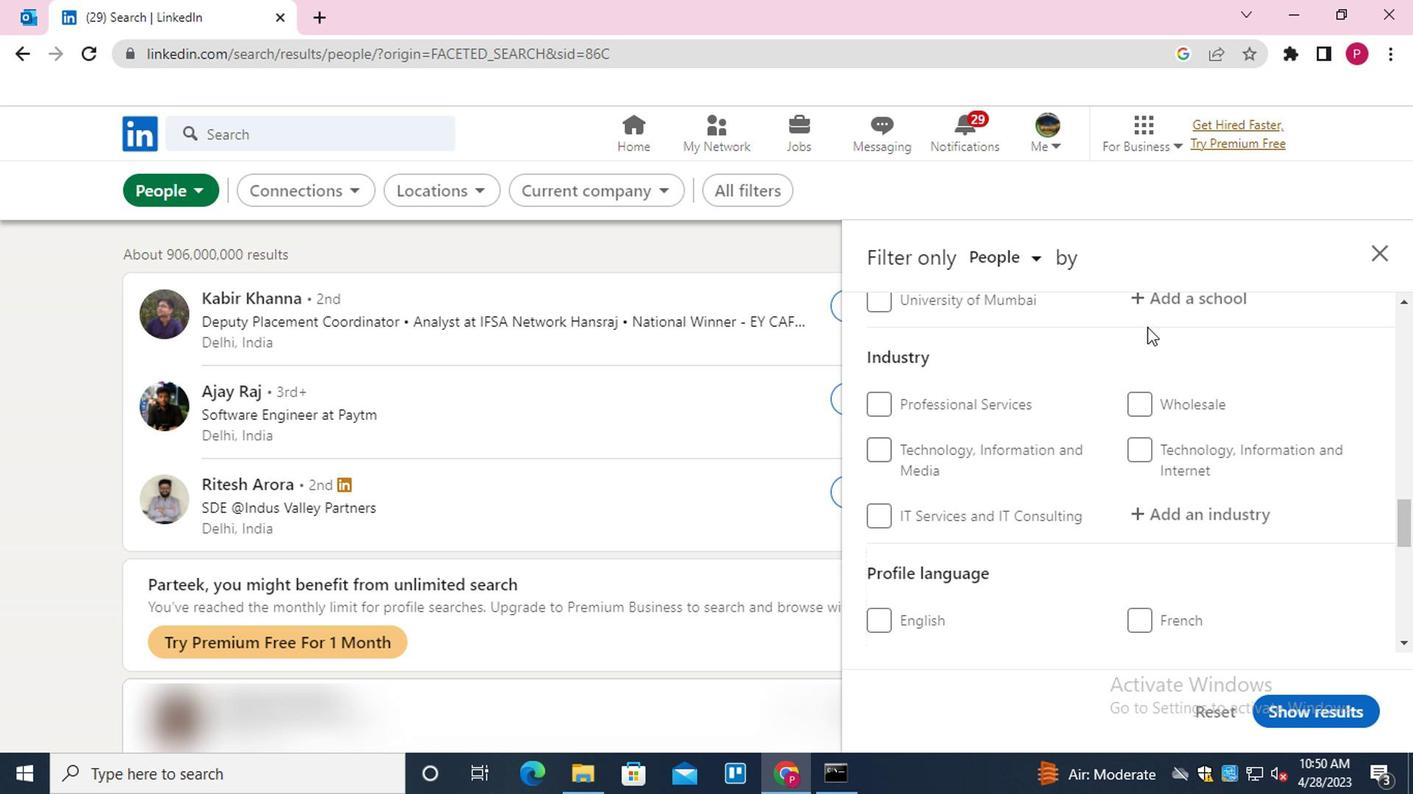 
Action: Mouse pressed left at (1165, 299)
Screenshot: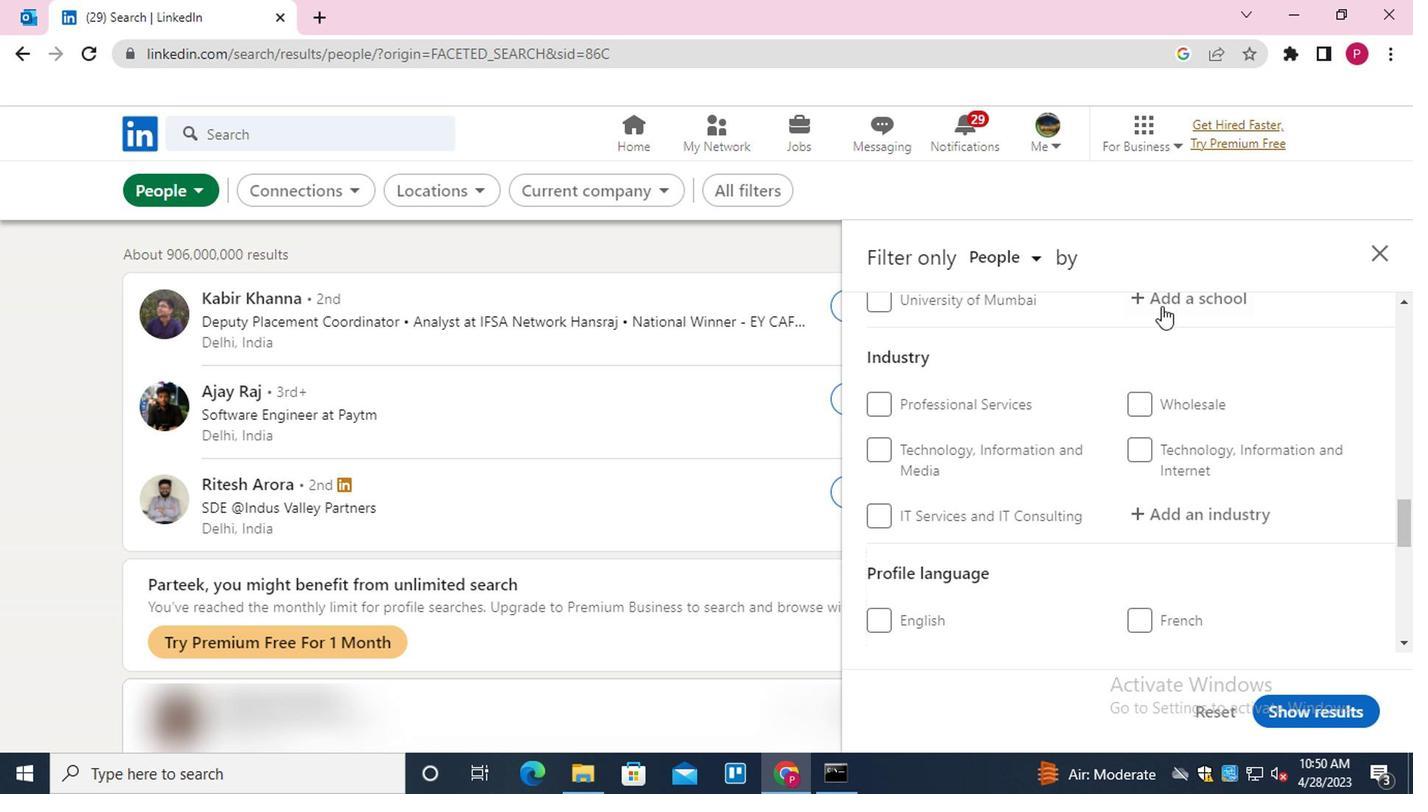 
Action: Key pressed <Key.shift><Key.shift><Key.shift><Key.shift><Key.shift><Key.shift>SHIVAJI<Key.space><Key.down><Key.down><Key.down><Key.enter>
Screenshot: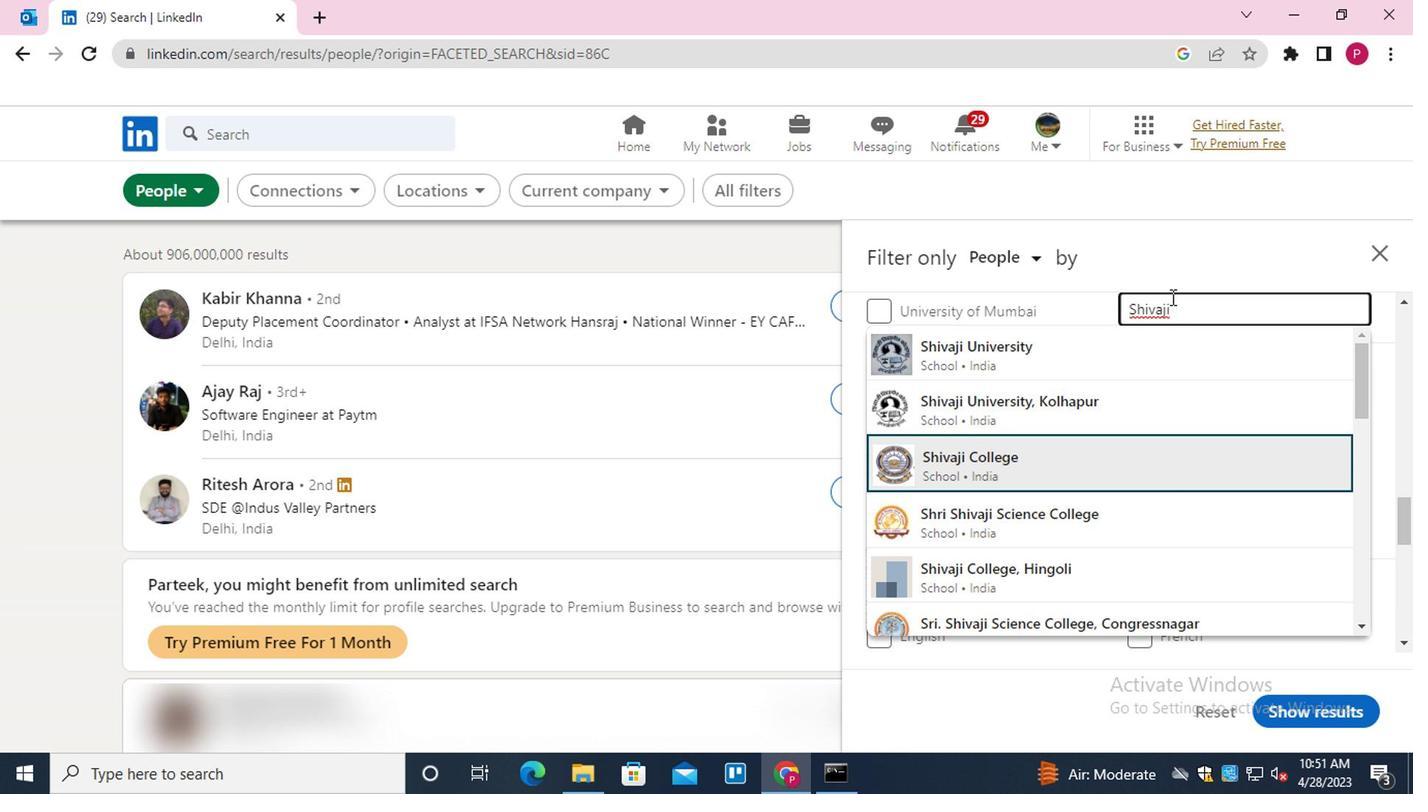 
Action: Mouse moved to (1032, 448)
Screenshot: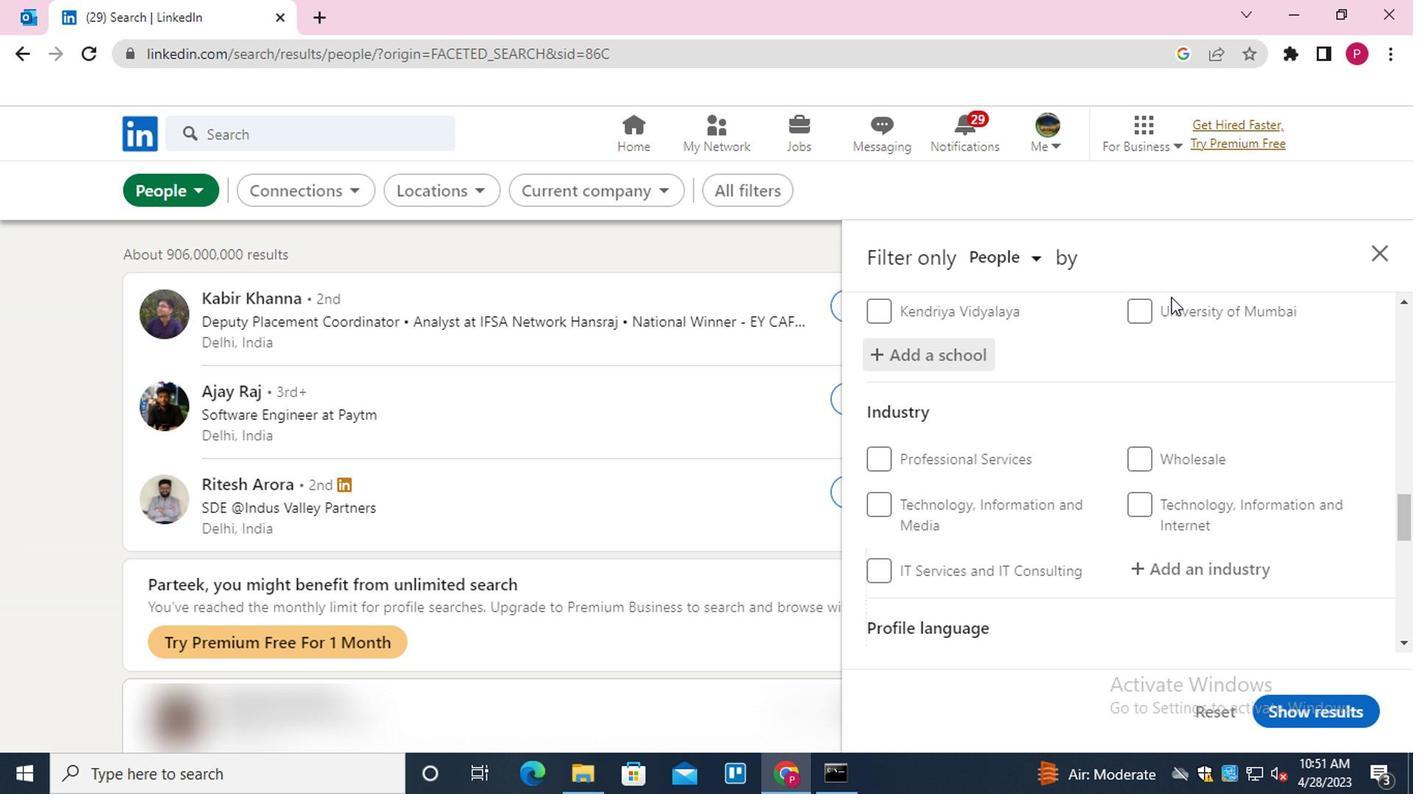 
Action: Mouse scrolled (1032, 447) with delta (0, 0)
Screenshot: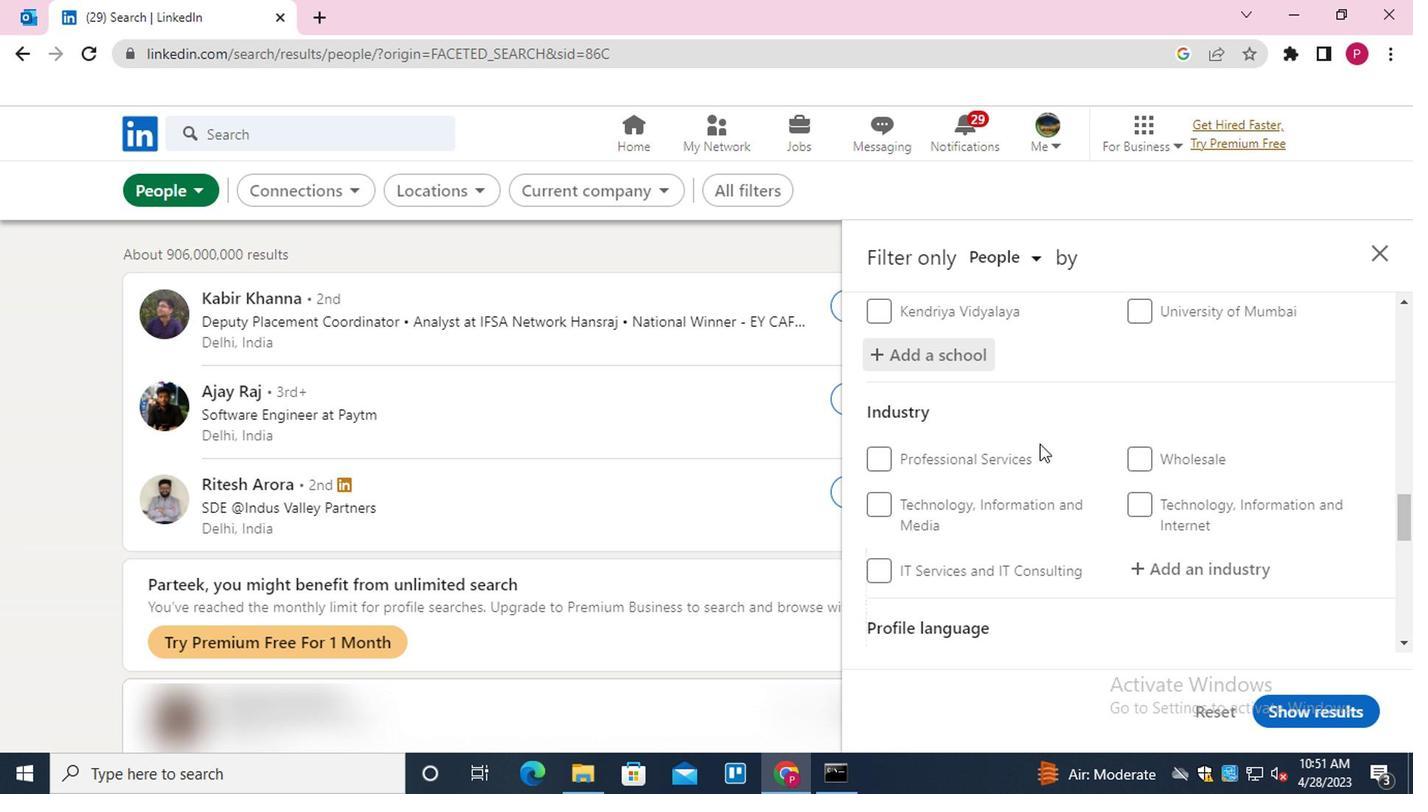 
Action: Mouse scrolled (1032, 447) with delta (0, 0)
Screenshot: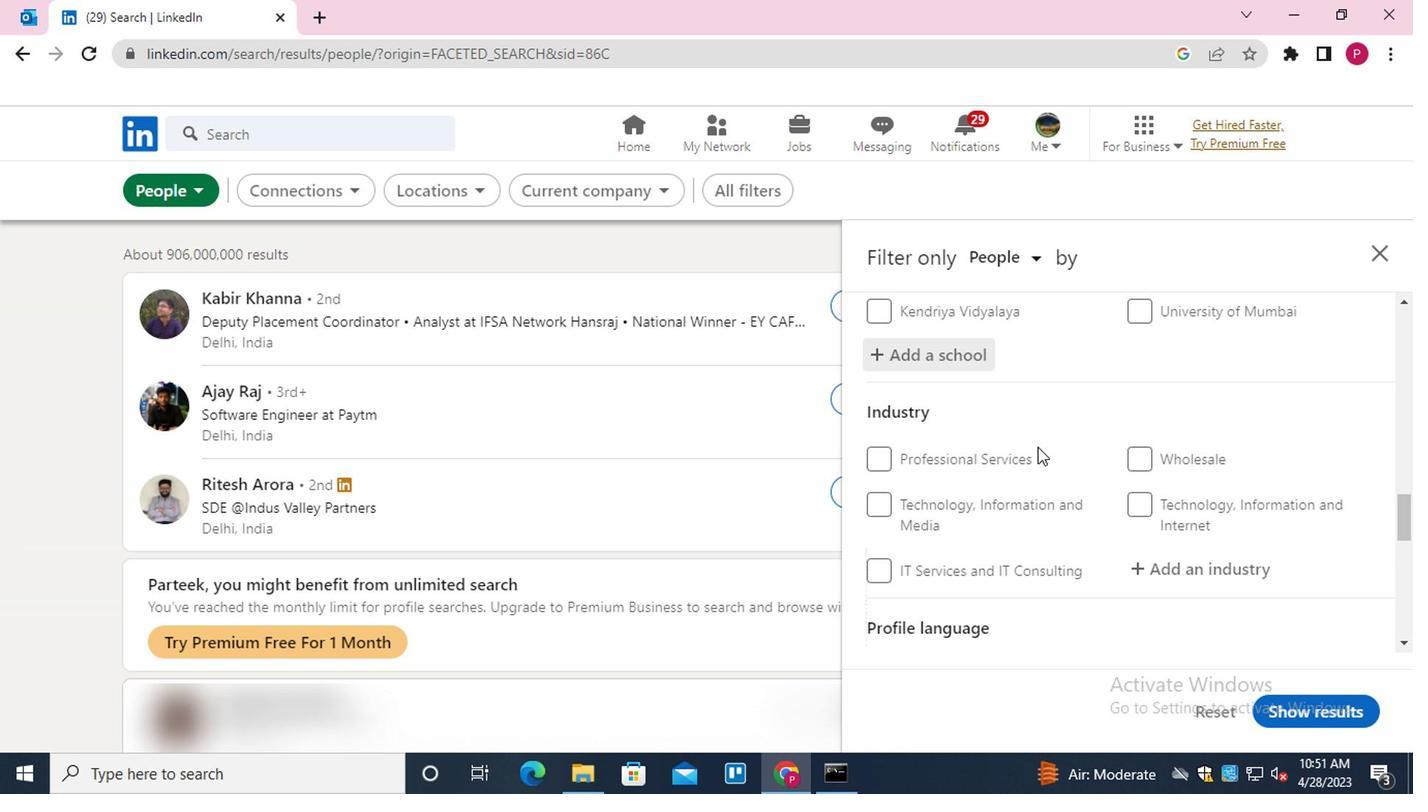 
Action: Mouse moved to (1181, 359)
Screenshot: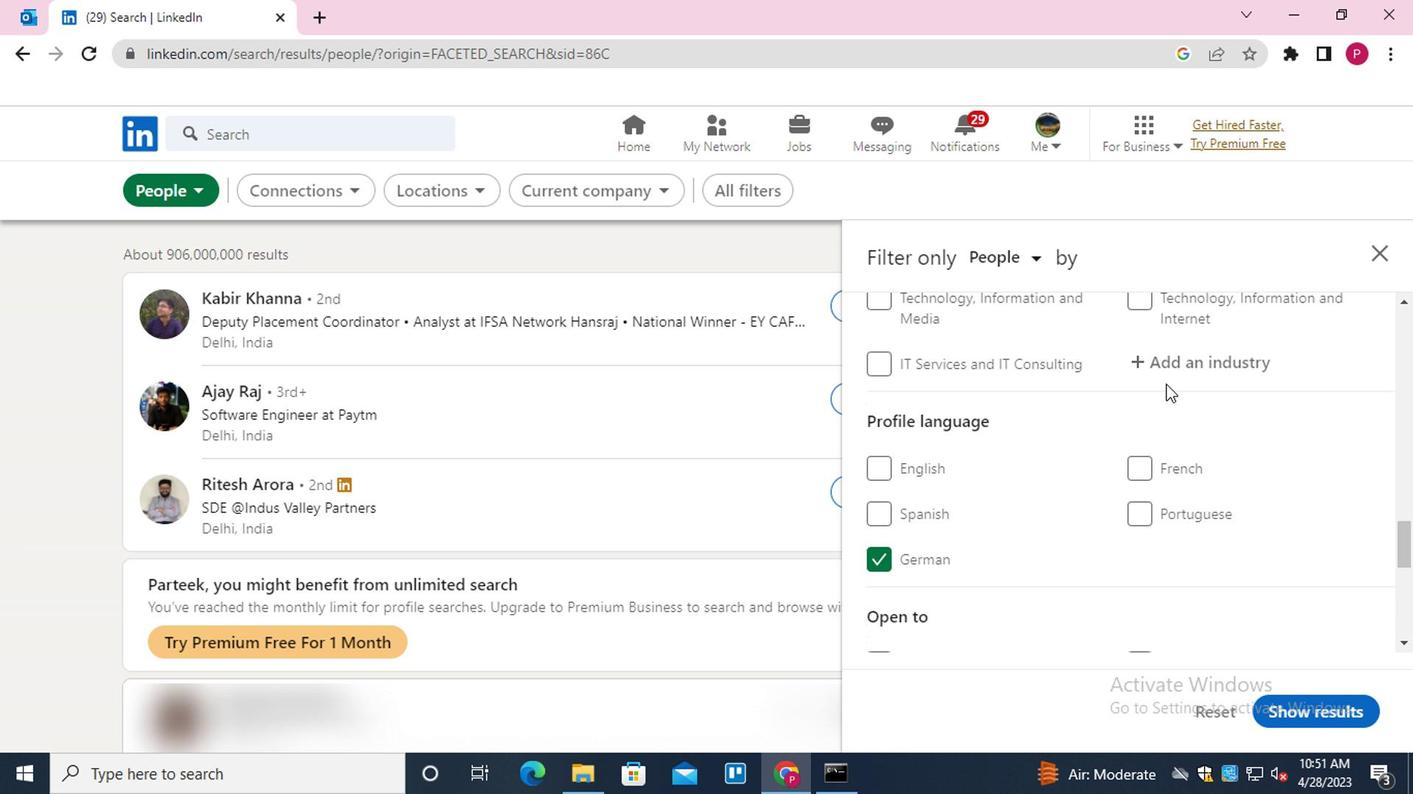
Action: Mouse pressed left at (1181, 359)
Screenshot: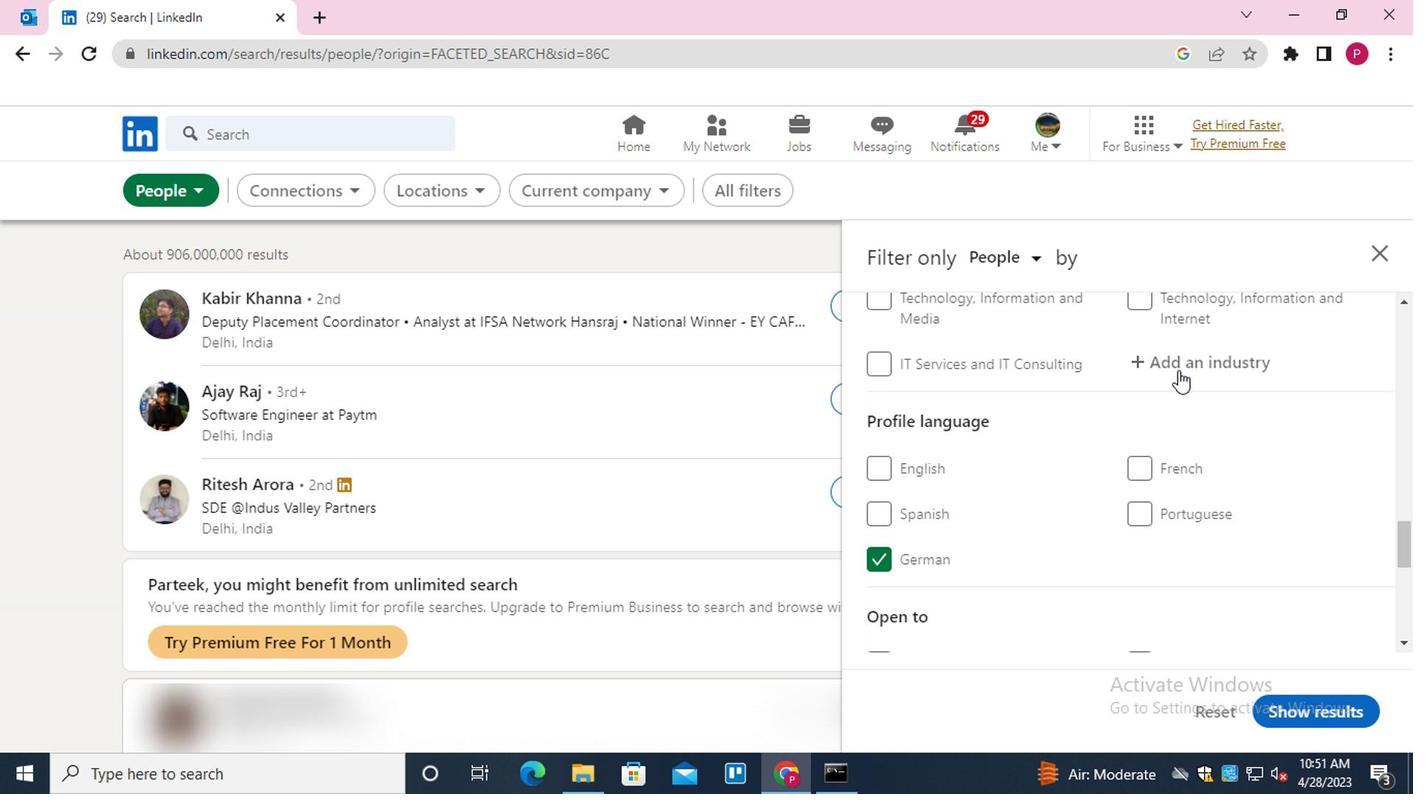 
Action: Key pressed <Key.shift><Key.shift><Key.shift>TECHNOLO<Key.down><Key.enter>
Screenshot: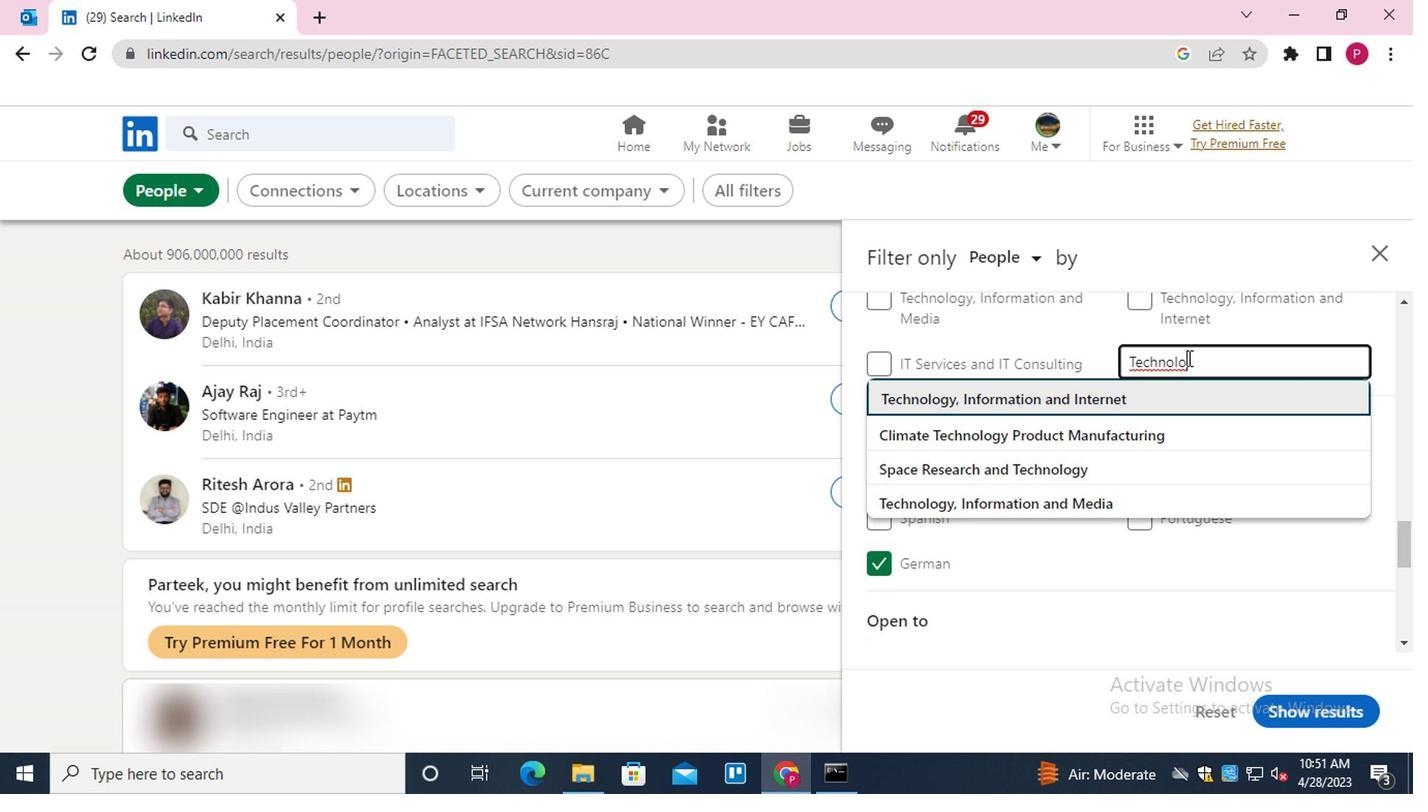 
Action: Mouse moved to (1107, 408)
Screenshot: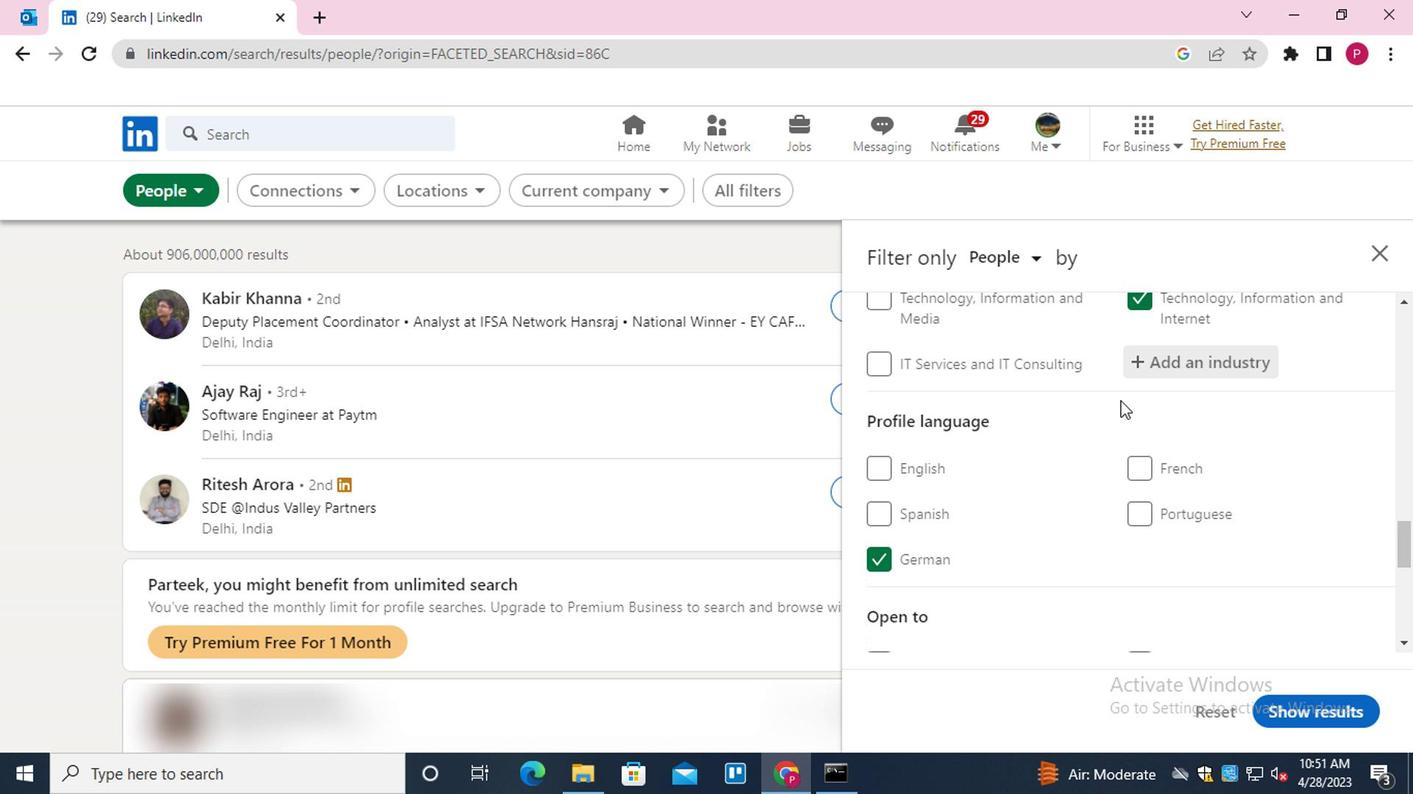 
Action: Mouse scrolled (1107, 407) with delta (0, 0)
Screenshot: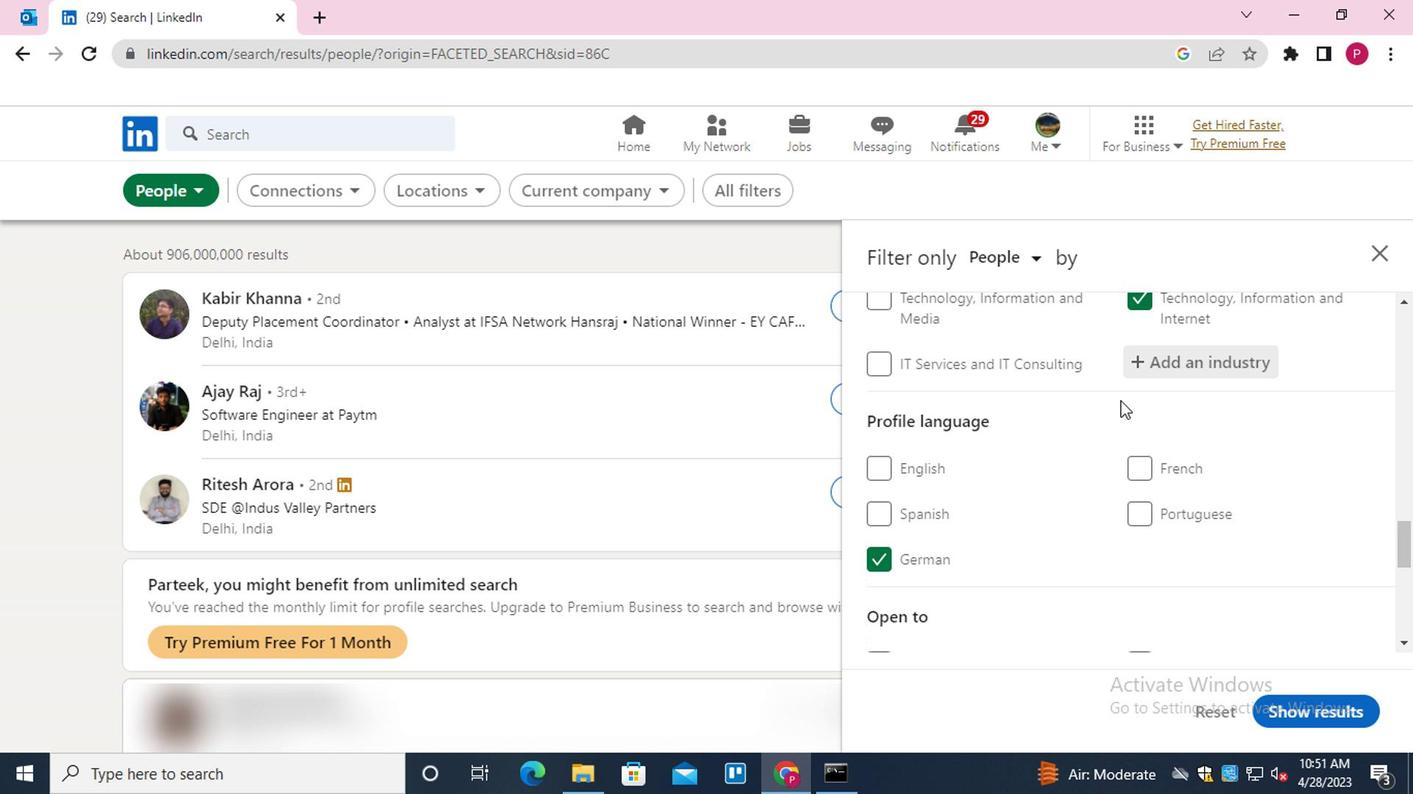 
Action: Mouse scrolled (1107, 407) with delta (0, 0)
Screenshot: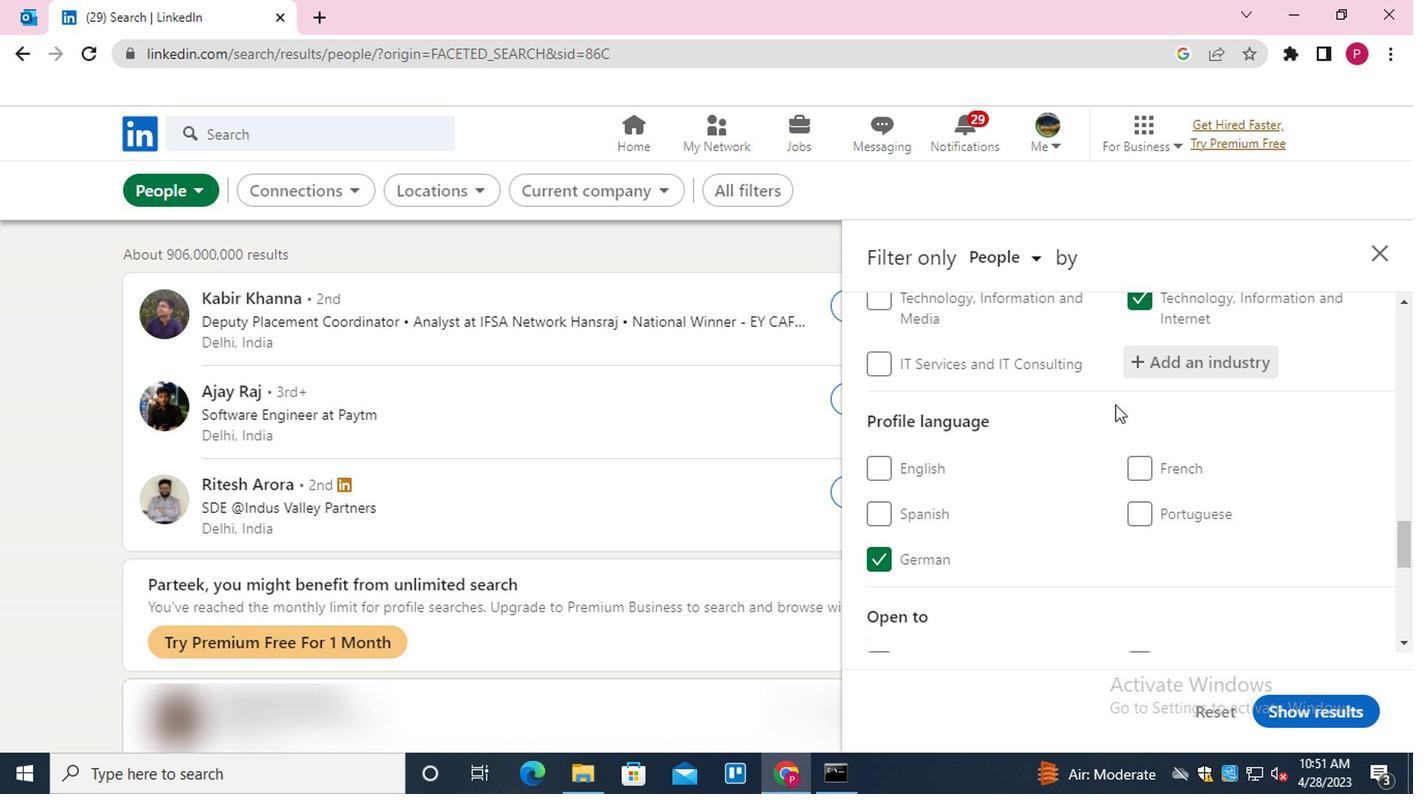 
Action: Mouse scrolled (1107, 407) with delta (0, 0)
Screenshot: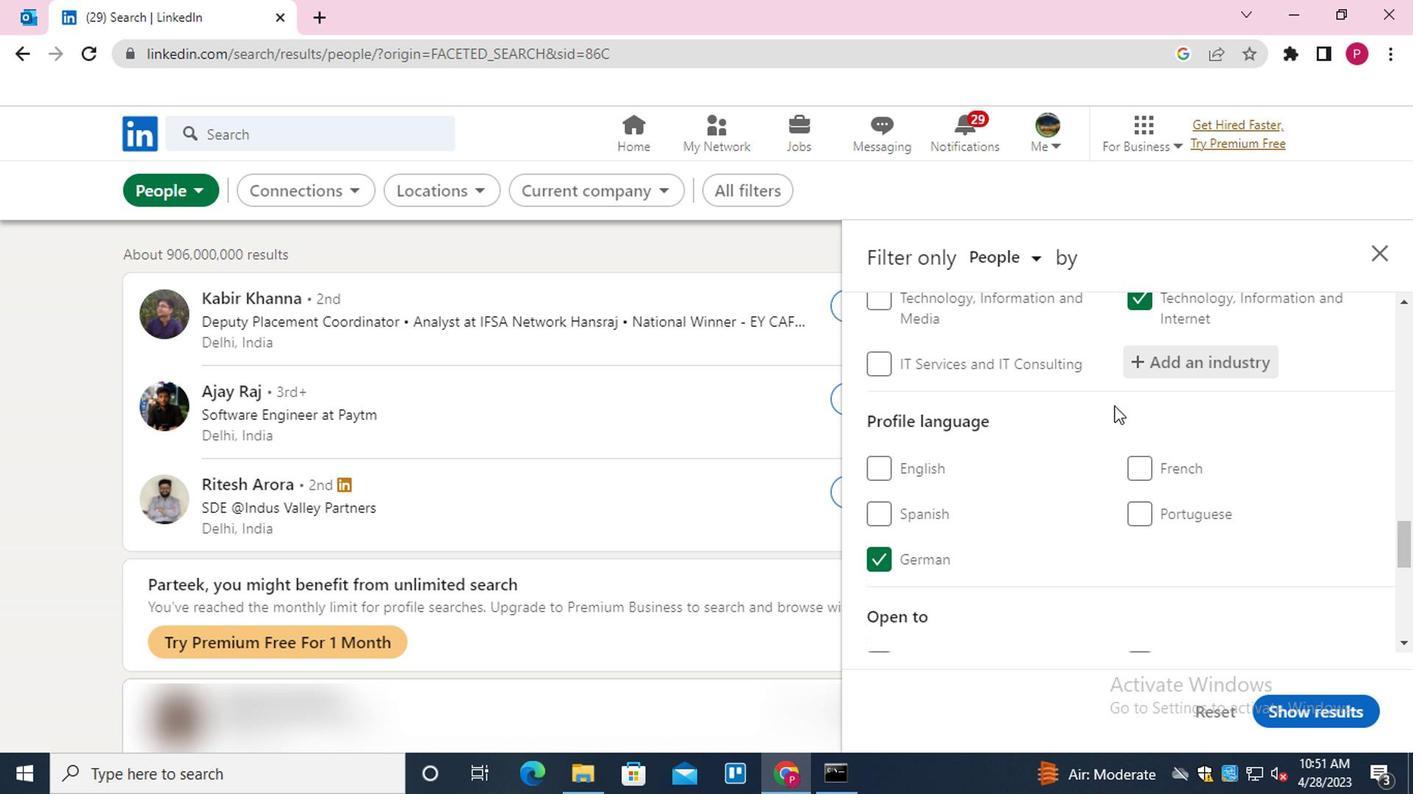 
Action: Mouse scrolled (1107, 407) with delta (0, 0)
Screenshot: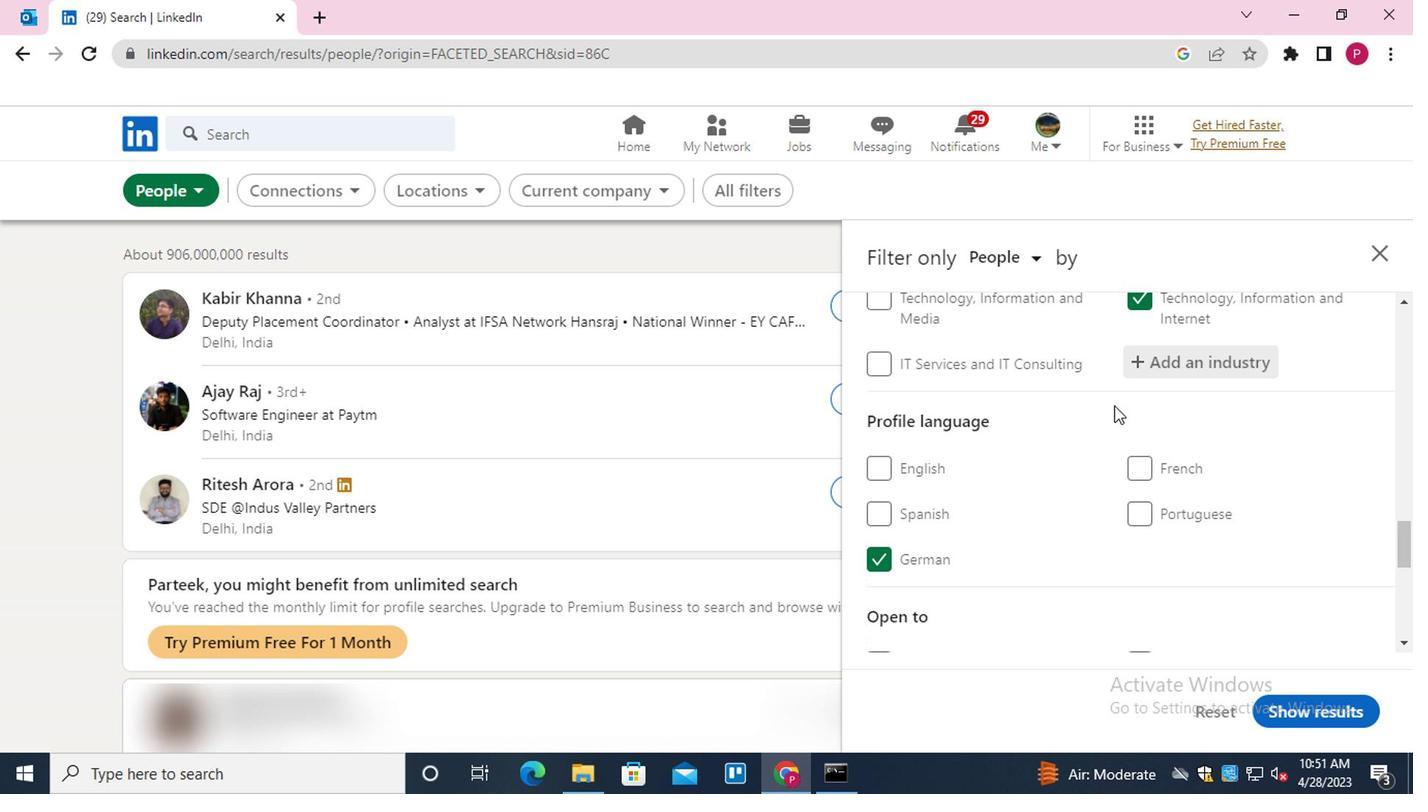 
Action: Mouse moved to (1177, 477)
Screenshot: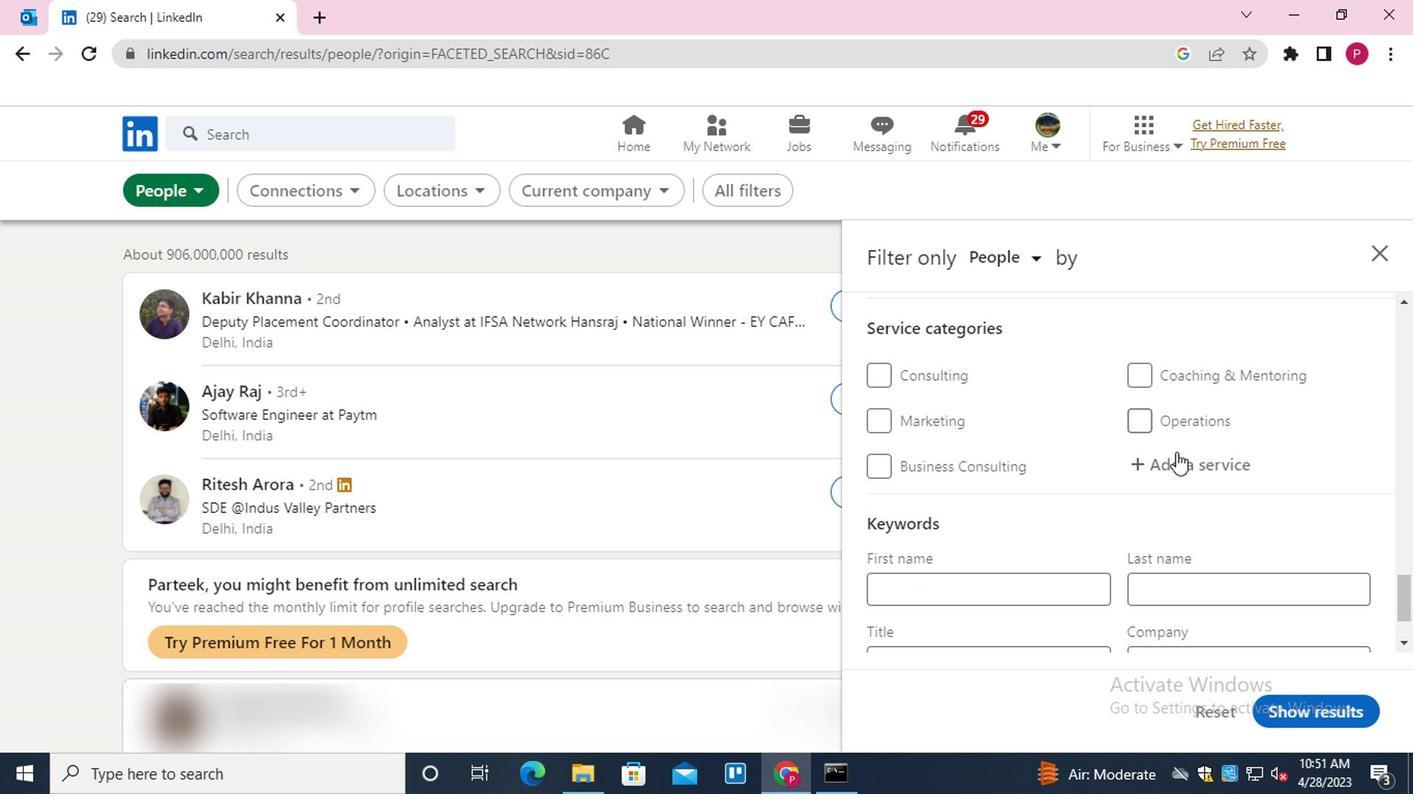 
Action: Mouse pressed left at (1177, 477)
Screenshot: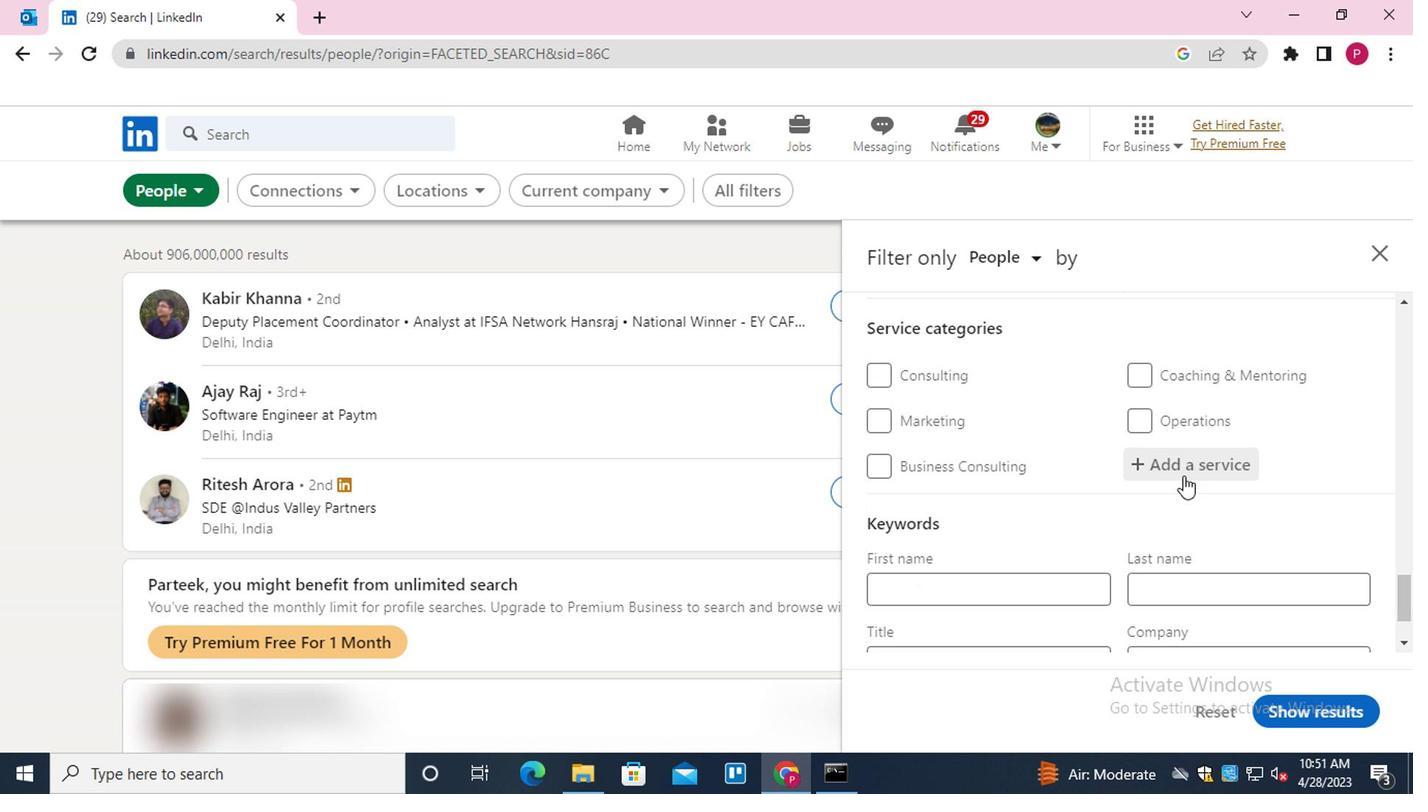 
Action: Key pressed <Key.shift><Key.shift><Key.shift><Key.shift><Key.shift><Key.shift><Key.shift><Key.shift><Key.shift><Key.shift><Key.shift><Key.shift><Key.shift><Key.shift><Key.shift><Key.shift>IMMIG<Key.down><Key.enter>
Screenshot: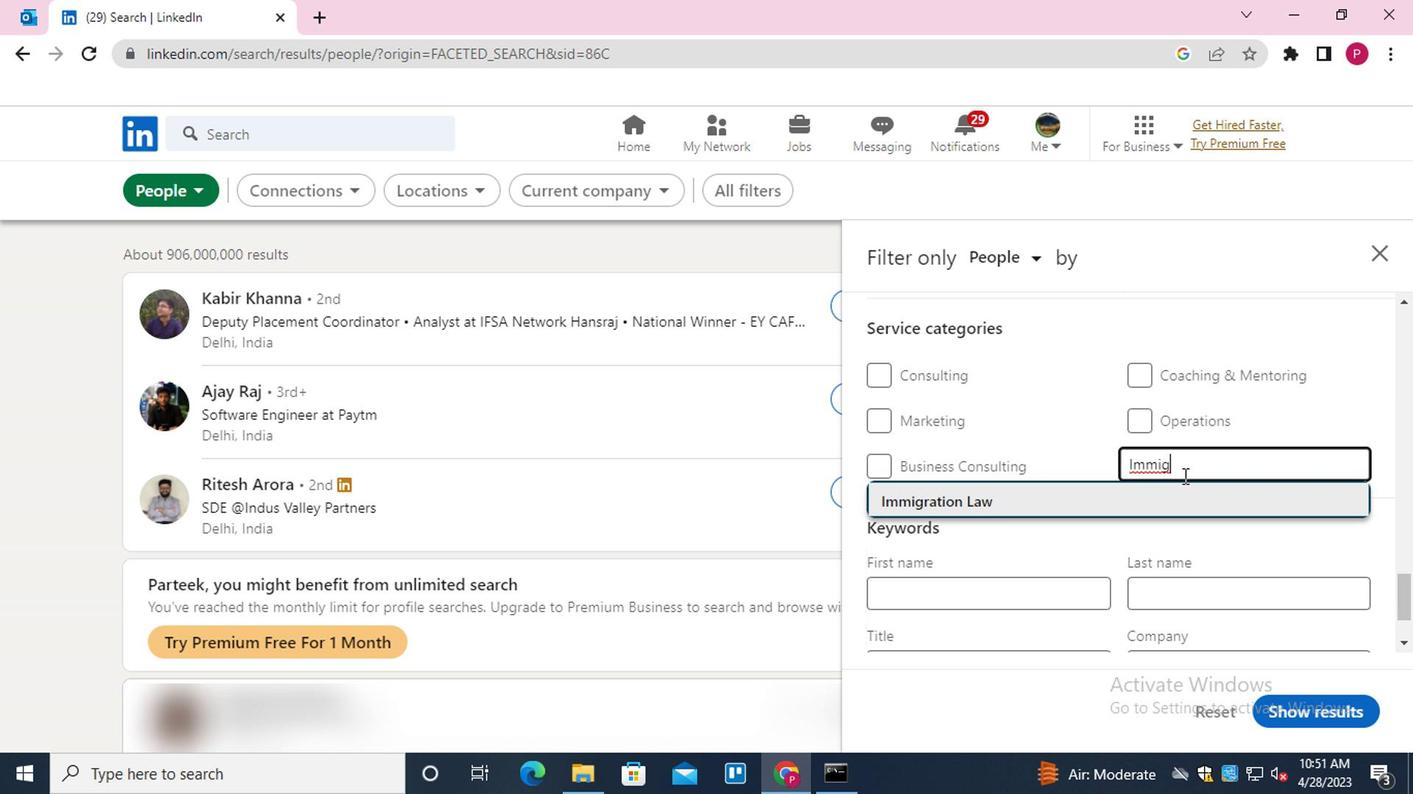 
Action: Mouse scrolled (1177, 476) with delta (0, -1)
Screenshot: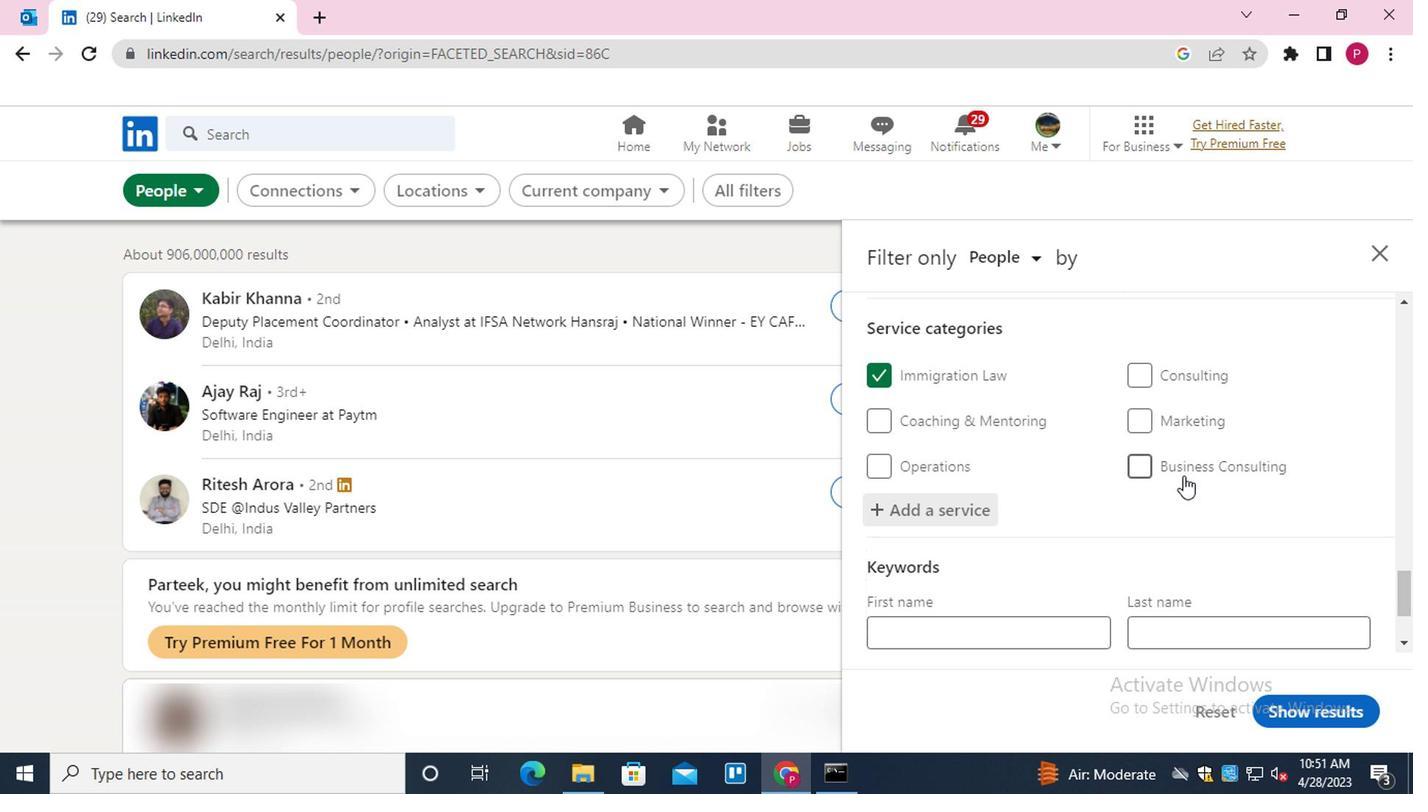 
Action: Mouse scrolled (1177, 476) with delta (0, -1)
Screenshot: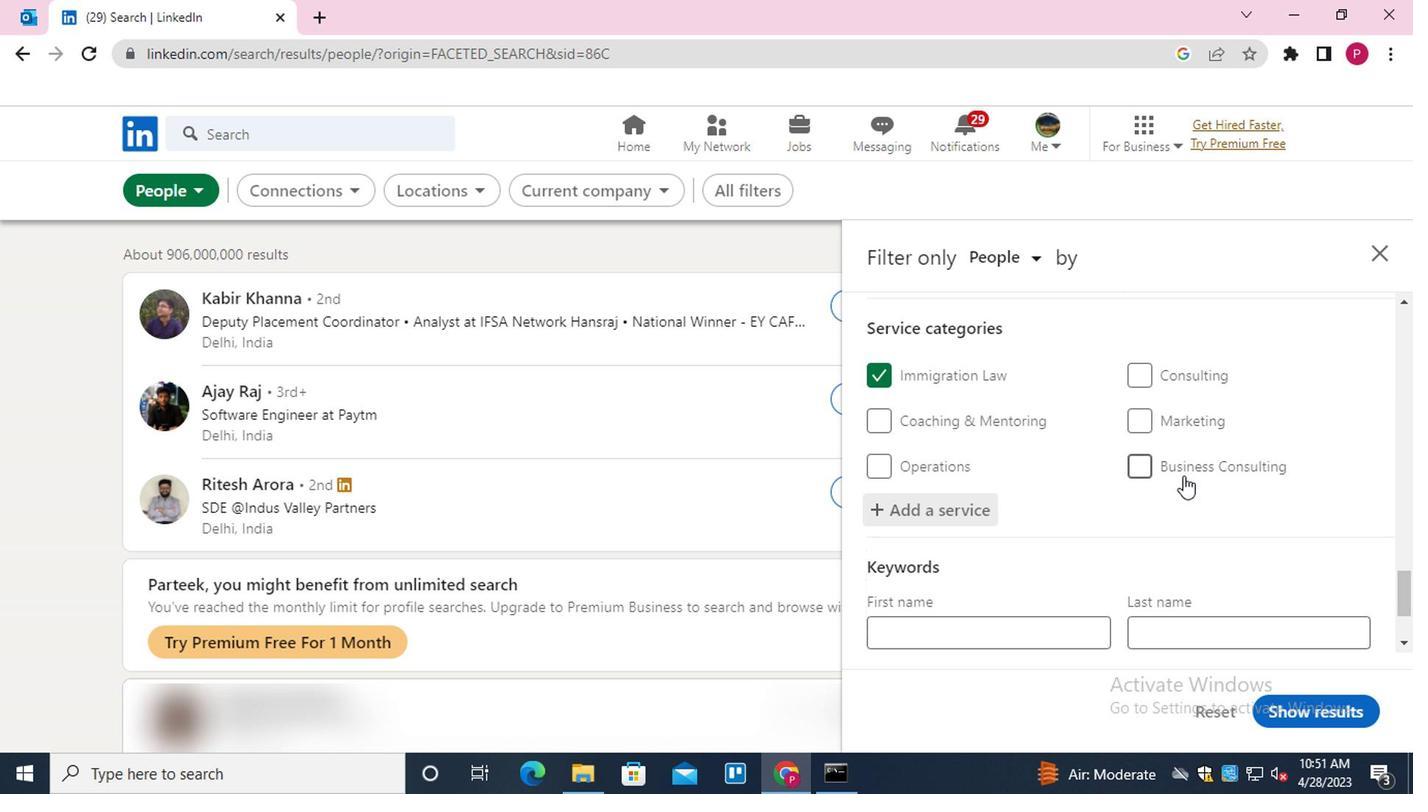 
Action: Mouse scrolled (1177, 476) with delta (0, -1)
Screenshot: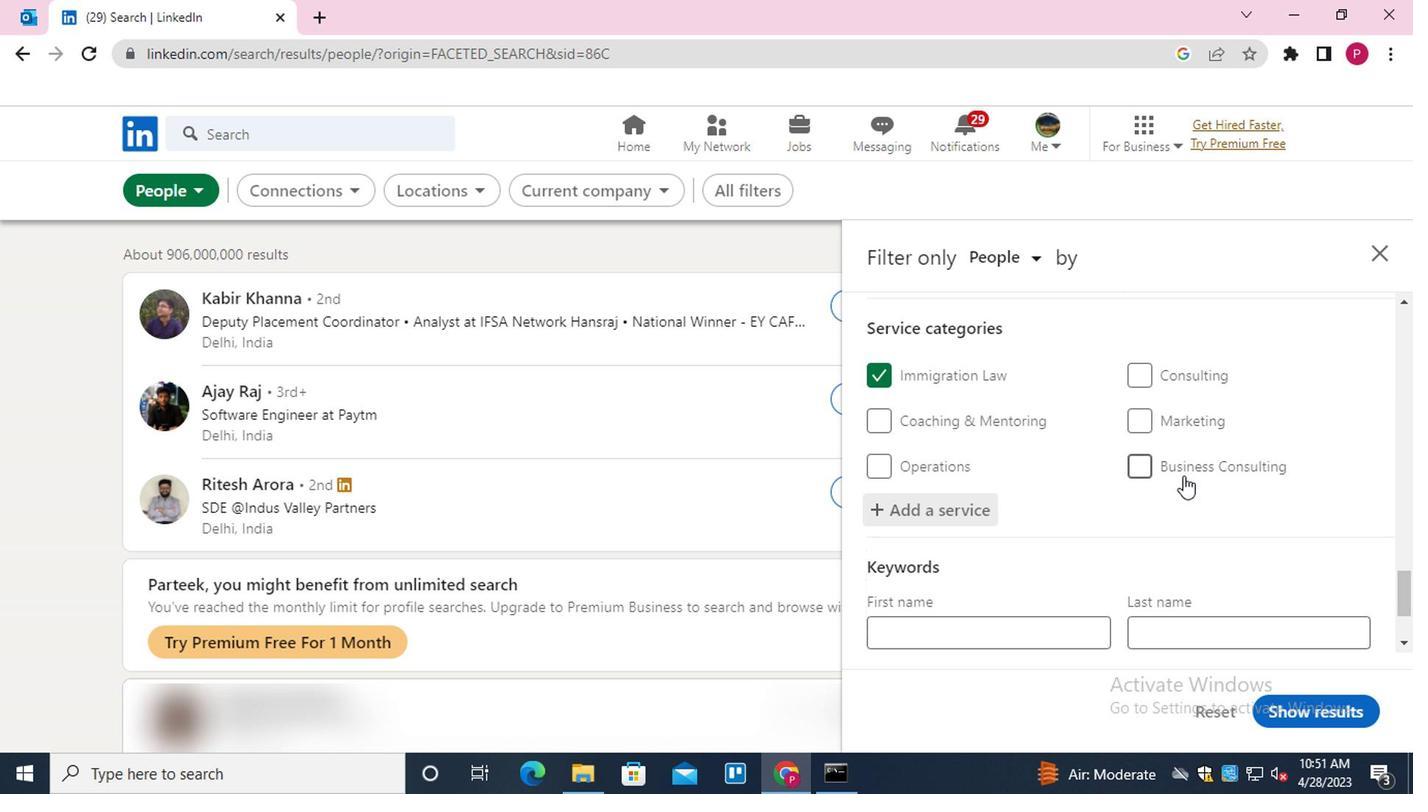 
Action: Mouse scrolled (1177, 476) with delta (0, -1)
Screenshot: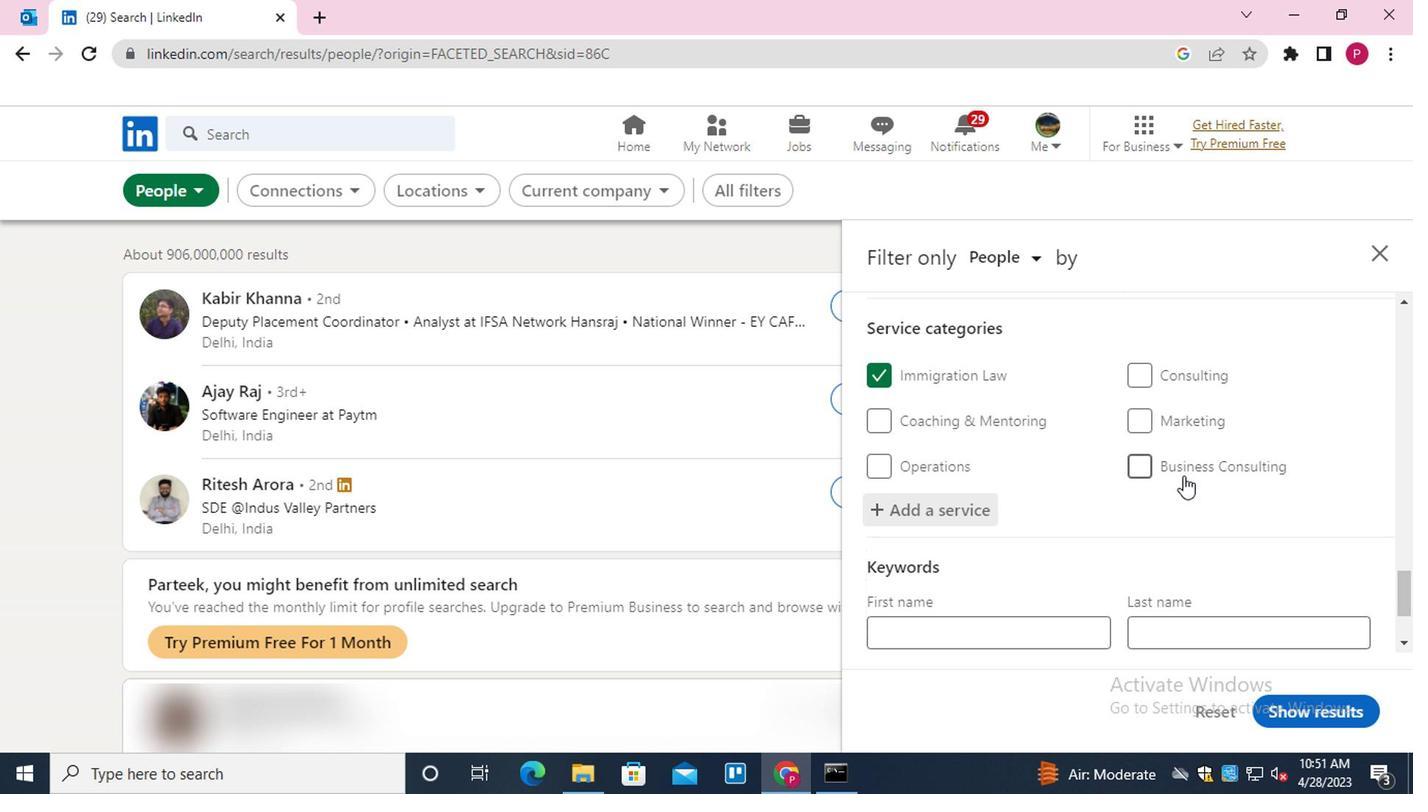
Action: Mouse scrolled (1177, 476) with delta (0, -1)
Screenshot: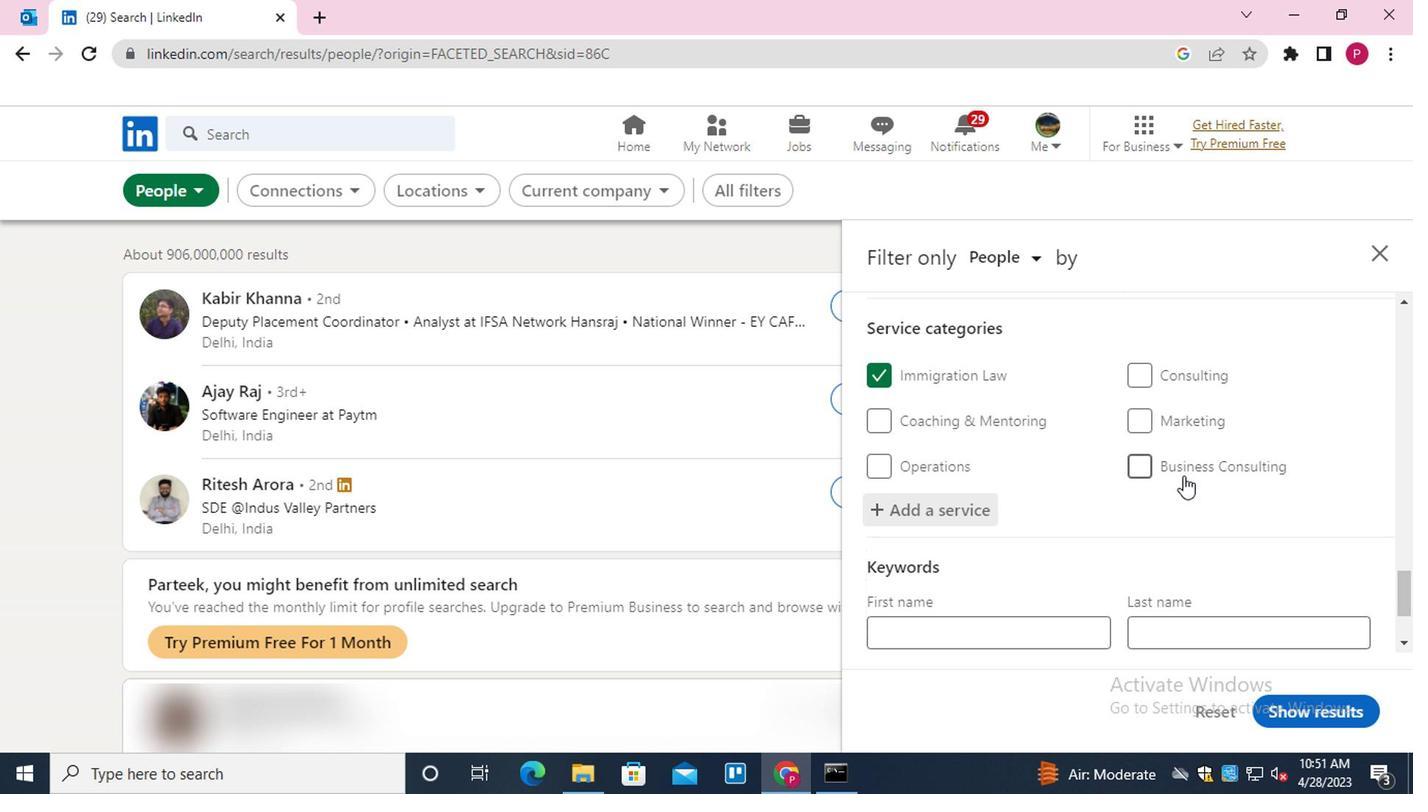 
Action: Mouse moved to (1040, 549)
Screenshot: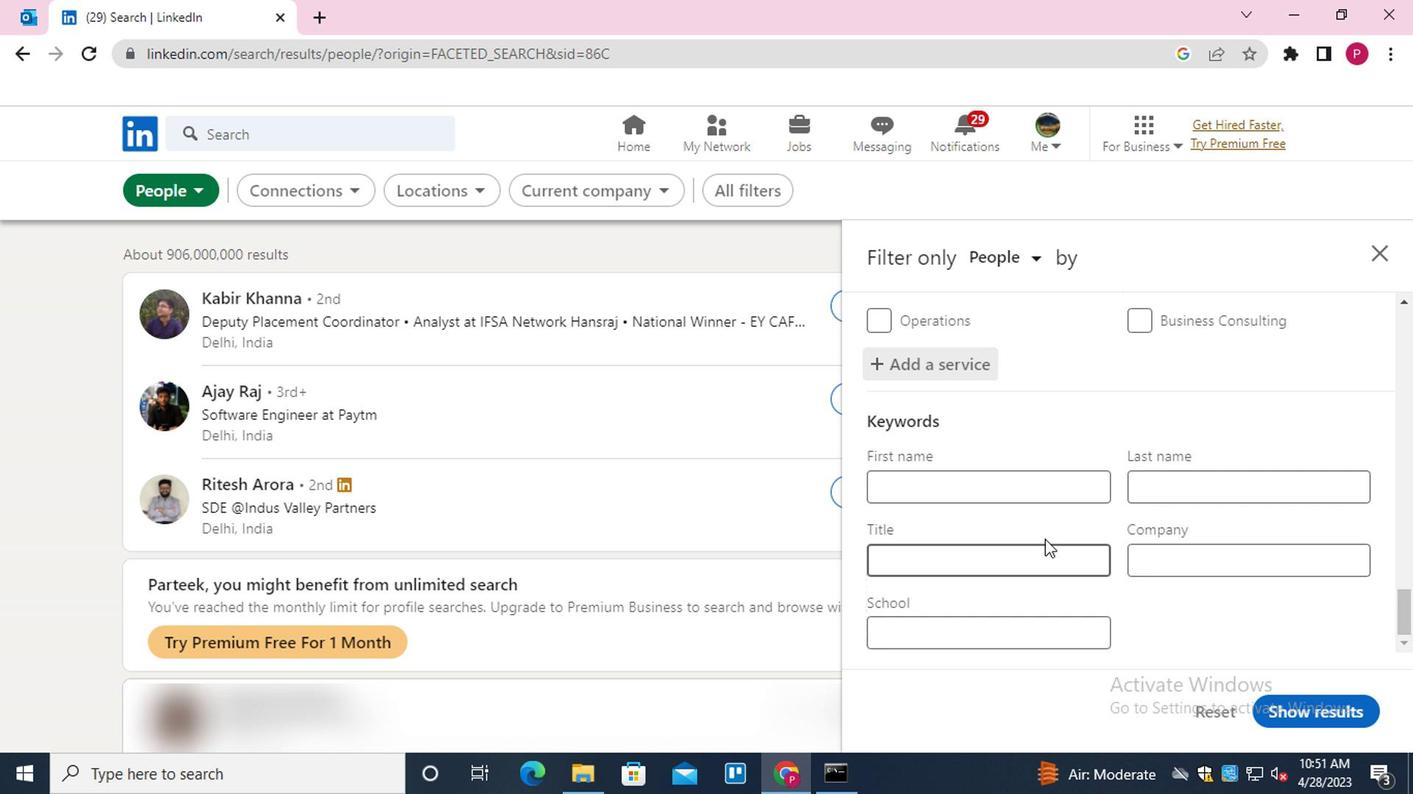 
Action: Mouse pressed left at (1040, 549)
Screenshot: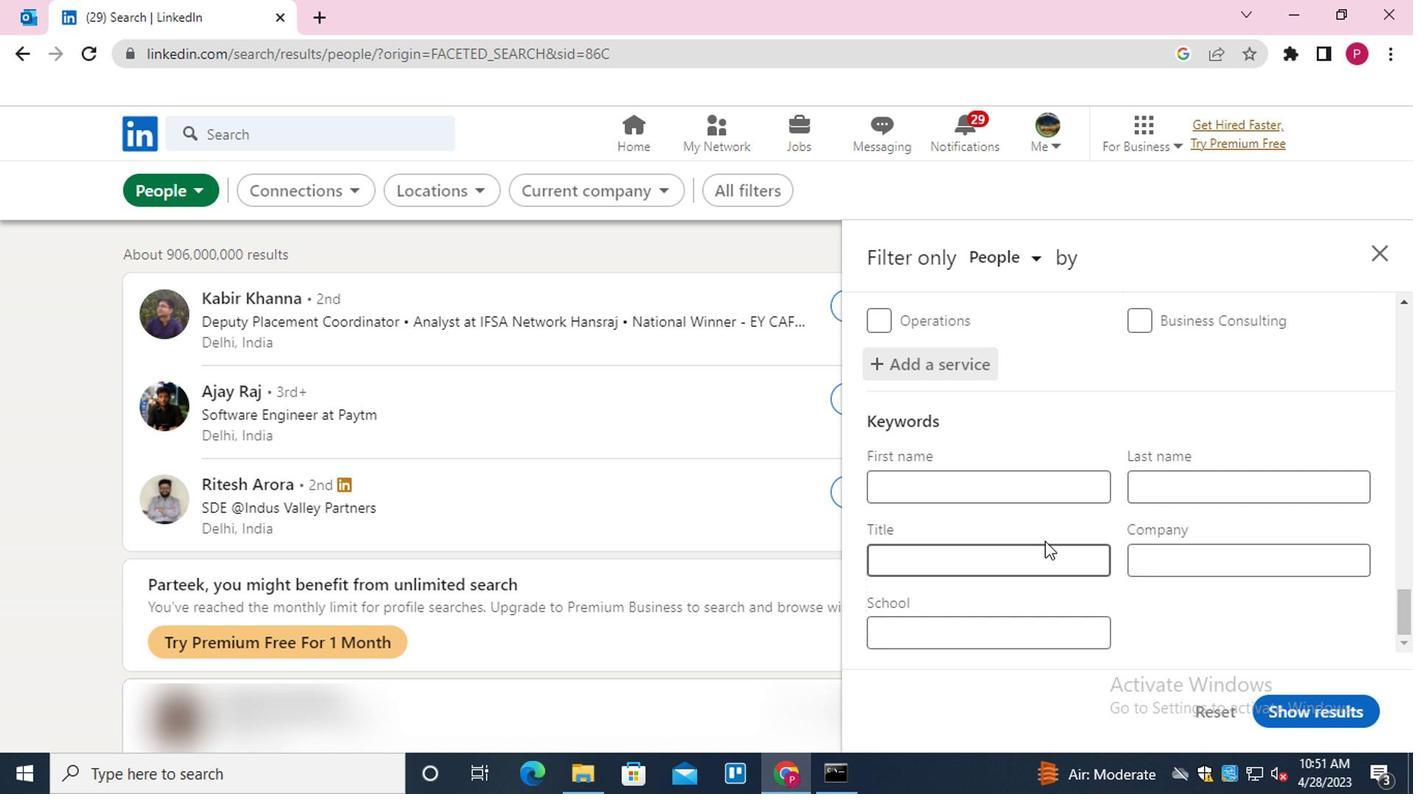 
Action: Key pressed <Key.shift>PHOTOGRAPHER
Screenshot: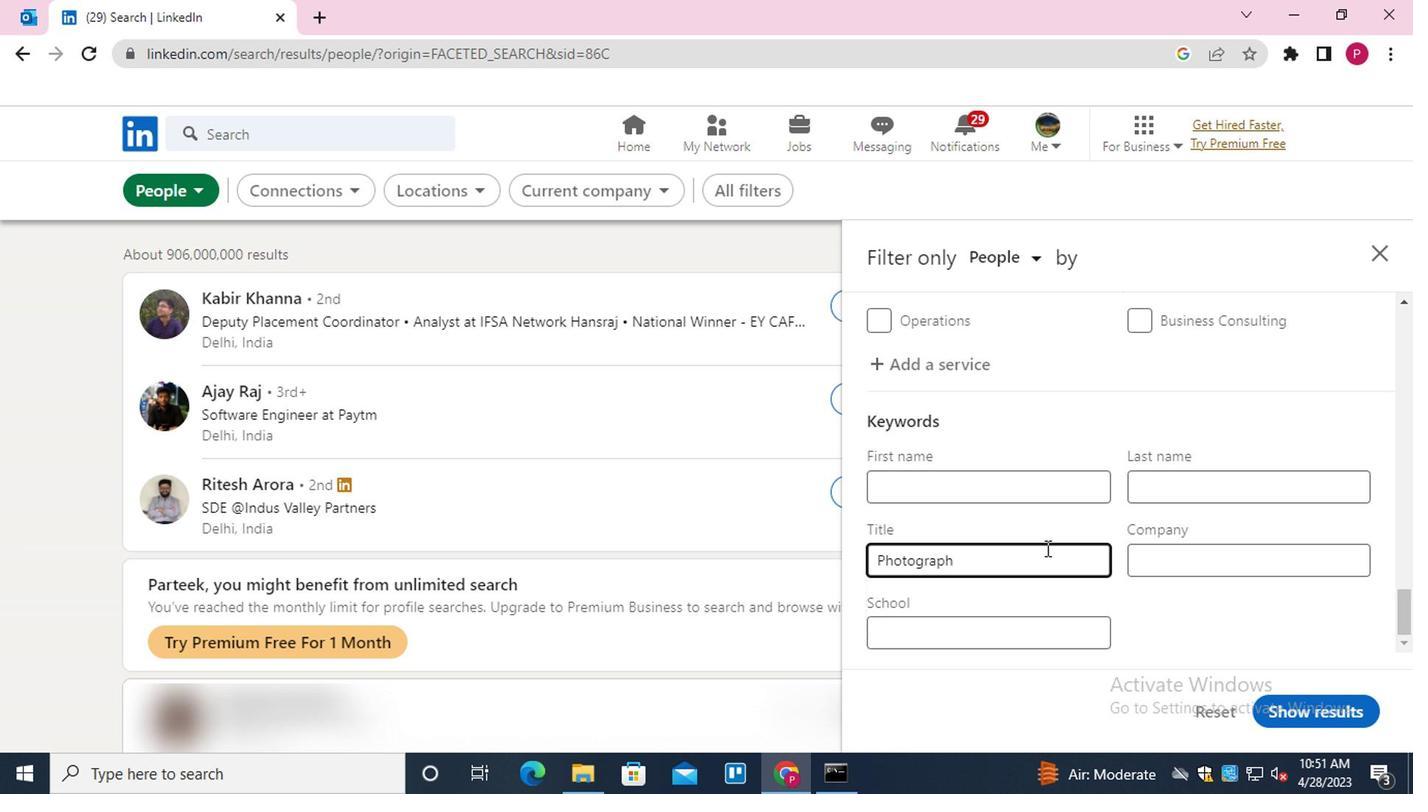 
Action: Mouse moved to (1307, 721)
Screenshot: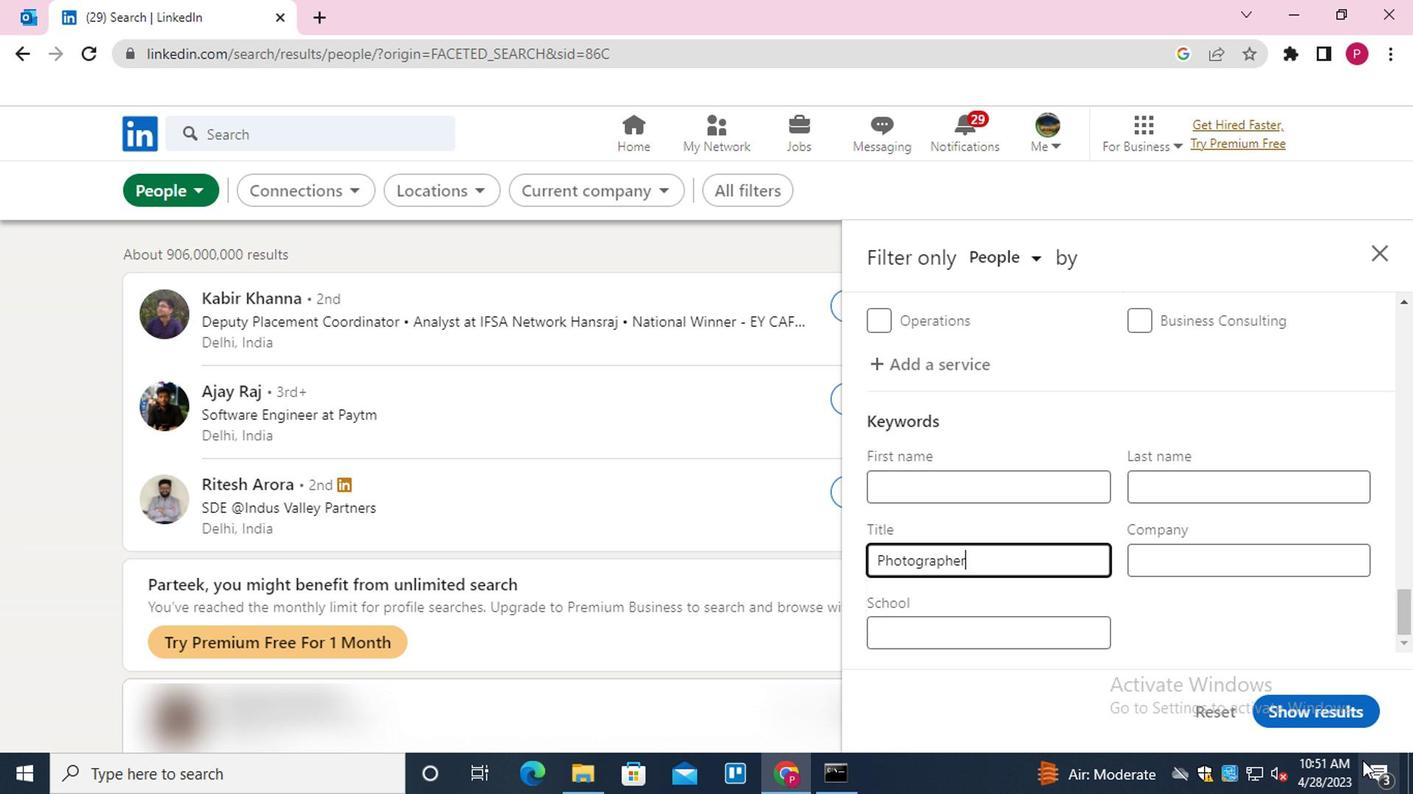 
Action: Mouse pressed left at (1307, 721)
Screenshot: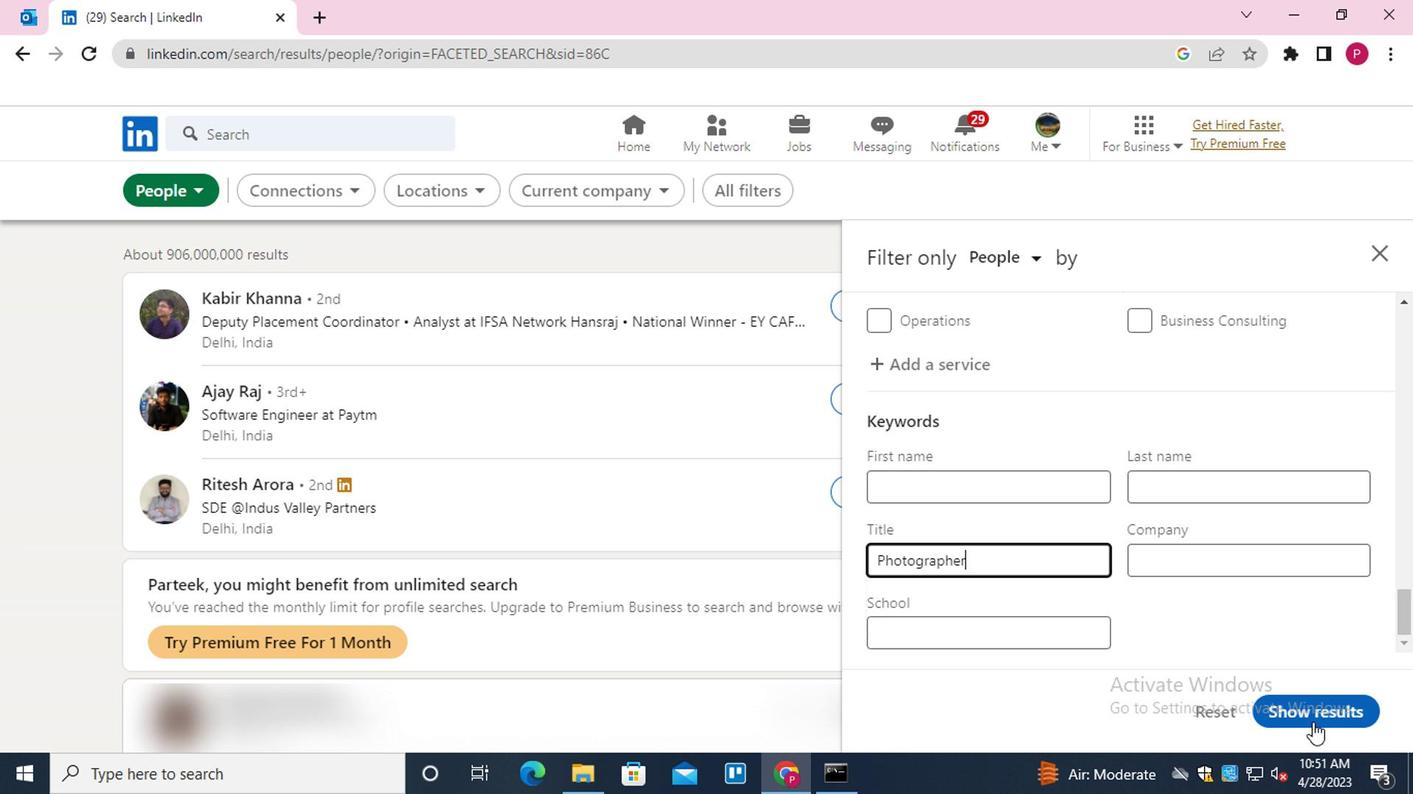 
Action: Mouse moved to (861, 462)
Screenshot: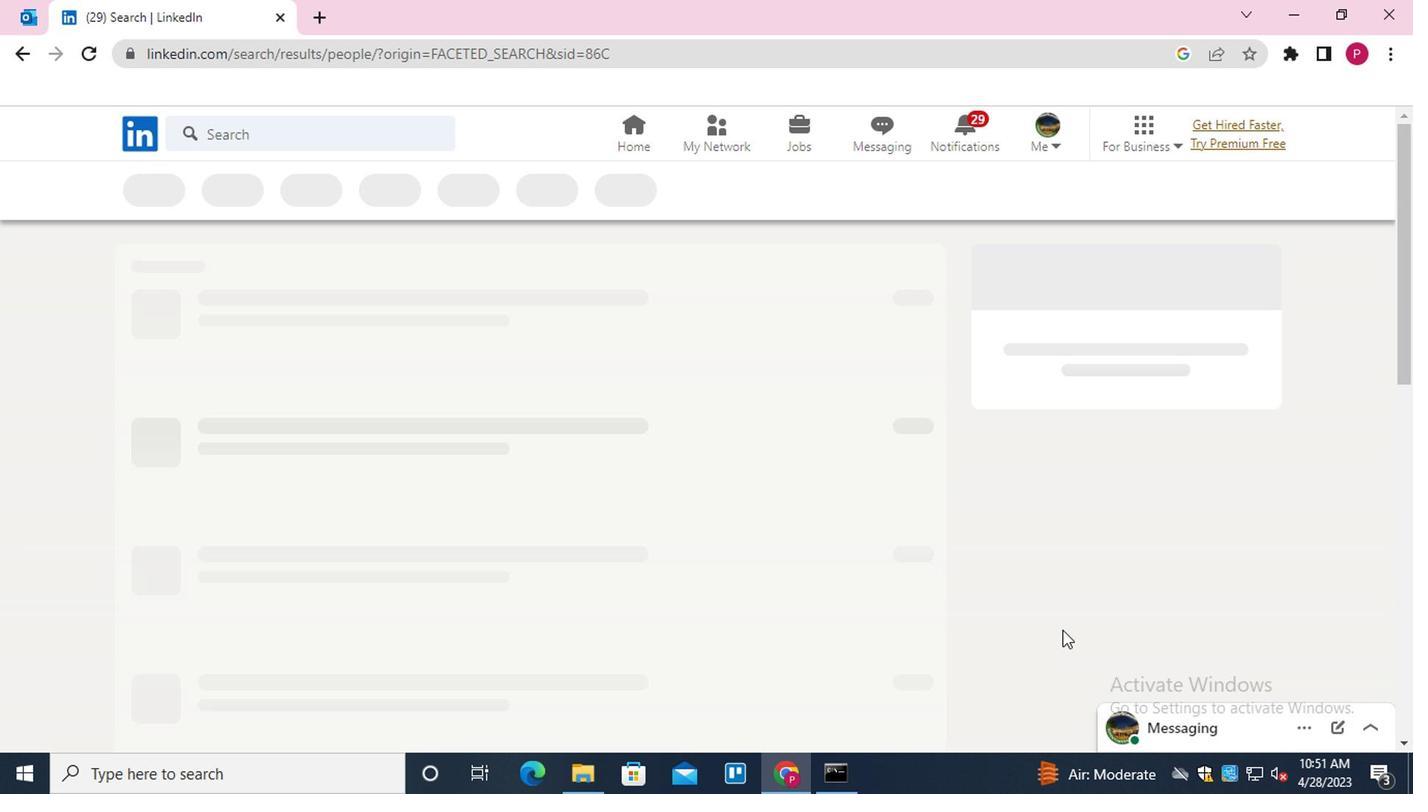 
